 Task: Add a signature Dustin Brown containing Have a great Christmas, Dustin Brown to email address softage.4@softage.net and add a label Travel
Action: Mouse moved to (990, 101)
Screenshot: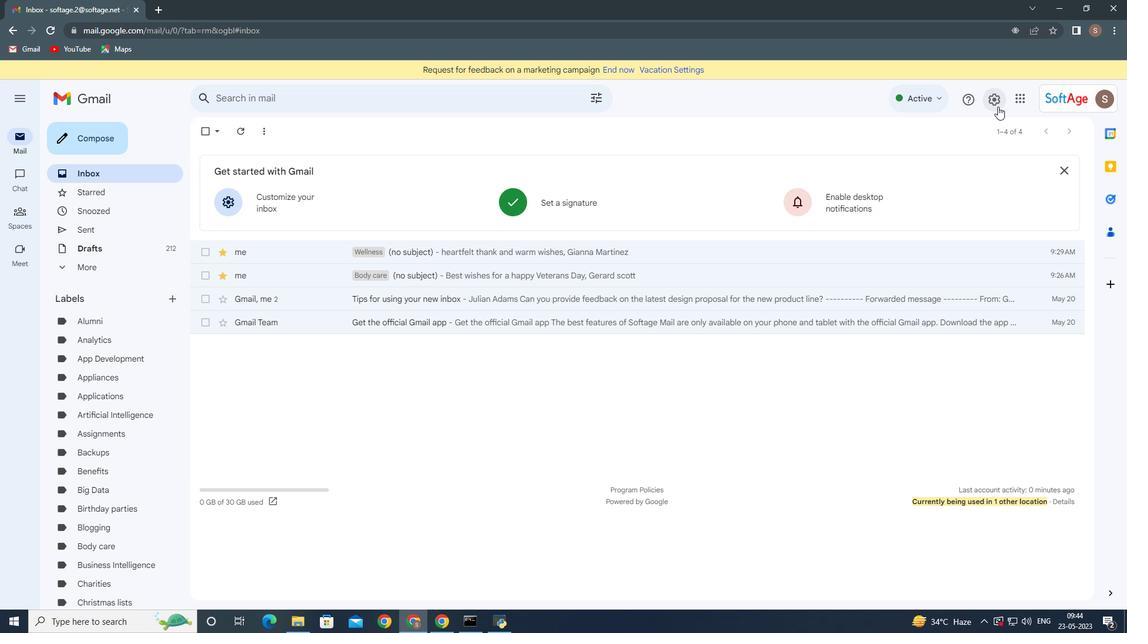 
Action: Mouse pressed left at (990, 101)
Screenshot: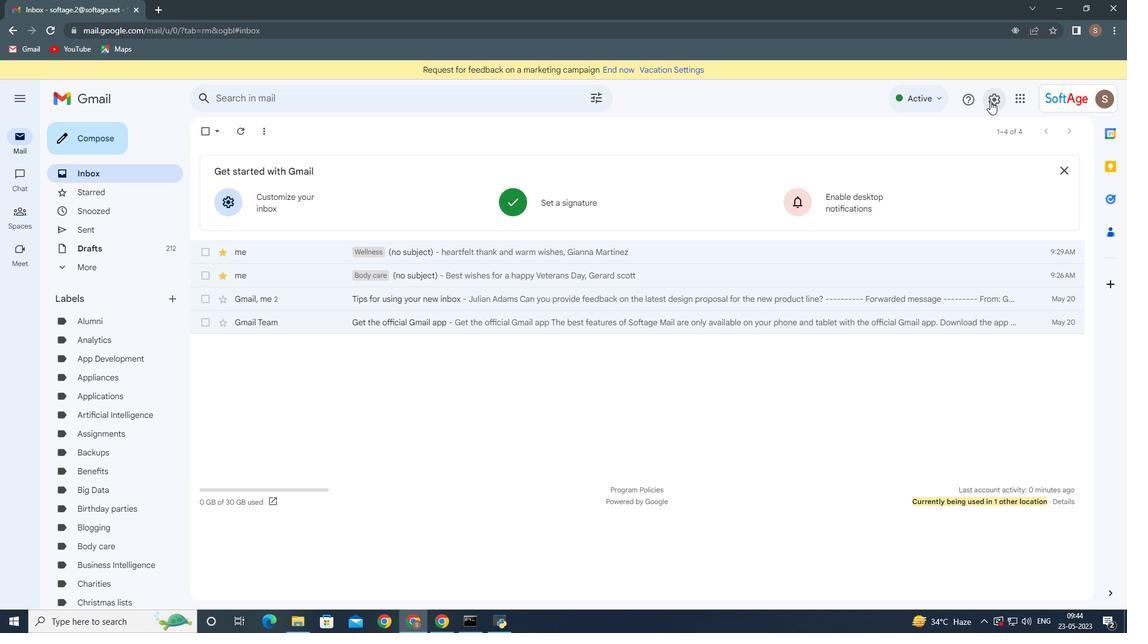 
Action: Mouse moved to (931, 167)
Screenshot: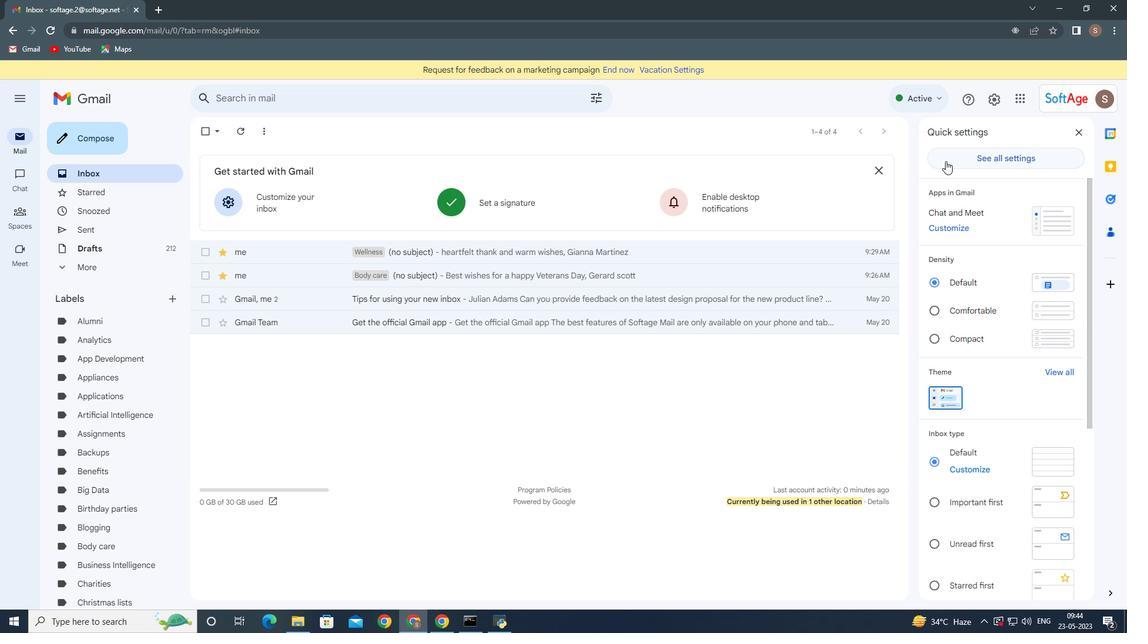 
Action: Mouse pressed left at (945, 161)
Screenshot: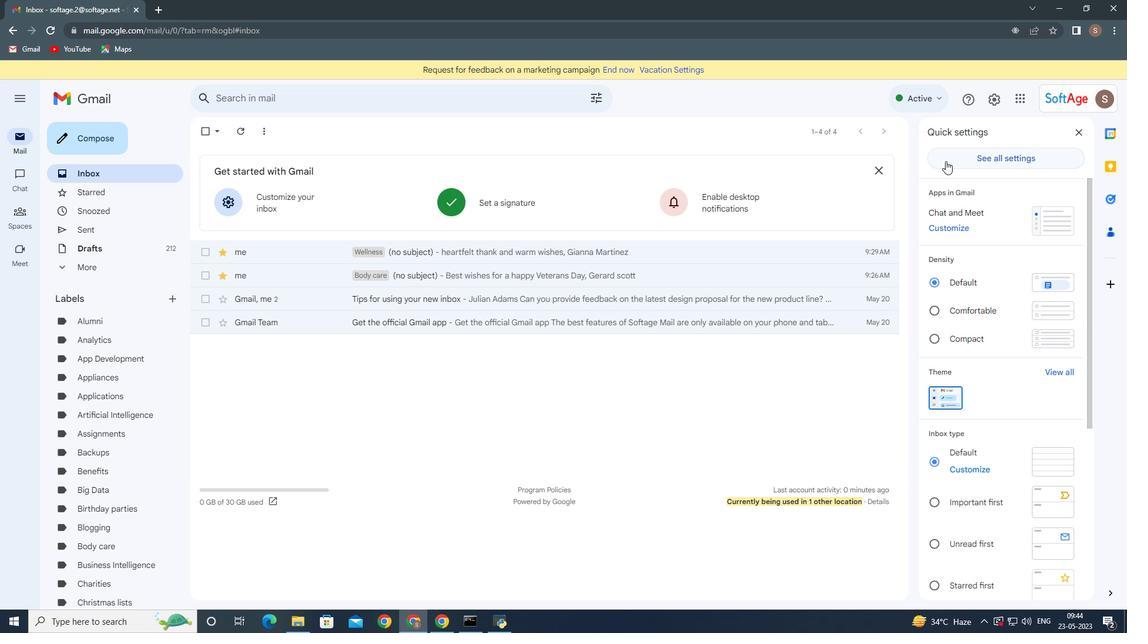 
Action: Mouse moved to (588, 254)
Screenshot: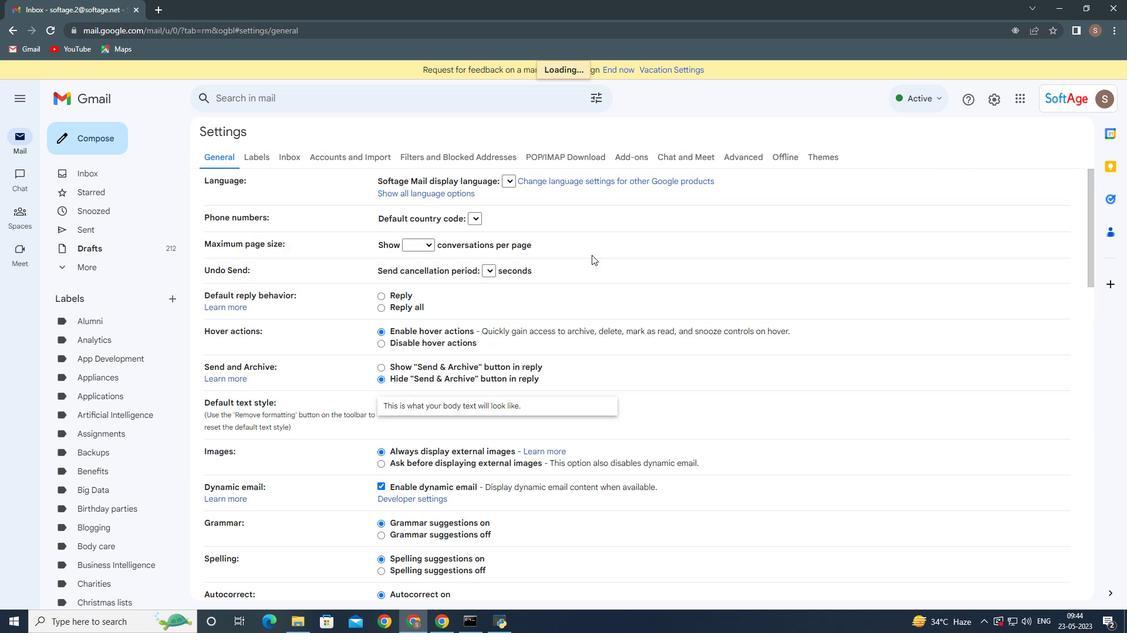 
Action: Mouse scrolled (591, 254) with delta (0, 0)
Screenshot: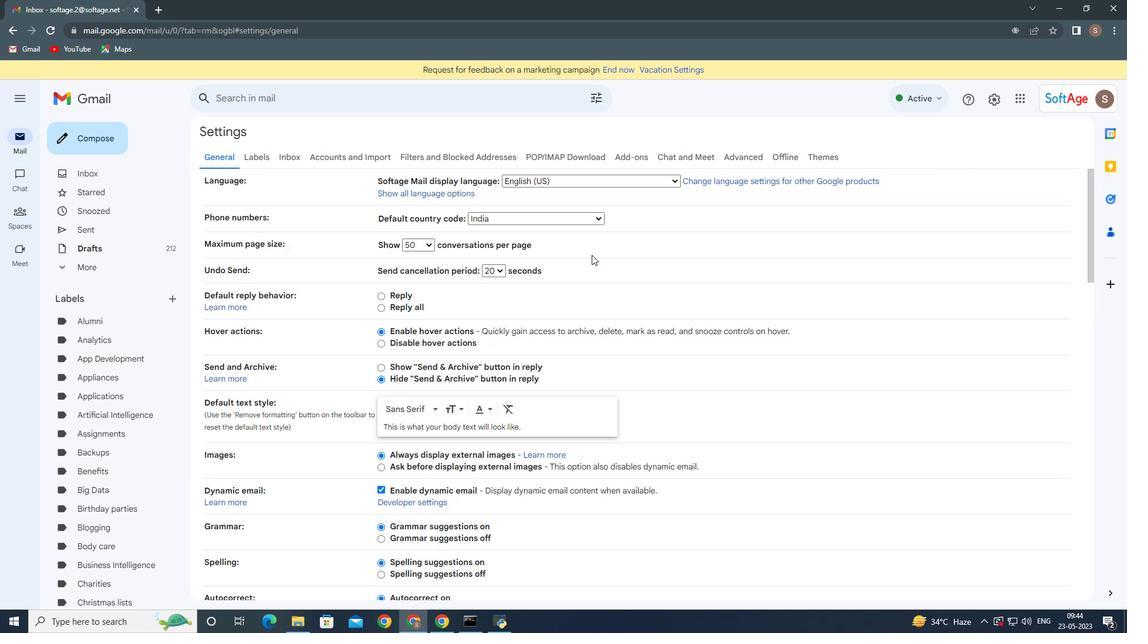 
Action: Mouse moved to (588, 254)
Screenshot: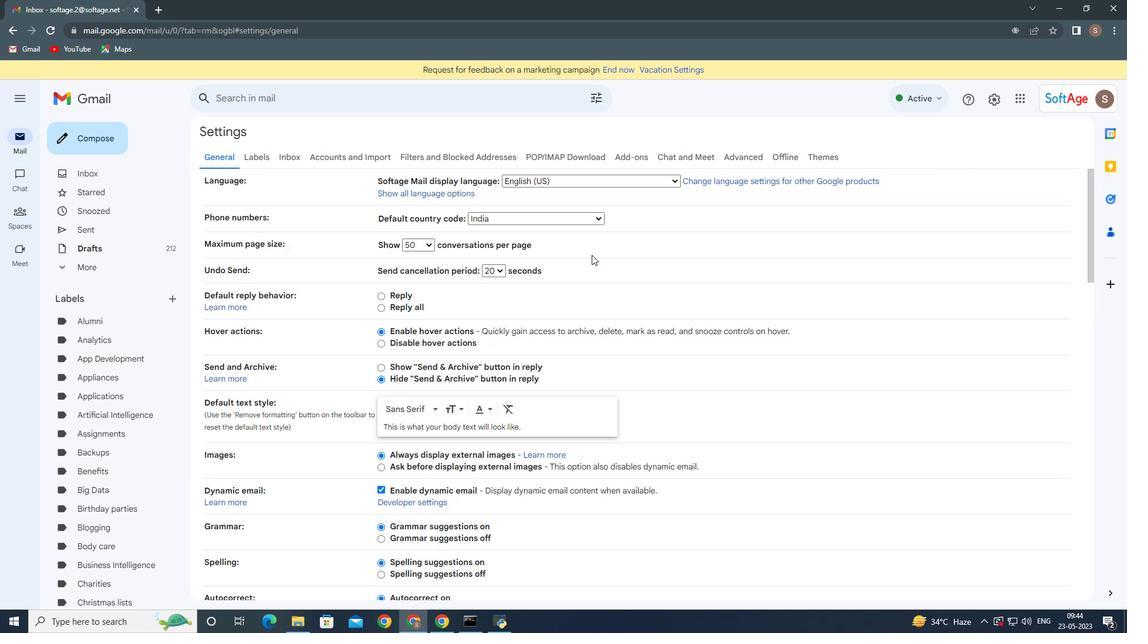 
Action: Mouse scrolled (589, 254) with delta (0, 0)
Screenshot: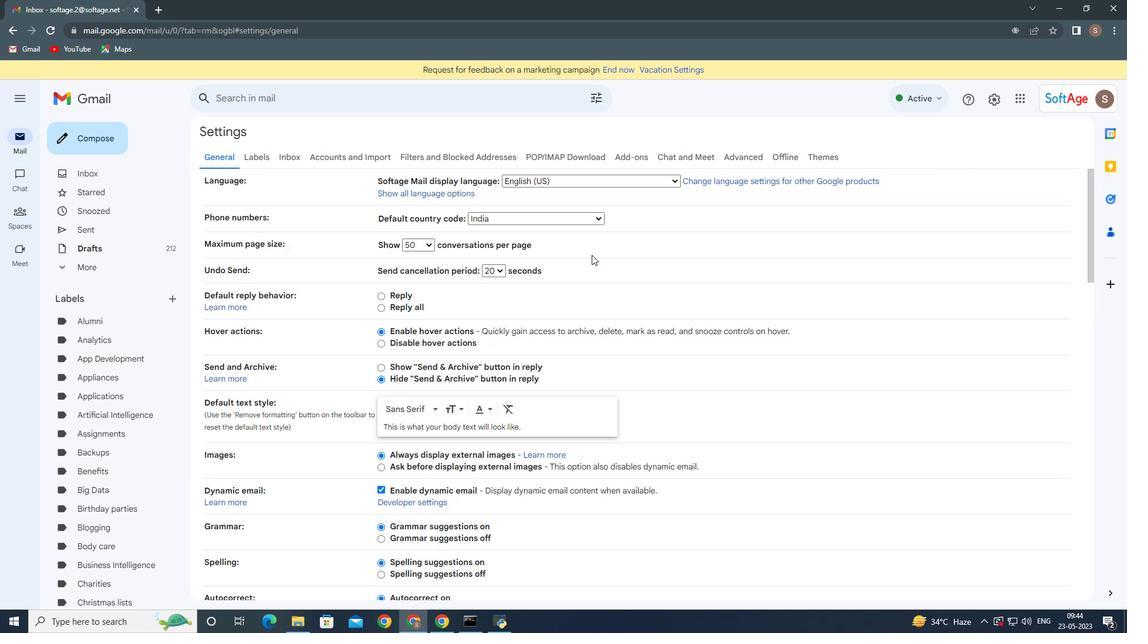 
Action: Mouse moved to (588, 254)
Screenshot: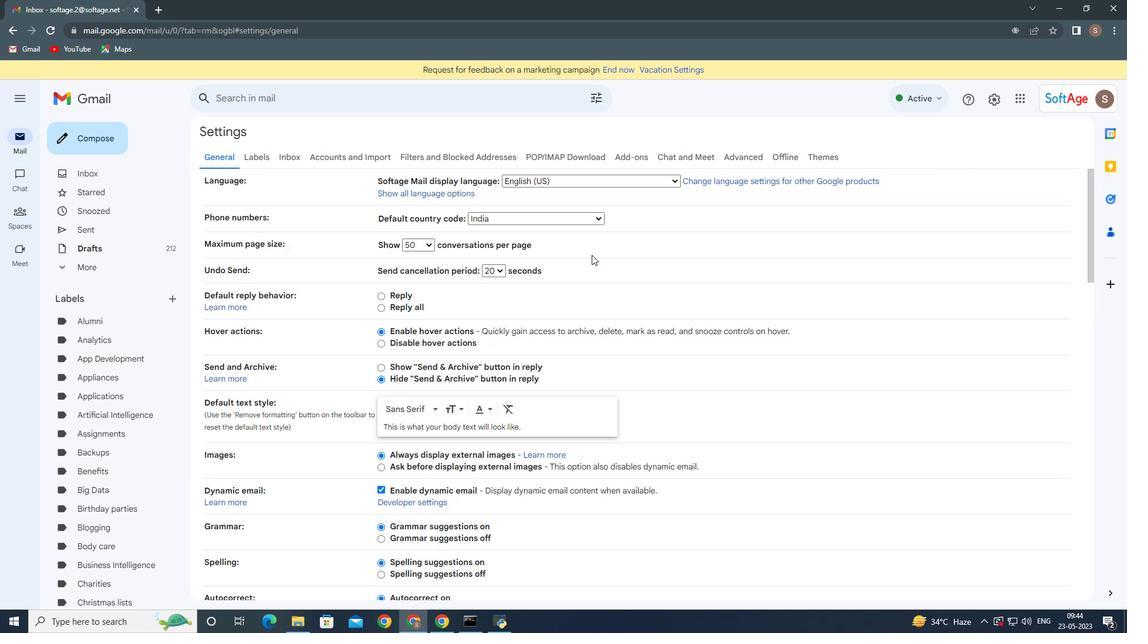 
Action: Mouse scrolled (586, 254) with delta (0, 0)
Screenshot: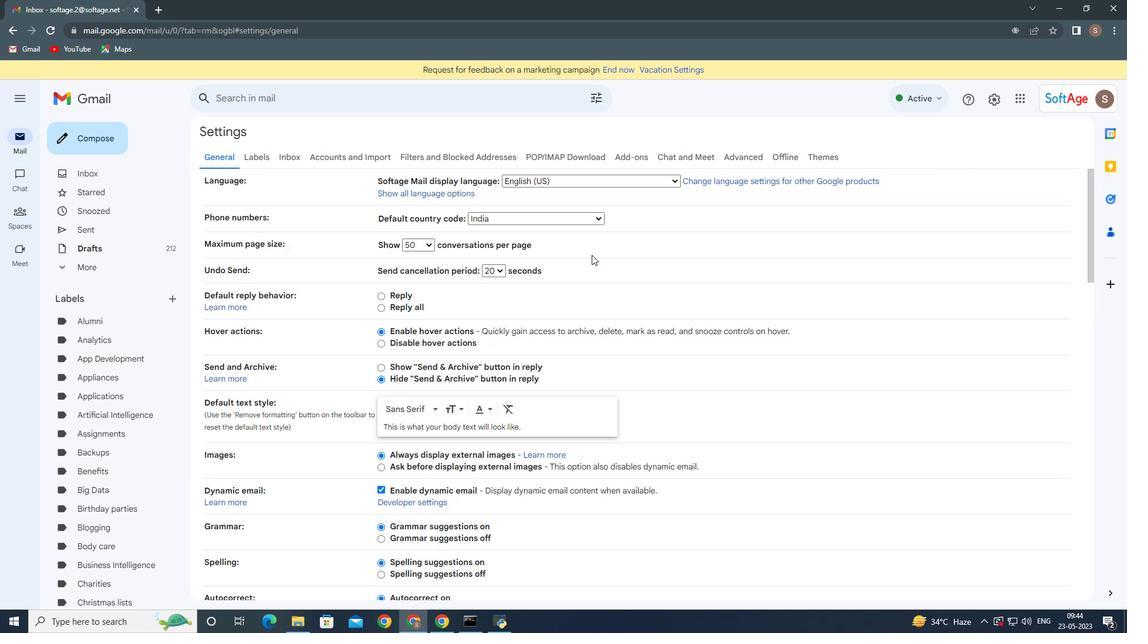 
Action: Mouse moved to (588, 254)
Screenshot: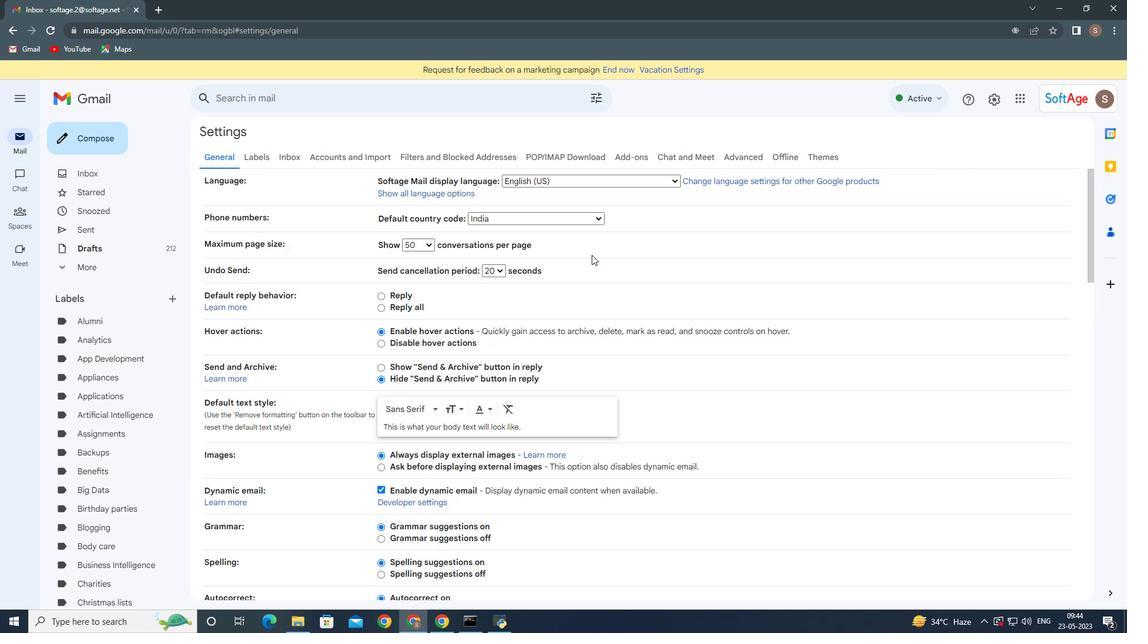 
Action: Mouse scrolled (586, 254) with delta (0, 0)
Screenshot: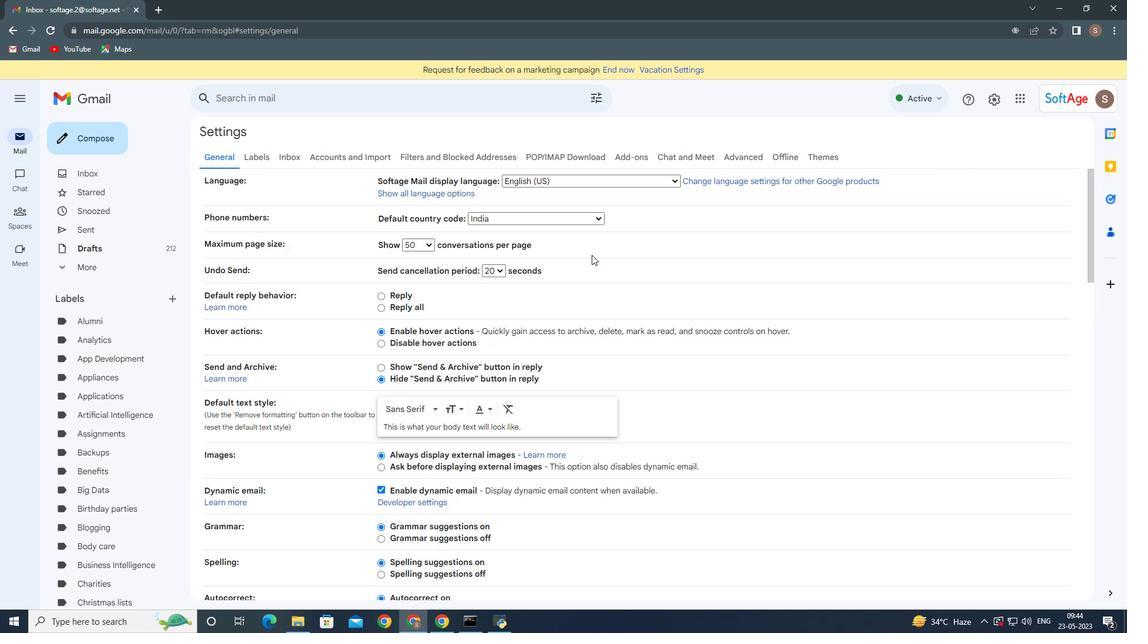 
Action: Mouse moved to (589, 254)
Screenshot: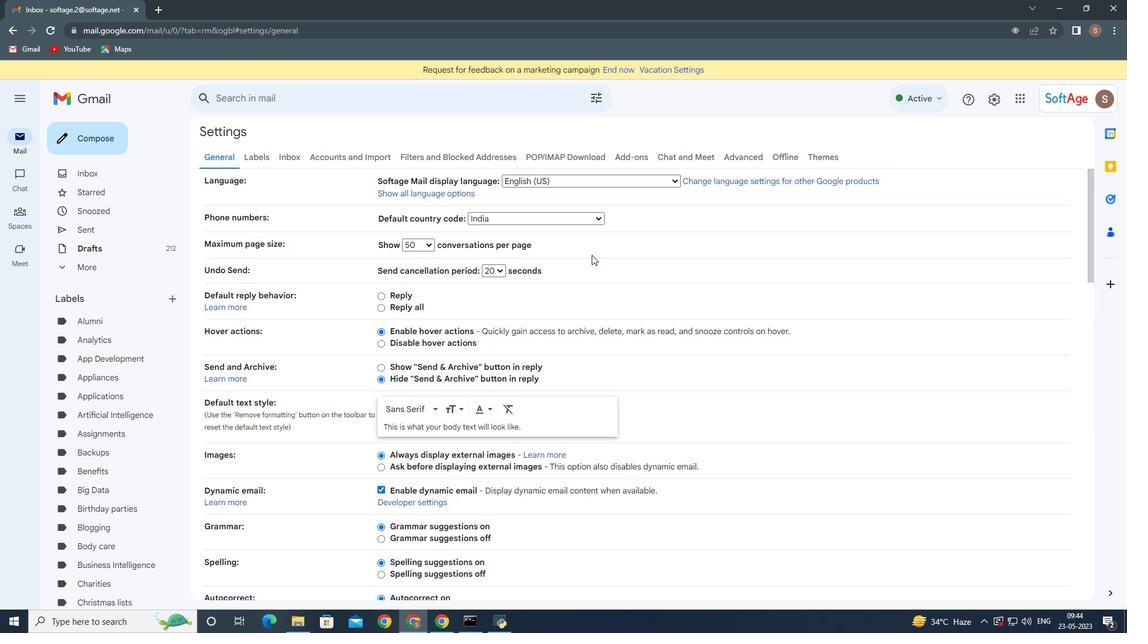 
Action: Mouse scrolled (585, 254) with delta (0, 0)
Screenshot: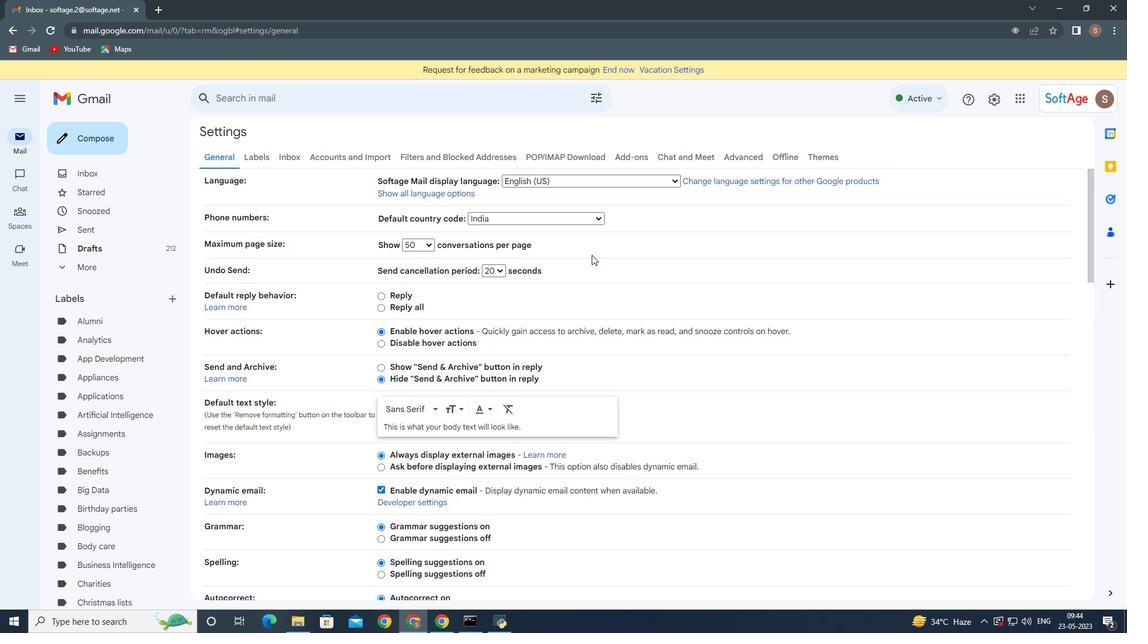 
Action: Mouse moved to (488, 248)
Screenshot: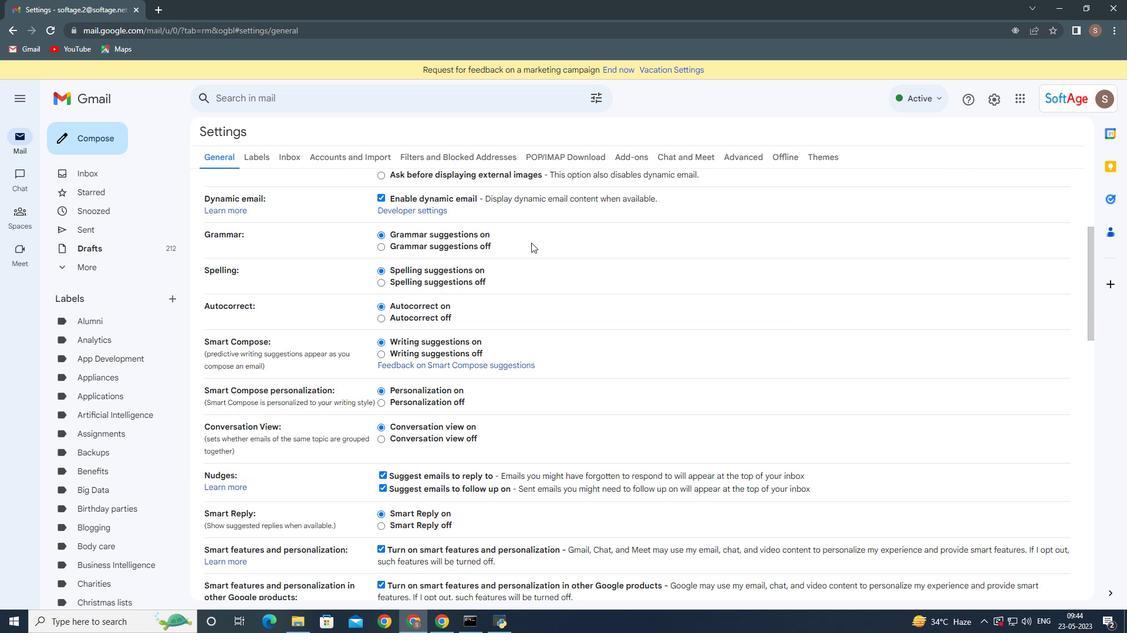 
Action: Mouse scrolled (488, 248) with delta (0, 0)
Screenshot: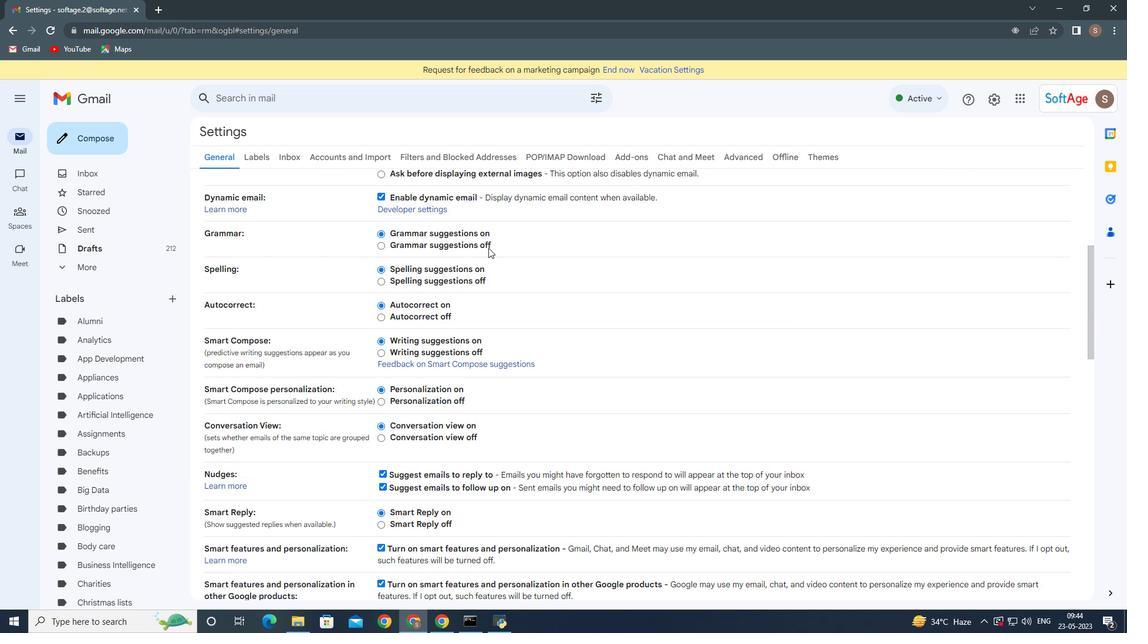 
Action: Mouse scrolled (488, 248) with delta (0, 0)
Screenshot: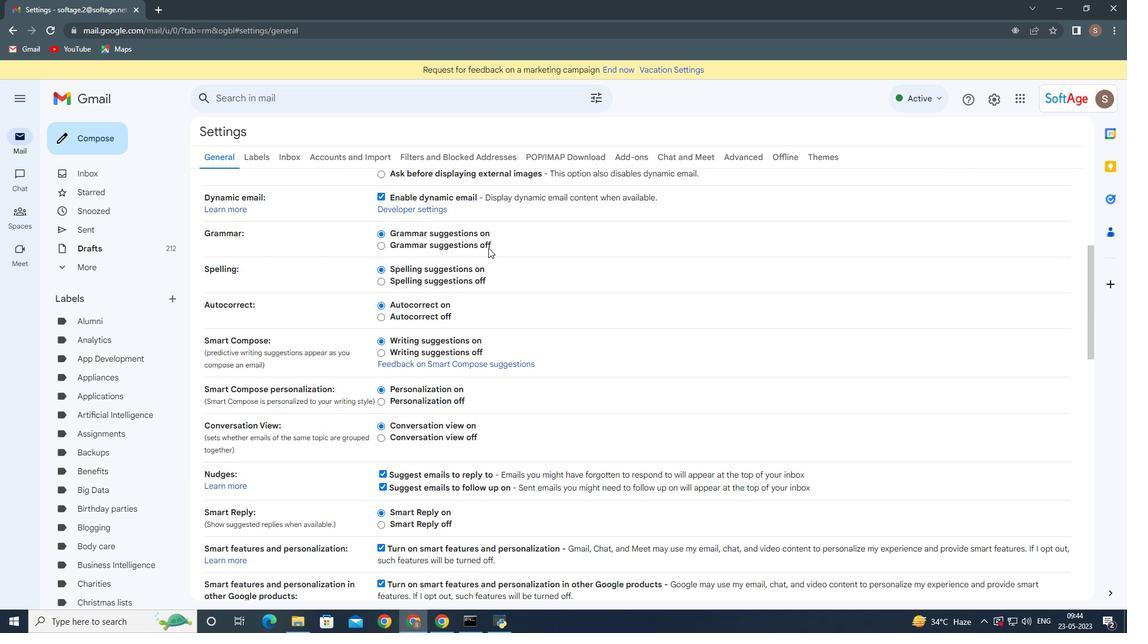 
Action: Mouse moved to (394, 260)
Screenshot: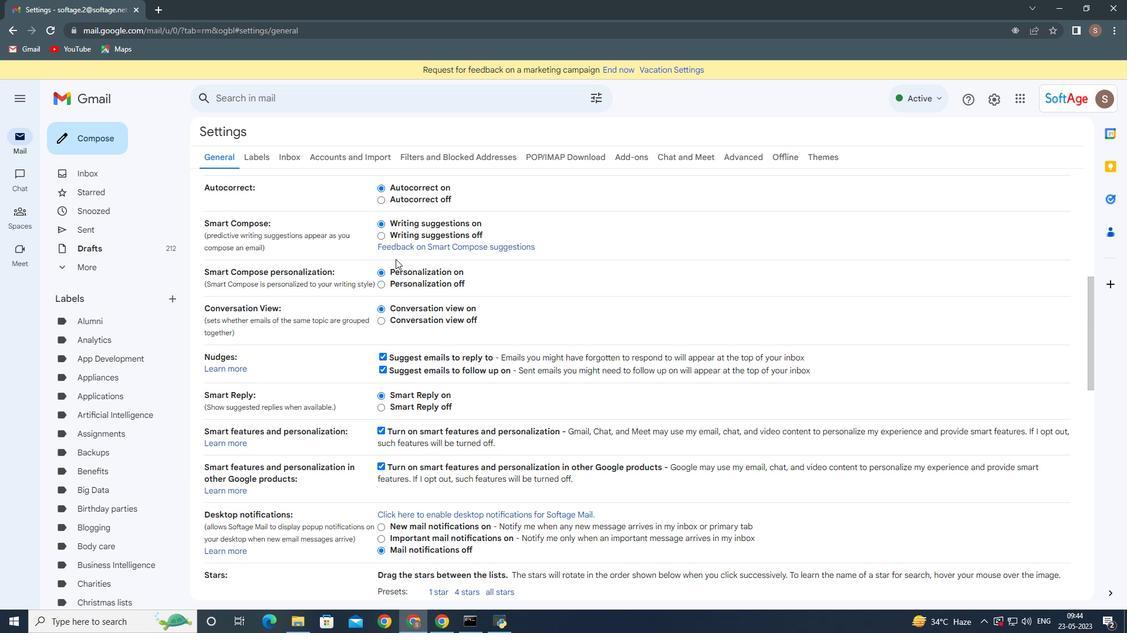
Action: Mouse scrolled (394, 260) with delta (0, 0)
Screenshot: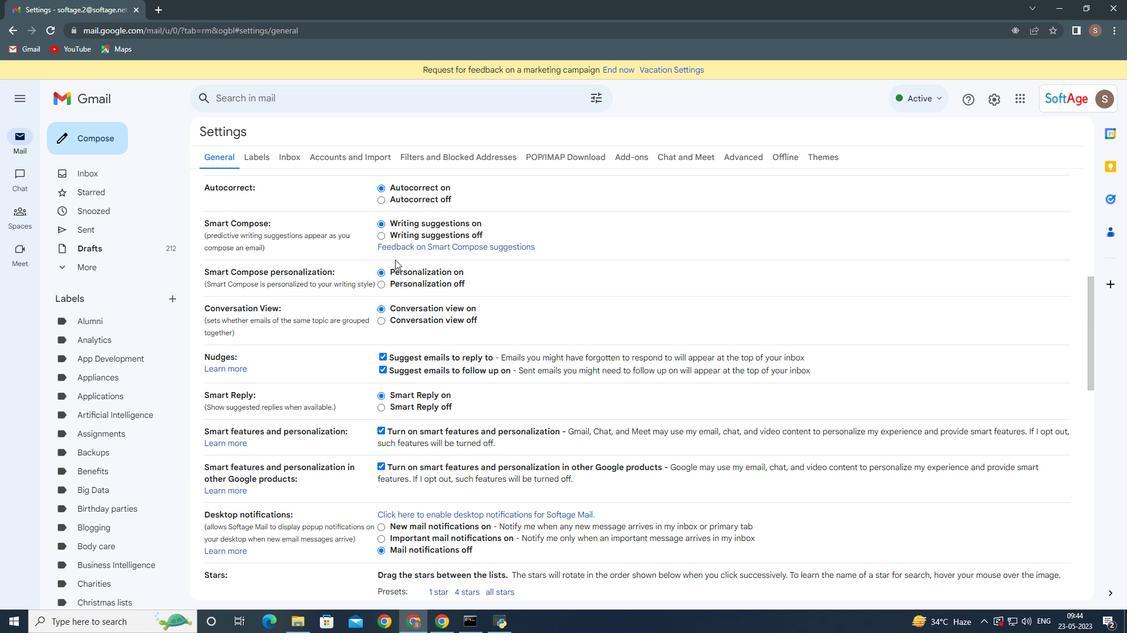 
Action: Mouse moved to (394, 260)
Screenshot: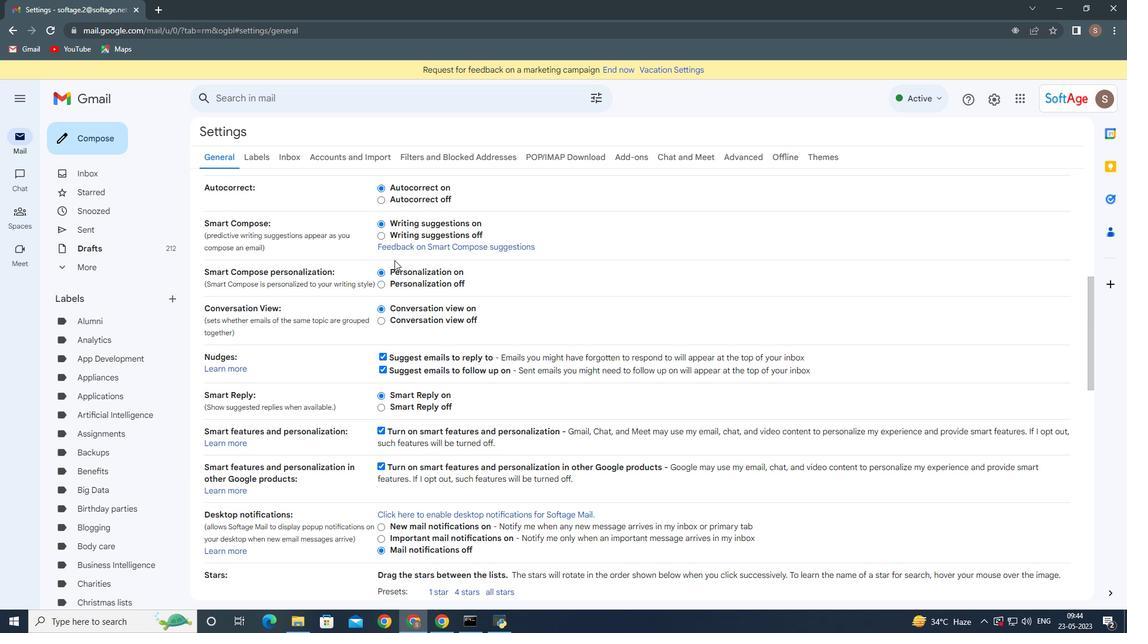 
Action: Mouse scrolled (394, 260) with delta (0, 0)
Screenshot: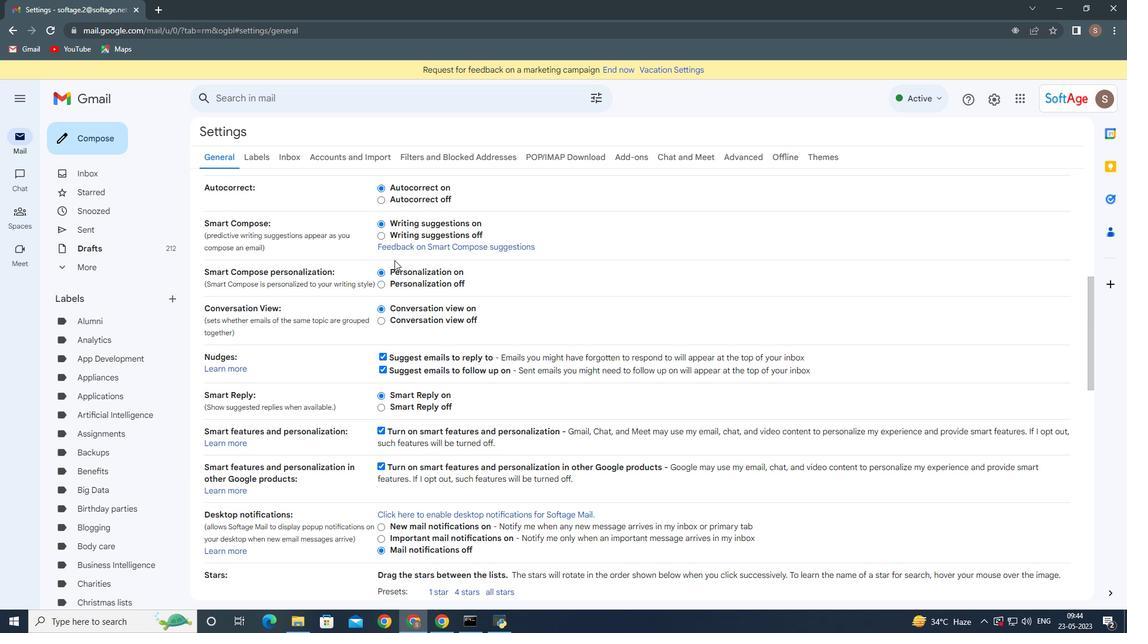 
Action: Mouse moved to (399, 248)
Screenshot: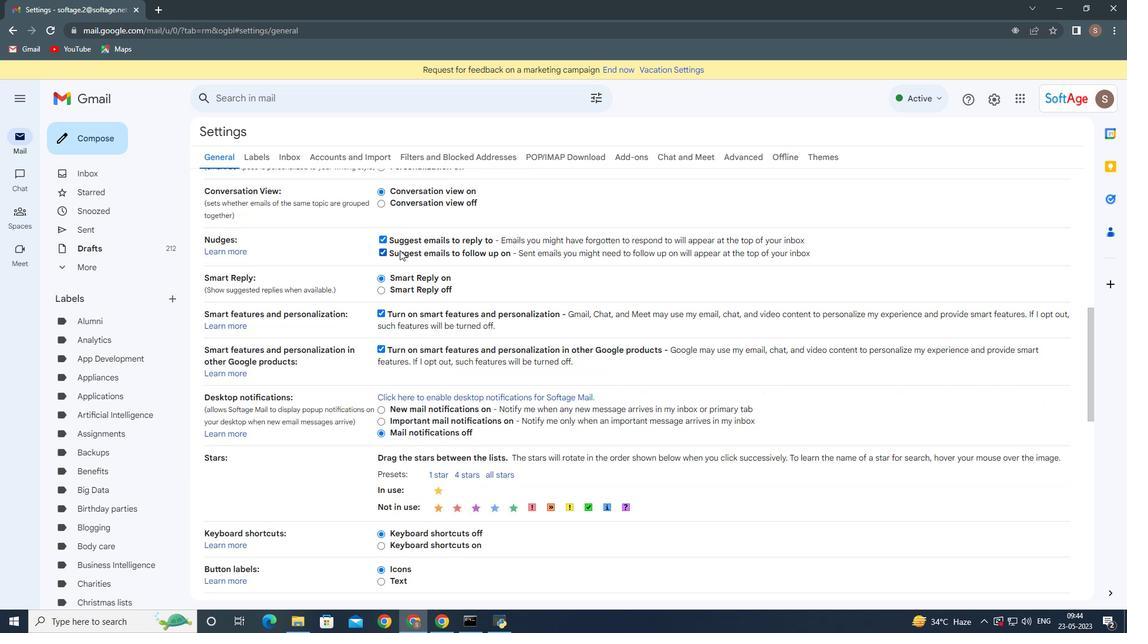 
Action: Mouse scrolled (399, 248) with delta (0, 0)
Screenshot: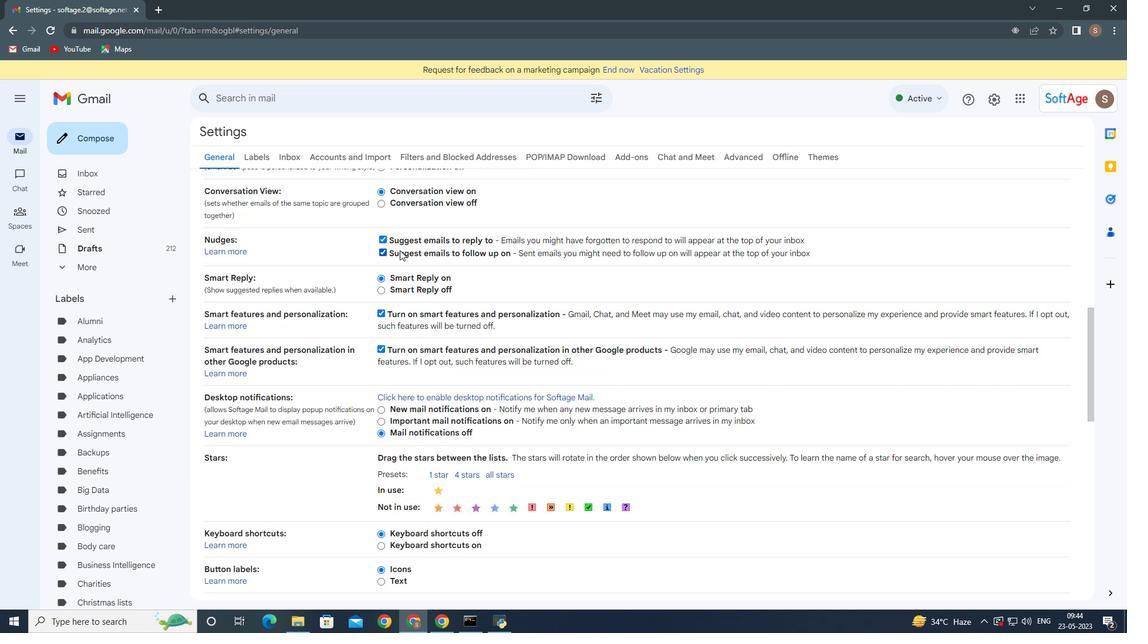 
Action: Mouse moved to (399, 259)
Screenshot: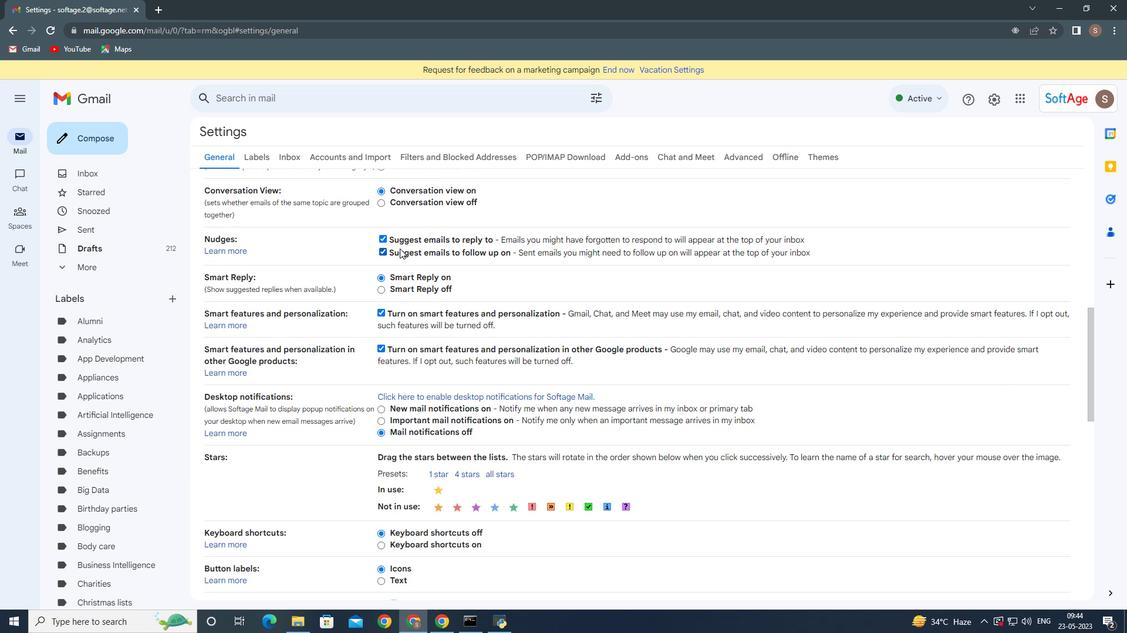 
Action: Mouse scrolled (399, 250) with delta (0, 0)
Screenshot: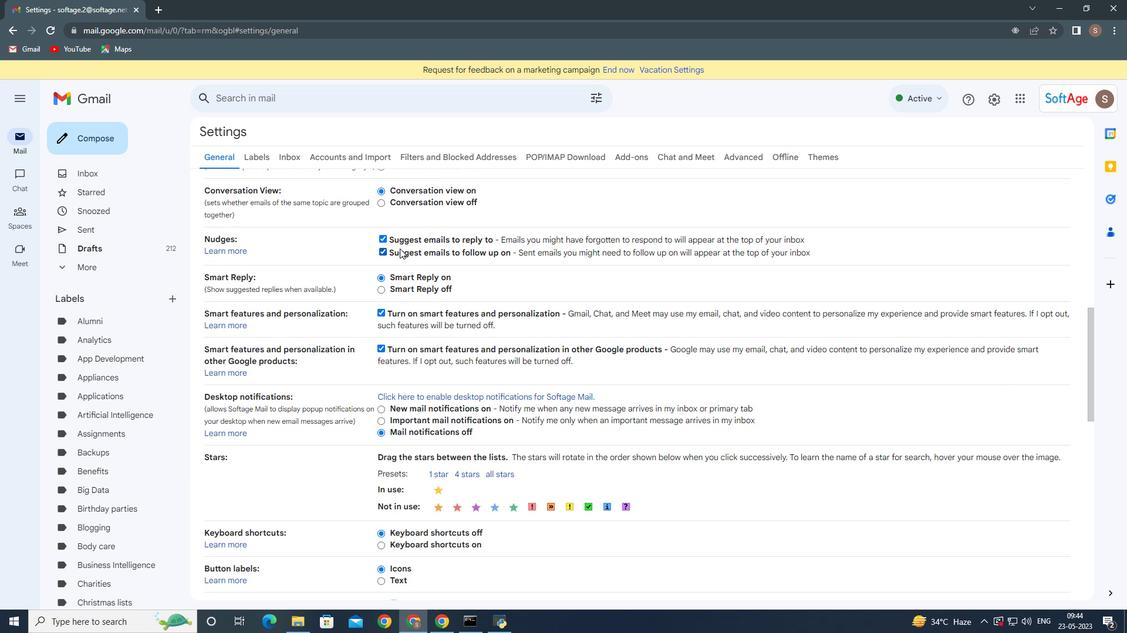 
Action: Mouse moved to (399, 259)
Screenshot: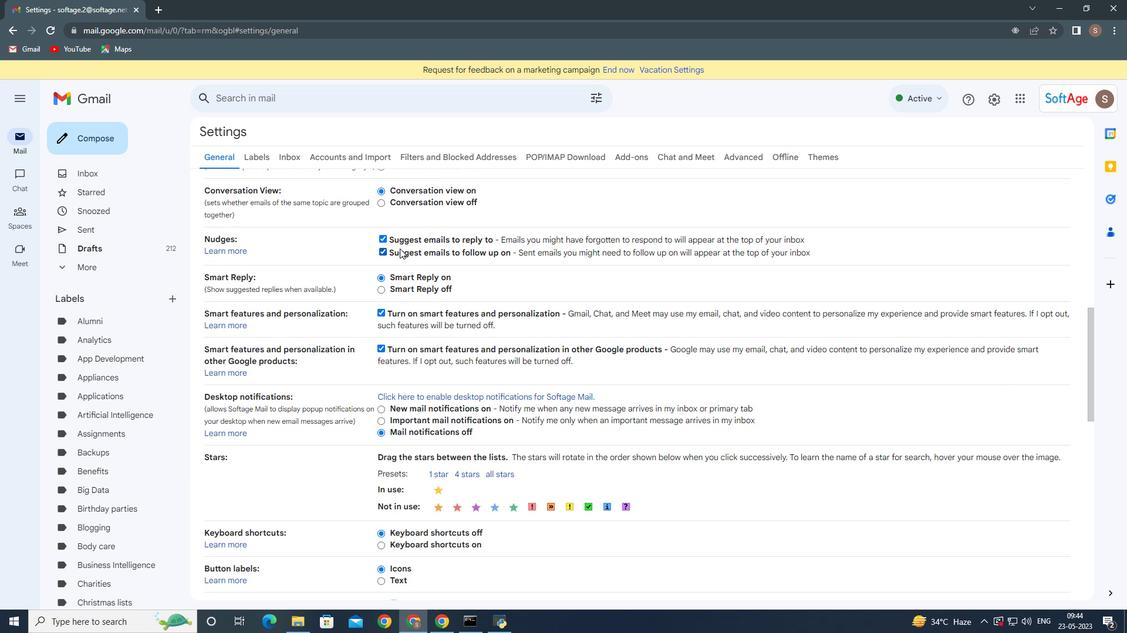 
Action: Mouse scrolled (399, 256) with delta (0, 0)
Screenshot: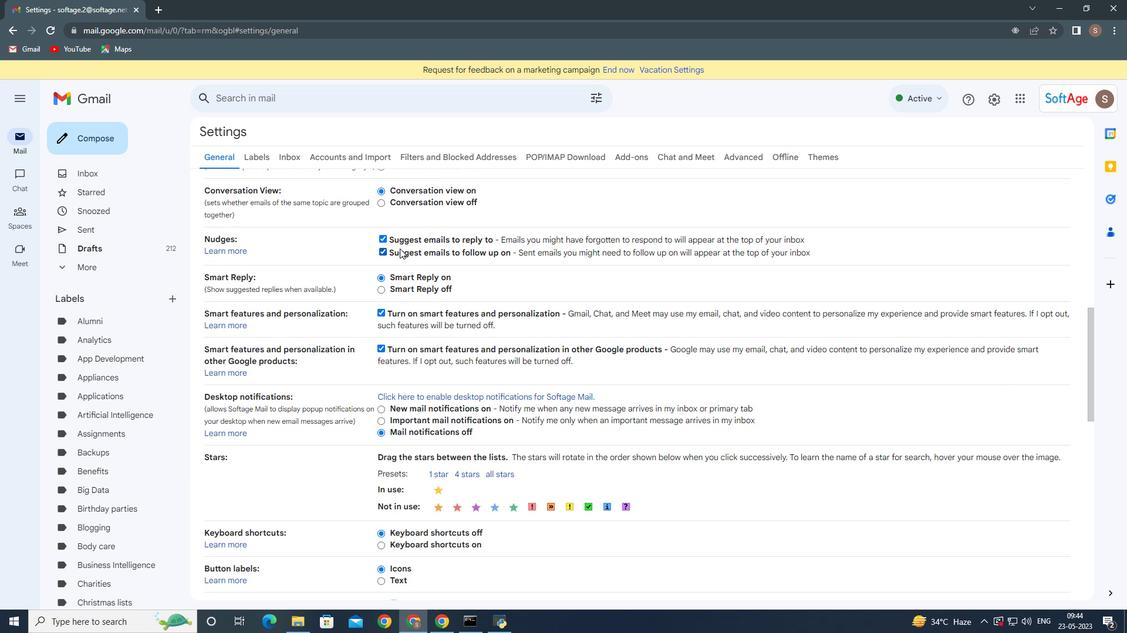 
Action: Mouse moved to (461, 368)
Screenshot: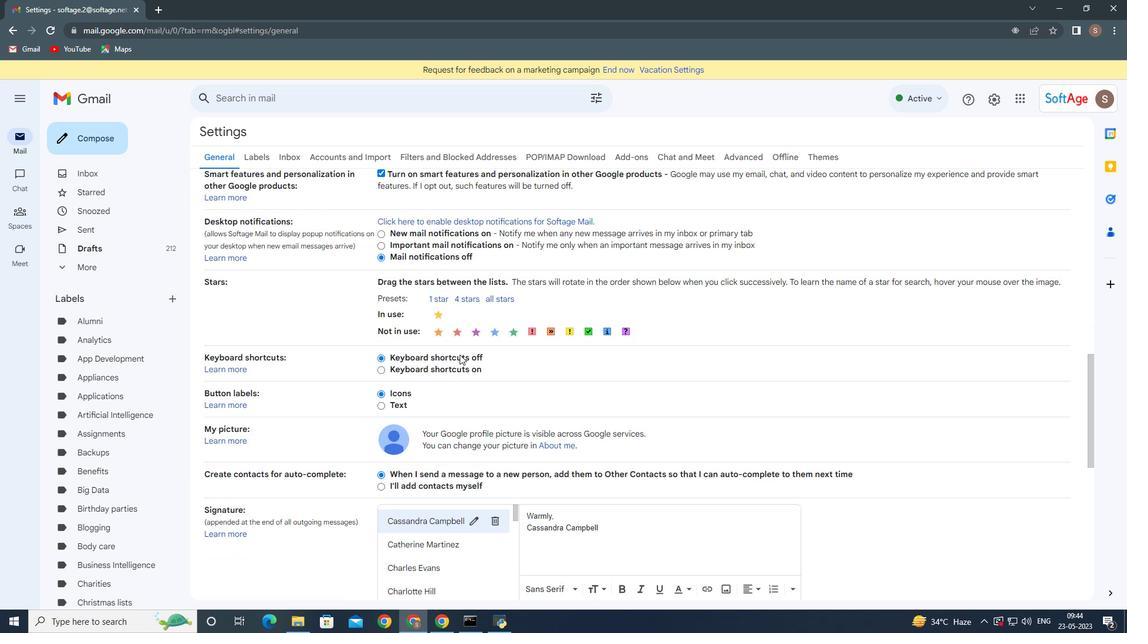 
Action: Mouse scrolled (461, 367) with delta (0, 0)
Screenshot: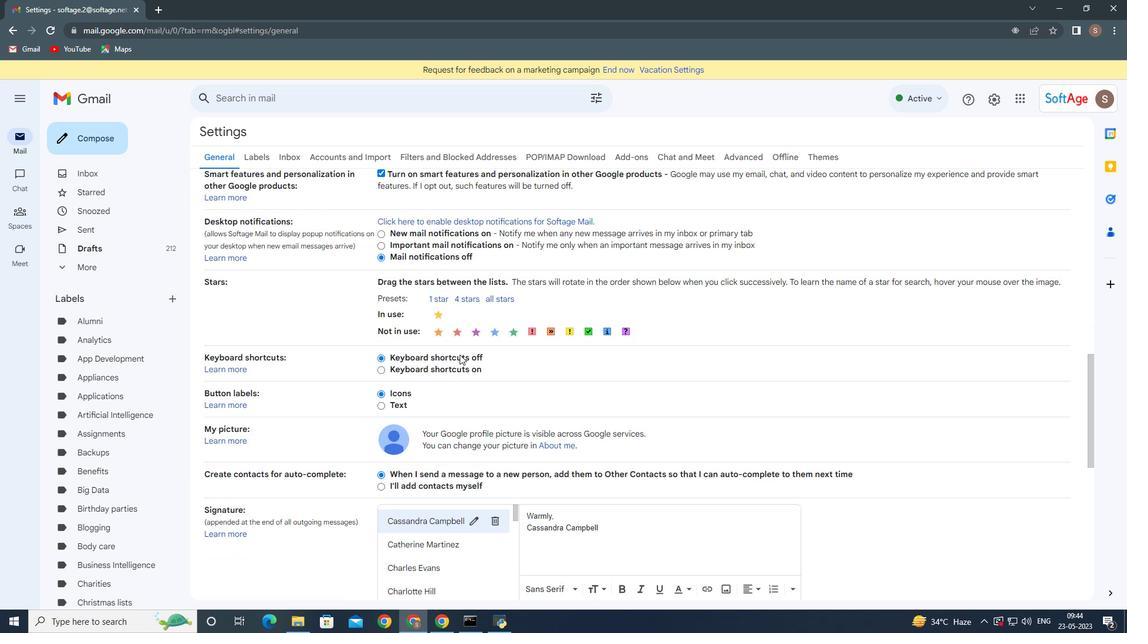 
Action: Mouse scrolled (461, 367) with delta (0, 0)
Screenshot: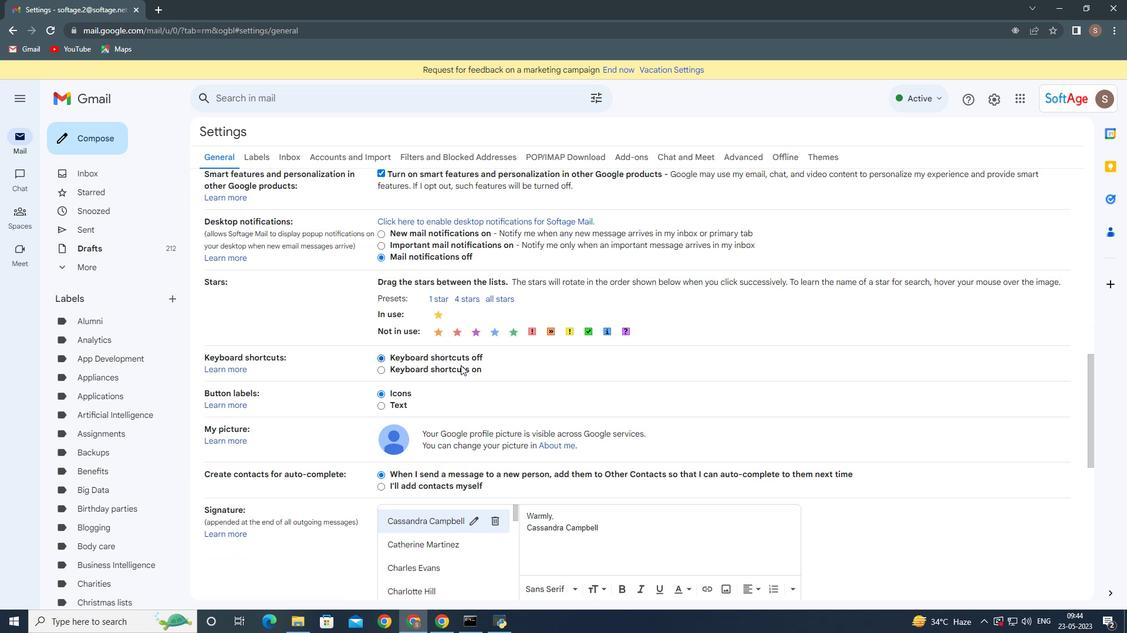 
Action: Mouse scrolled (461, 367) with delta (0, 0)
Screenshot: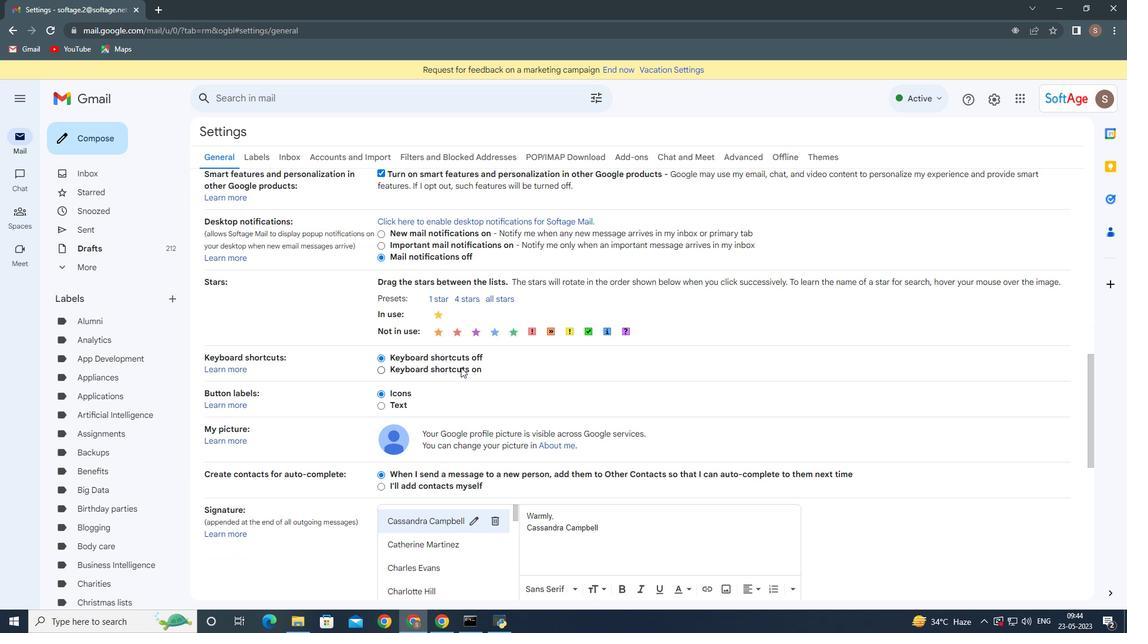 
Action: Mouse moved to (466, 439)
Screenshot: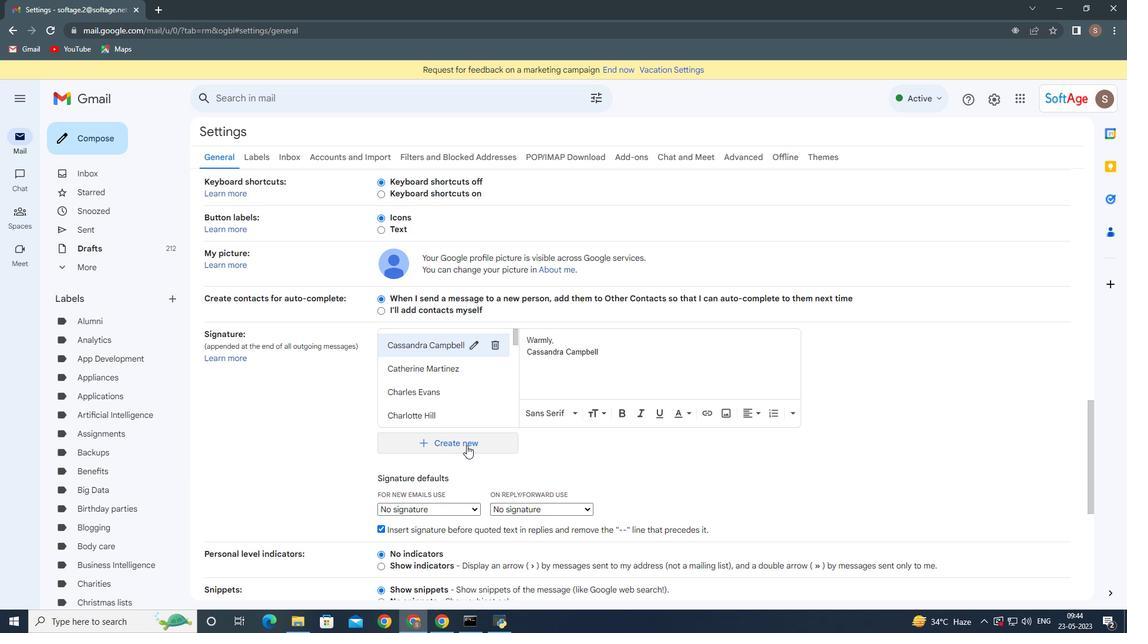 
Action: Mouse pressed left at (466, 439)
Screenshot: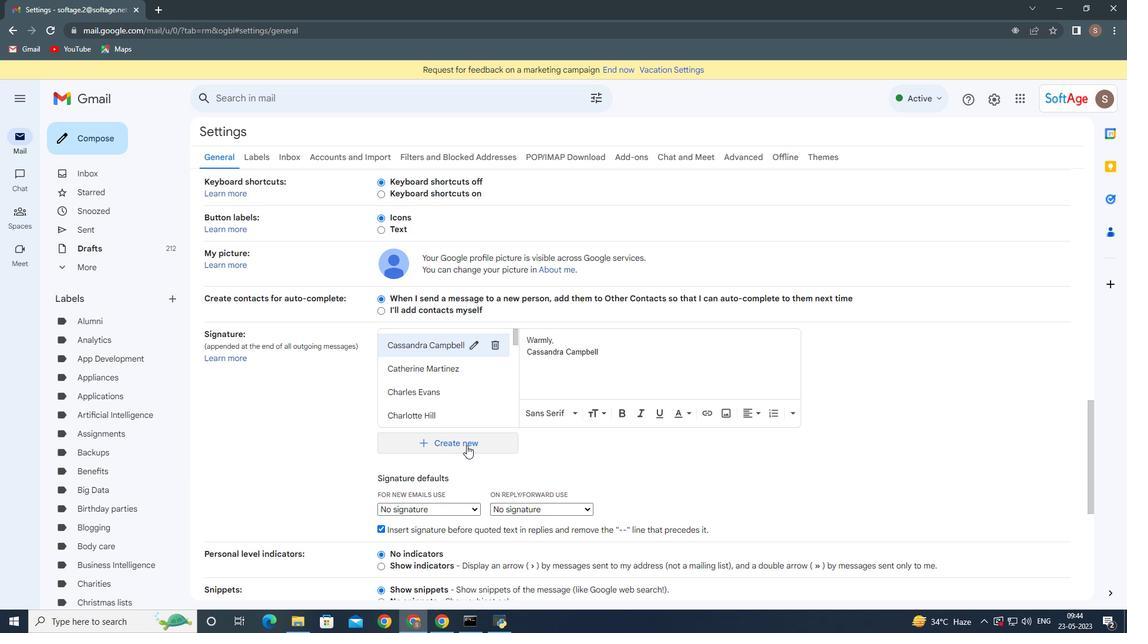 
Action: Mouse moved to (532, 333)
Screenshot: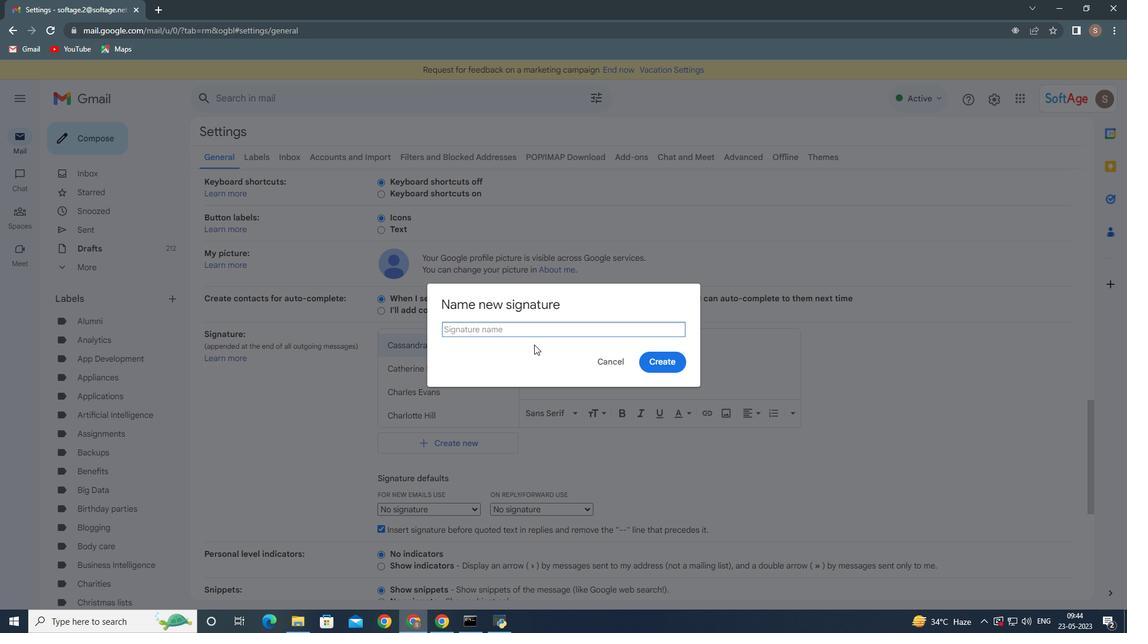 
Action: Key pressed <Key.shift>Dustin<Key.space><Key.shift>Broen<Key.backspace><Key.backspace>wn
Screenshot: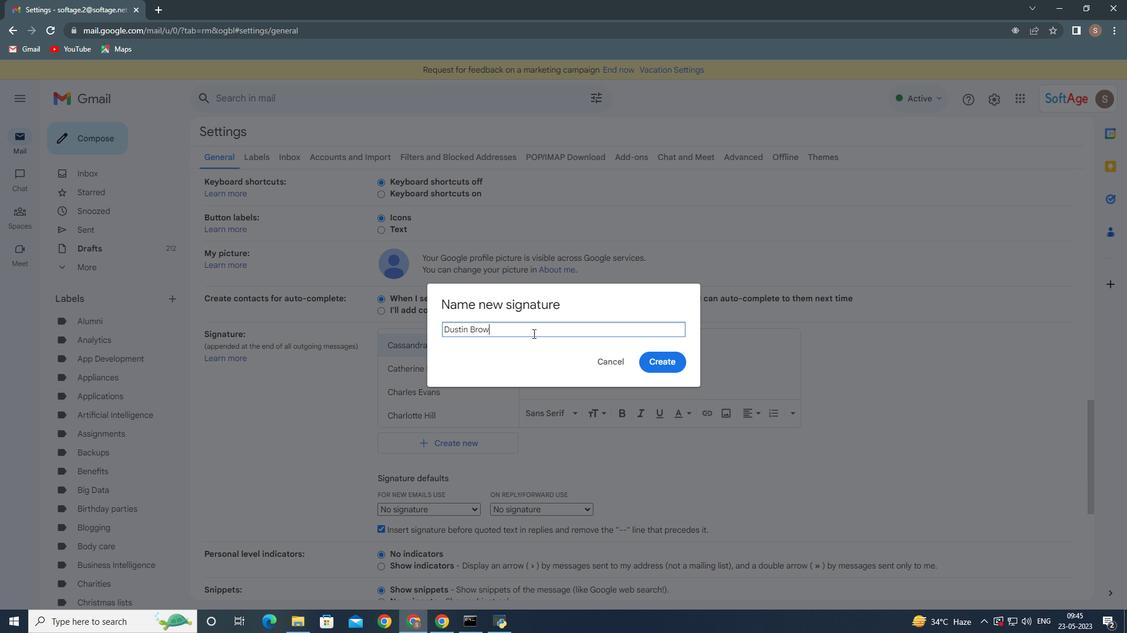 
Action: Mouse moved to (656, 364)
Screenshot: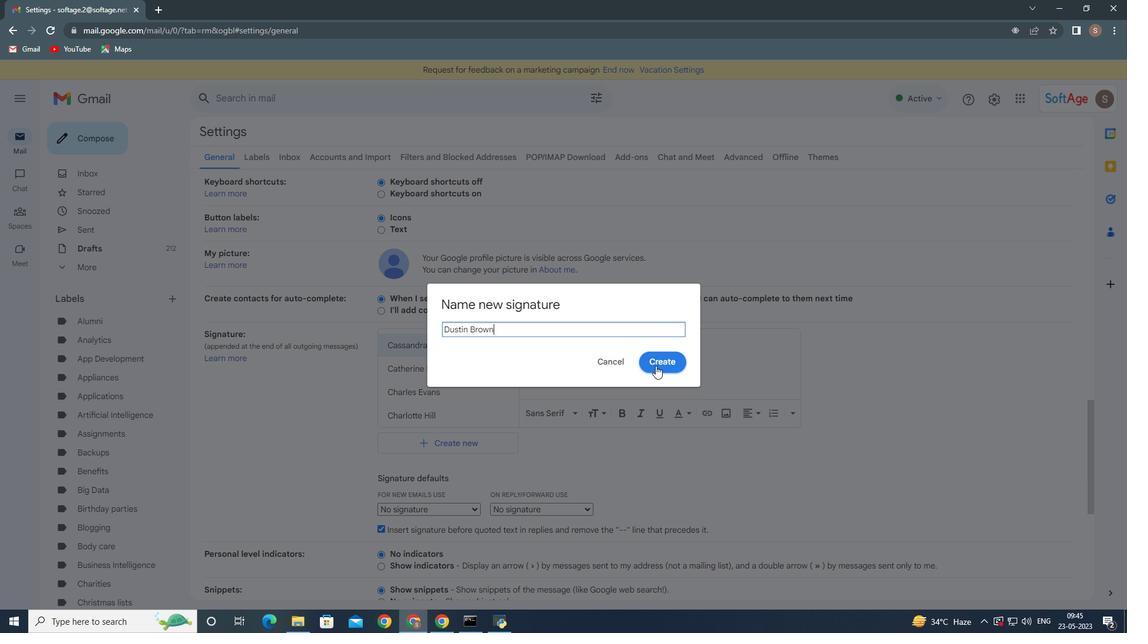 
Action: Mouse pressed left at (656, 364)
Screenshot: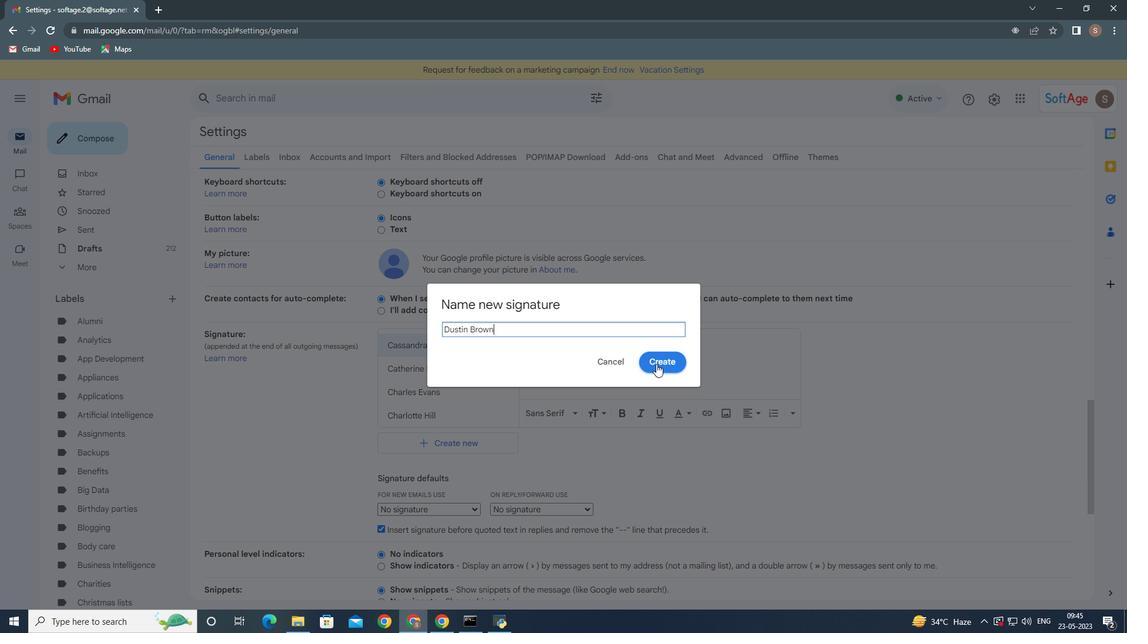 
Action: Mouse moved to (530, 365)
Screenshot: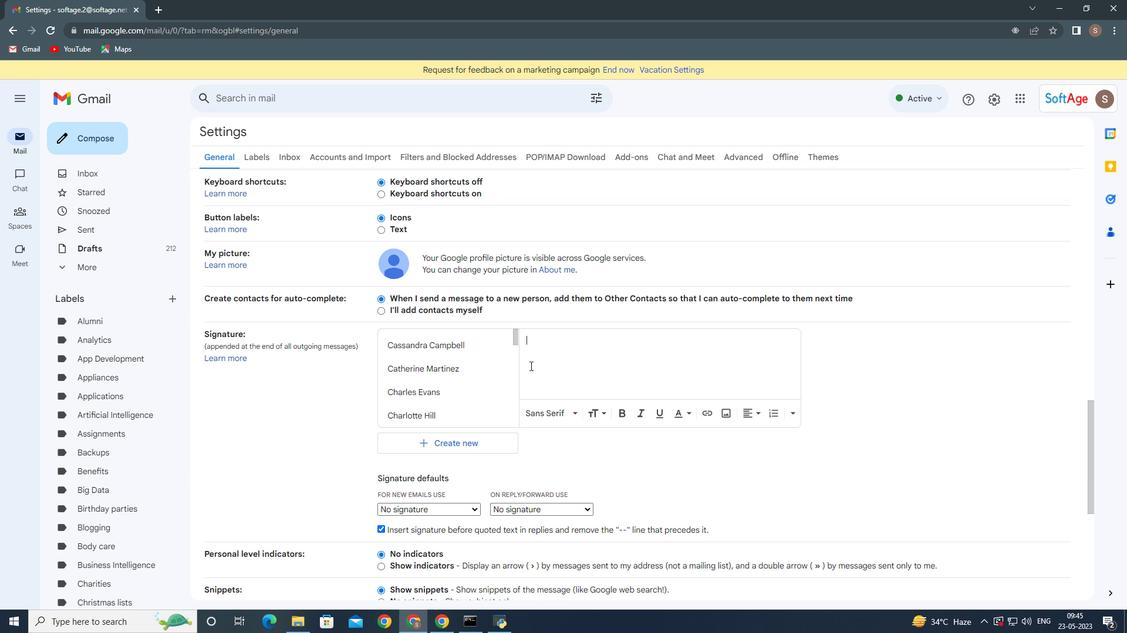 
Action: Key pressed <Key.shift>Have<Key.space>a<Key.space>grae<Key.backspace><Key.backspace>ear<Key.backspace>t<Key.space><Key.shift>C<Key.backspace>ch<Key.backspace><Key.backspace><Key.shift>Christmas,<Key.enter><Key.shift><Key.shift><Key.shift><Key.shift><Key.shift><Key.shift><Key.shift><Key.shift><Key.shift><Key.shift><Key.shift><Key.shift><Key.shift><Key.shift><Key.shift><Key.shift><Key.shift><Key.shift><Key.shift><Key.shift><Key.shift><Key.shift><Key.shift><Key.shift><Key.shift><Key.shift><Key.shift><Key.shift><Key.shift><Key.shift><Key.shift><Key.shift><Key.shift><Key.shift><Key.shift><Key.shift><Key.shift><Key.shift><Key.shift><Key.shift><Key.shift><Key.shift><Key.shift><Key.shift><Key.shift><Key.shift><Key.shift>Dustin<Key.space><Key.shift>Brown
Screenshot: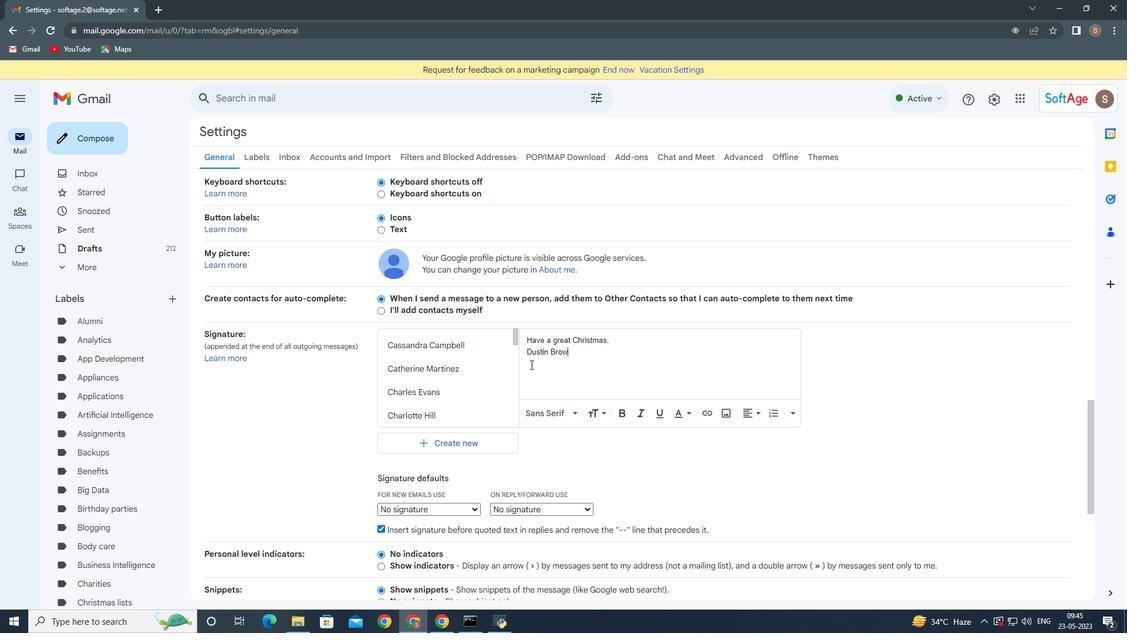 
Action: Mouse moved to (529, 369)
Screenshot: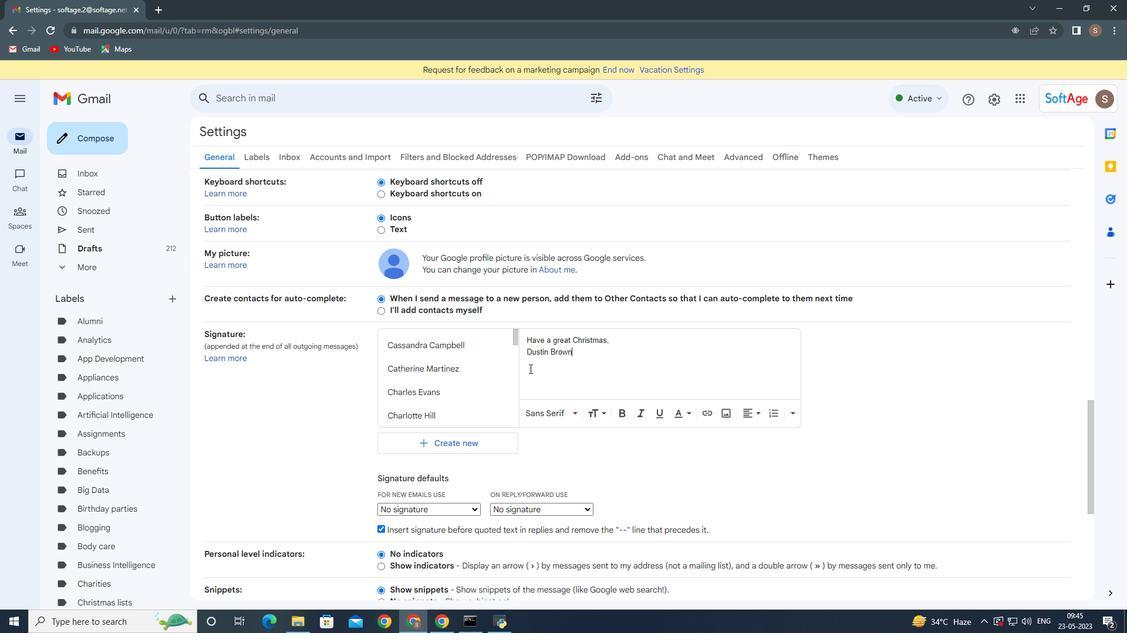 
Action: Mouse scrolled (529, 369) with delta (0, 0)
Screenshot: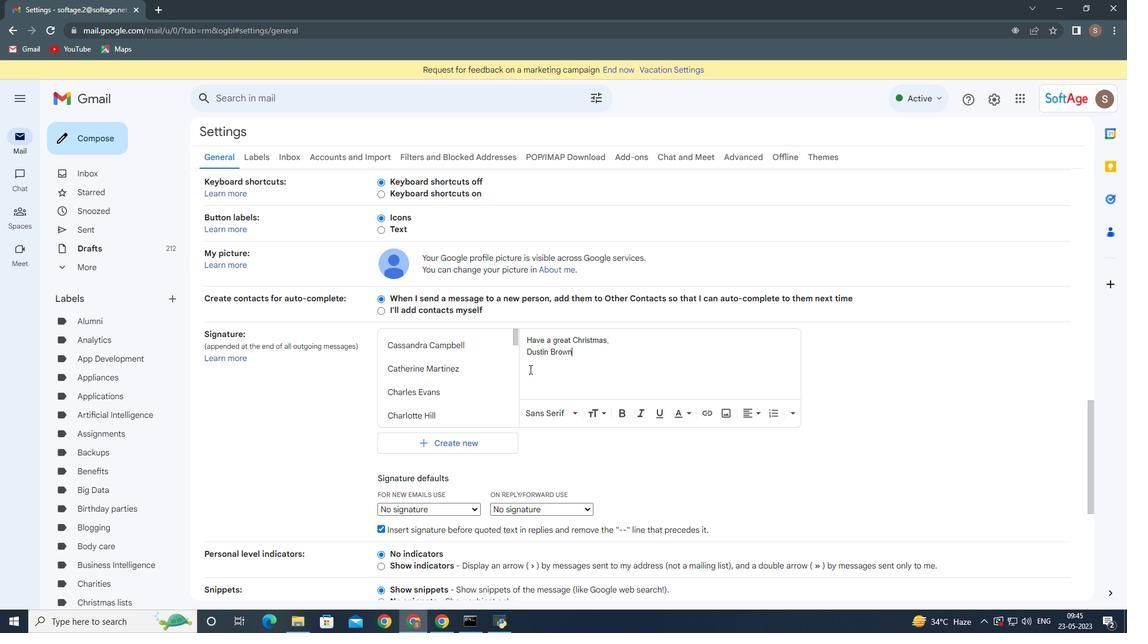 
Action: Mouse scrolled (529, 369) with delta (0, 0)
Screenshot: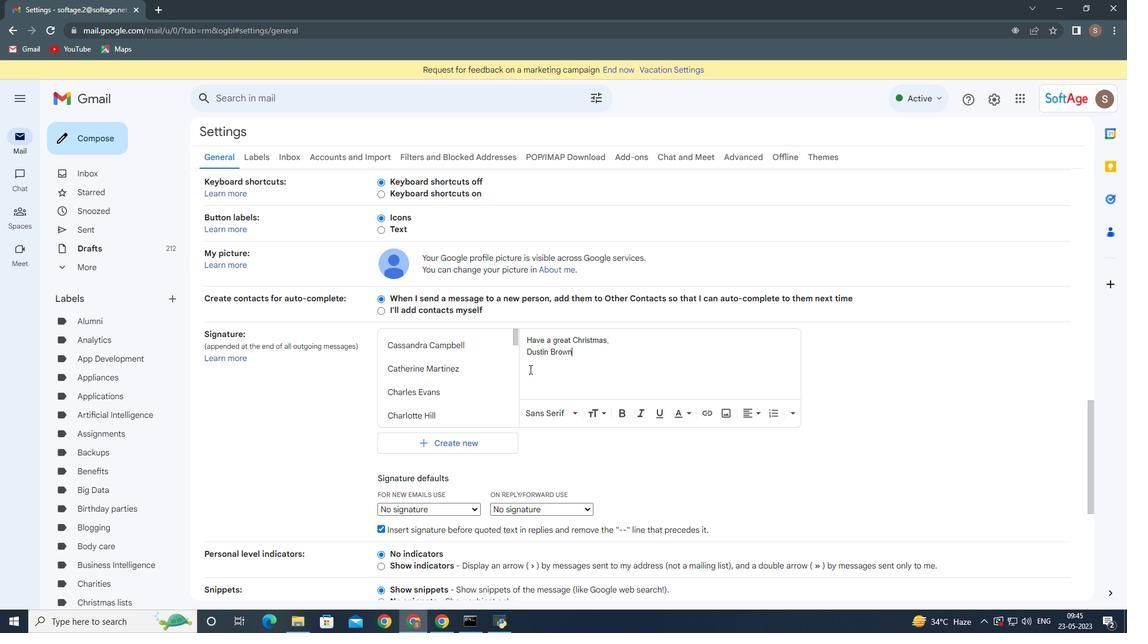 
Action: Mouse moved to (529, 369)
Screenshot: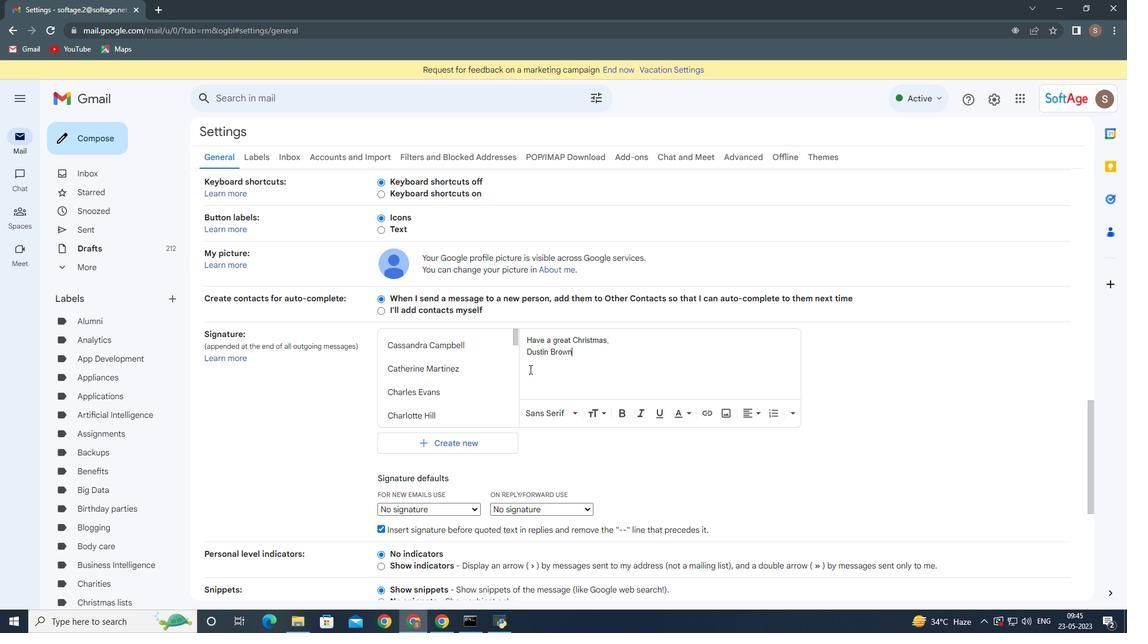 
Action: Mouse scrolled (529, 369) with delta (0, 0)
Screenshot: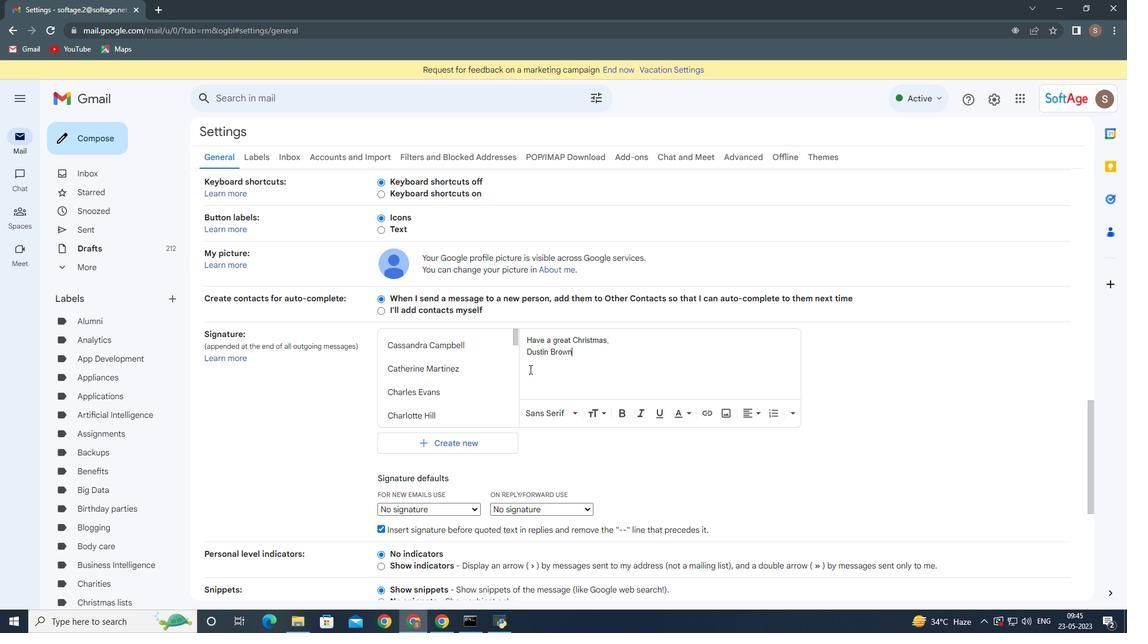 
Action: Mouse moved to (529, 370)
Screenshot: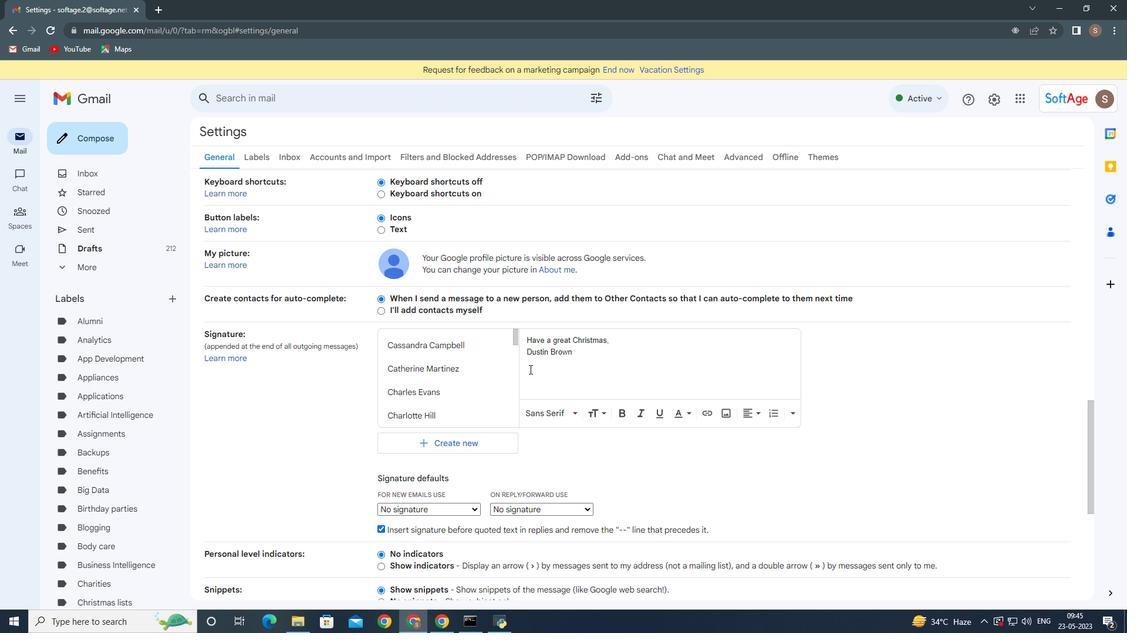 
Action: Mouse scrolled (529, 369) with delta (0, 0)
Screenshot: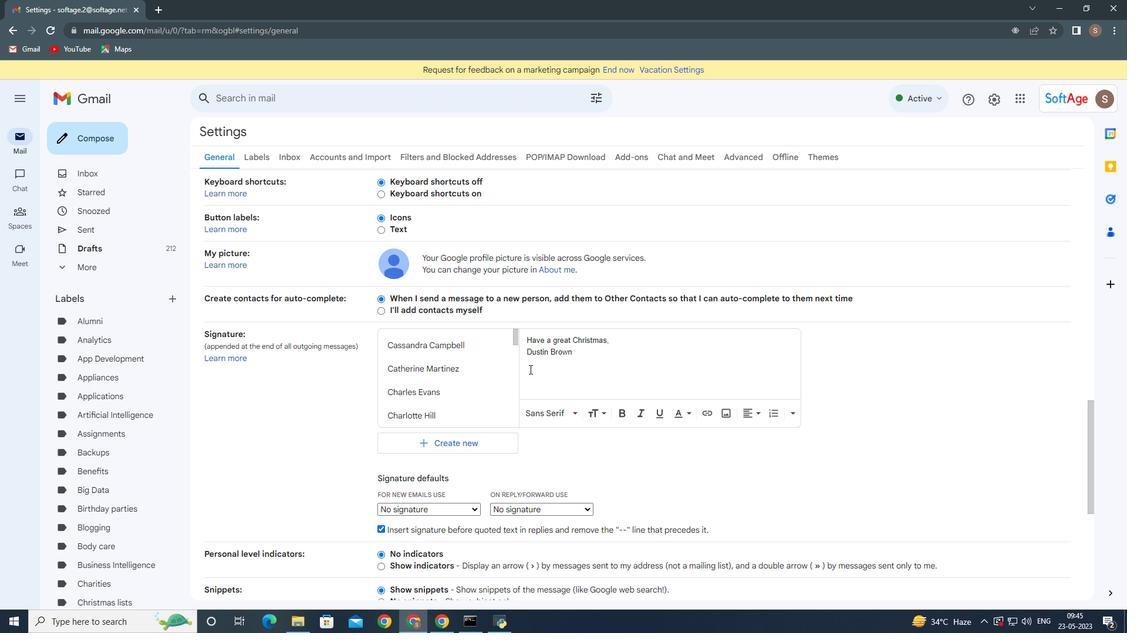 
Action: Mouse moved to (530, 371)
Screenshot: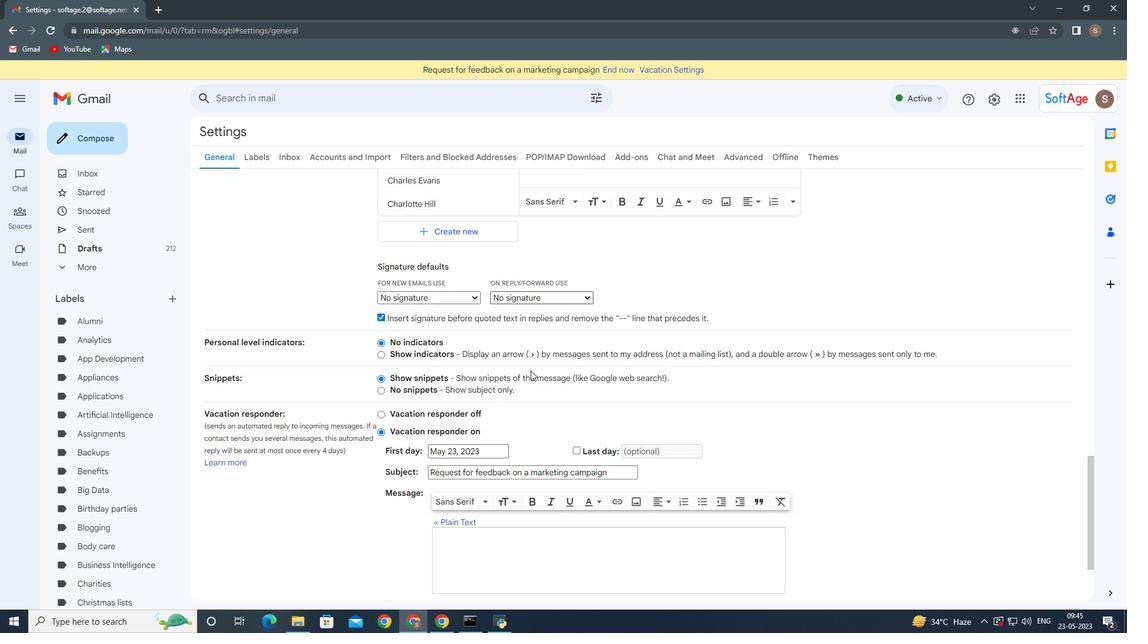 
Action: Mouse scrolled (530, 370) with delta (0, 0)
Screenshot: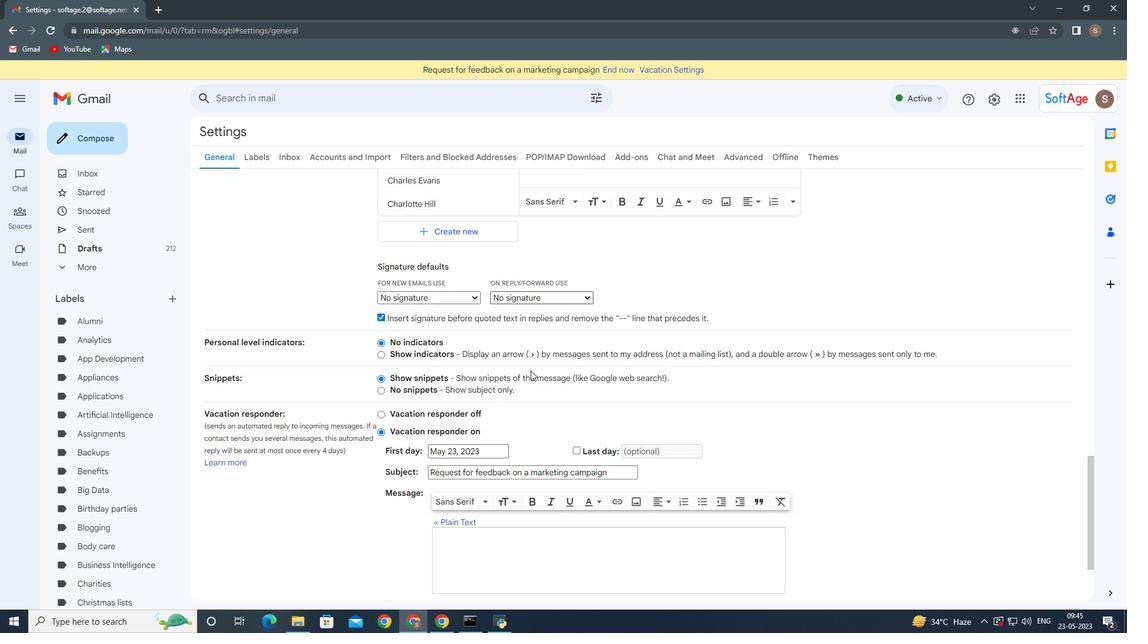
Action: Mouse moved to (531, 376)
Screenshot: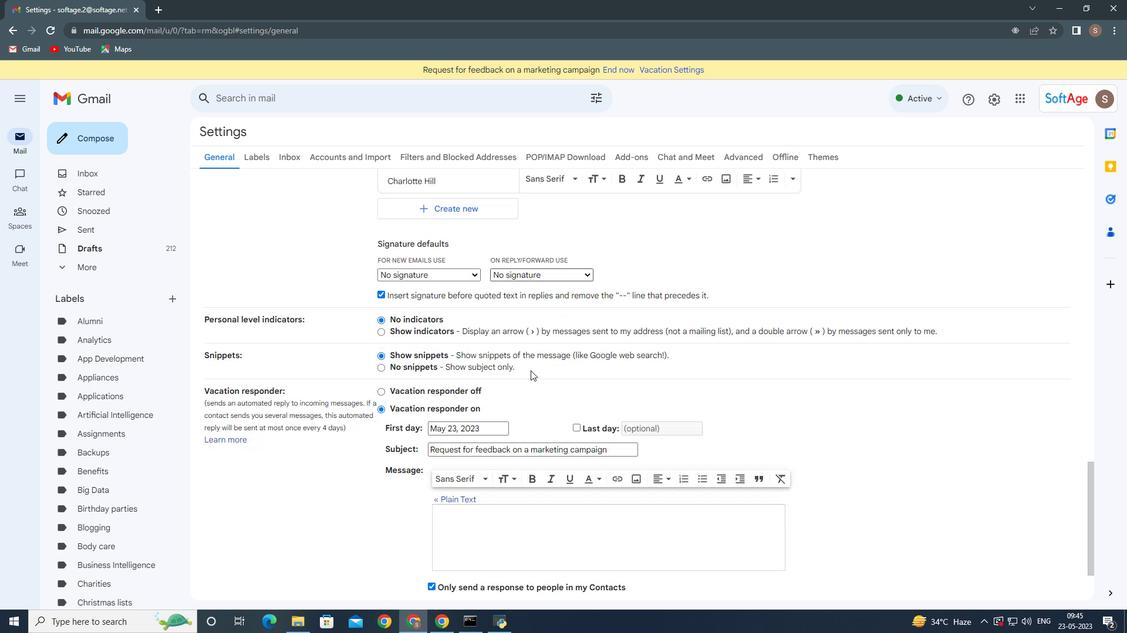 
Action: Mouse scrolled (531, 376) with delta (0, 0)
Screenshot: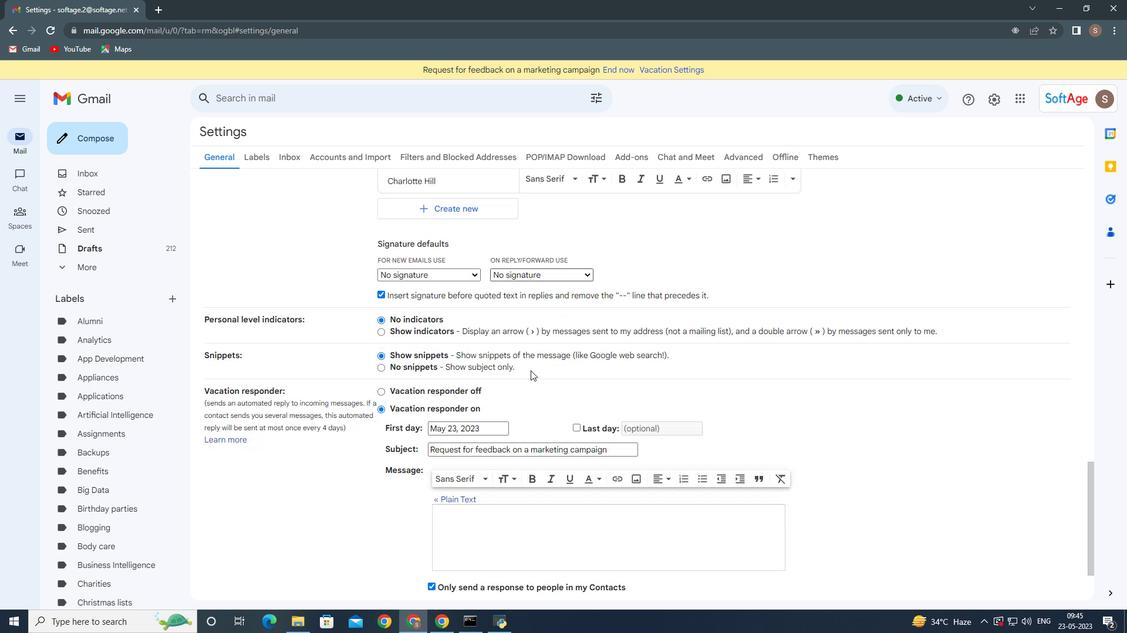 
Action: Mouse moved to (531, 376)
Screenshot: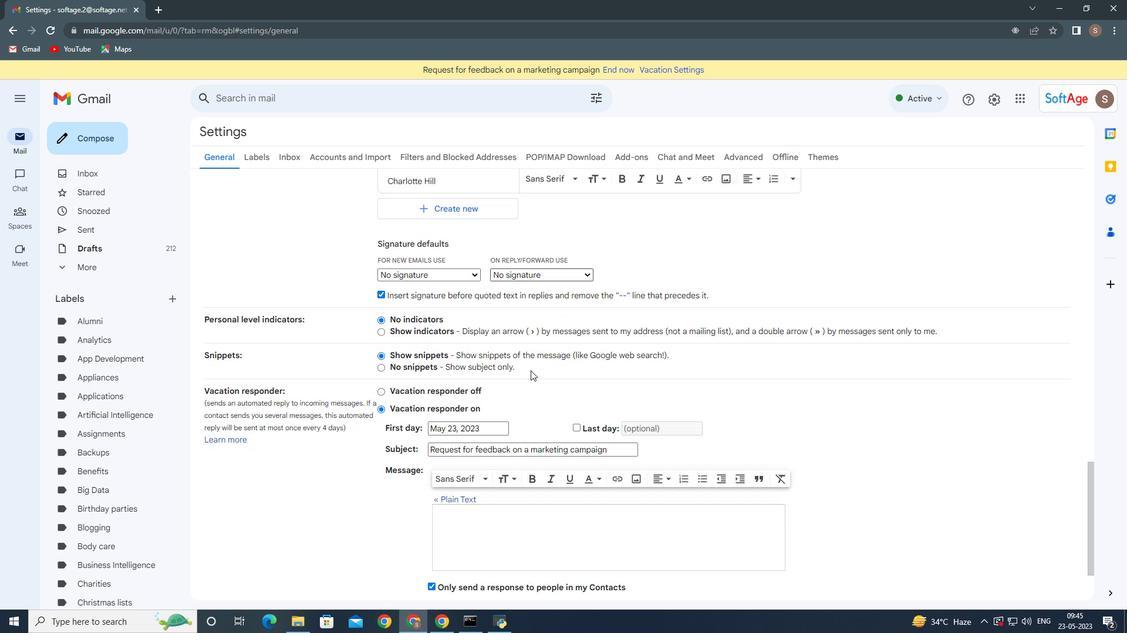 
Action: Mouse scrolled (531, 376) with delta (0, 0)
Screenshot: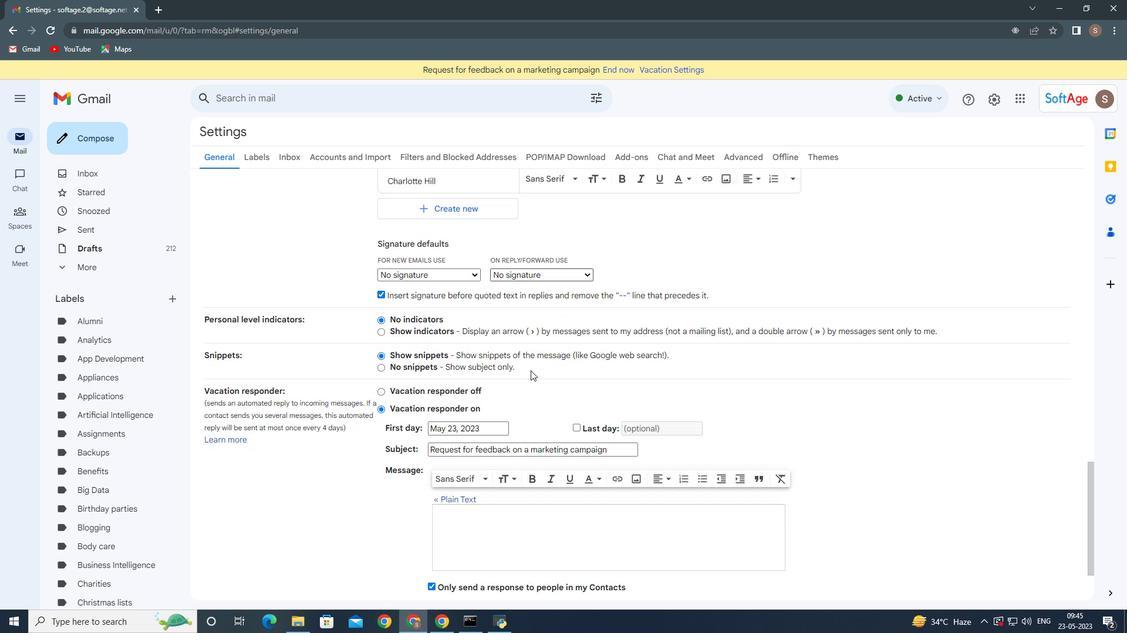 
Action: Mouse moved to (531, 377)
Screenshot: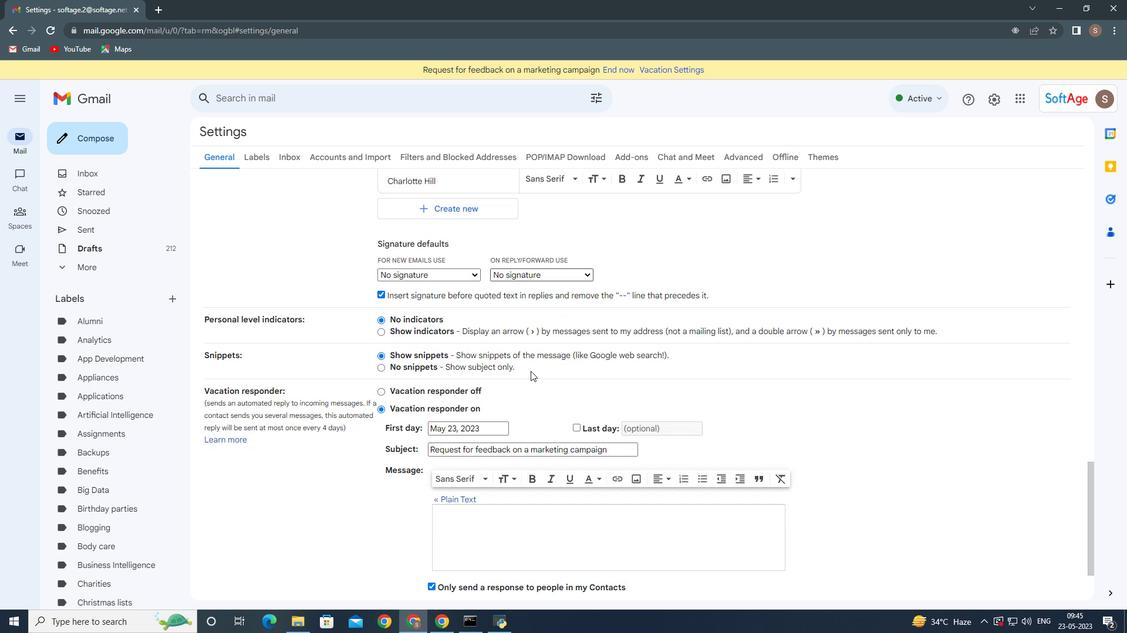 
Action: Mouse scrolled (531, 376) with delta (0, 0)
Screenshot: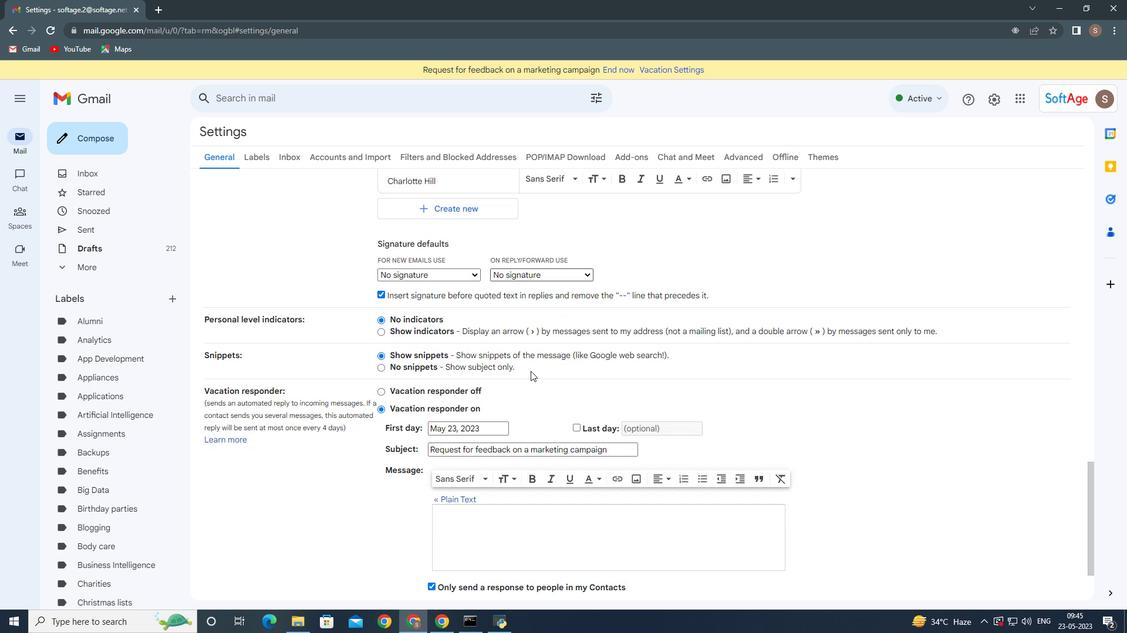 
Action: Mouse moved to (531, 377)
Screenshot: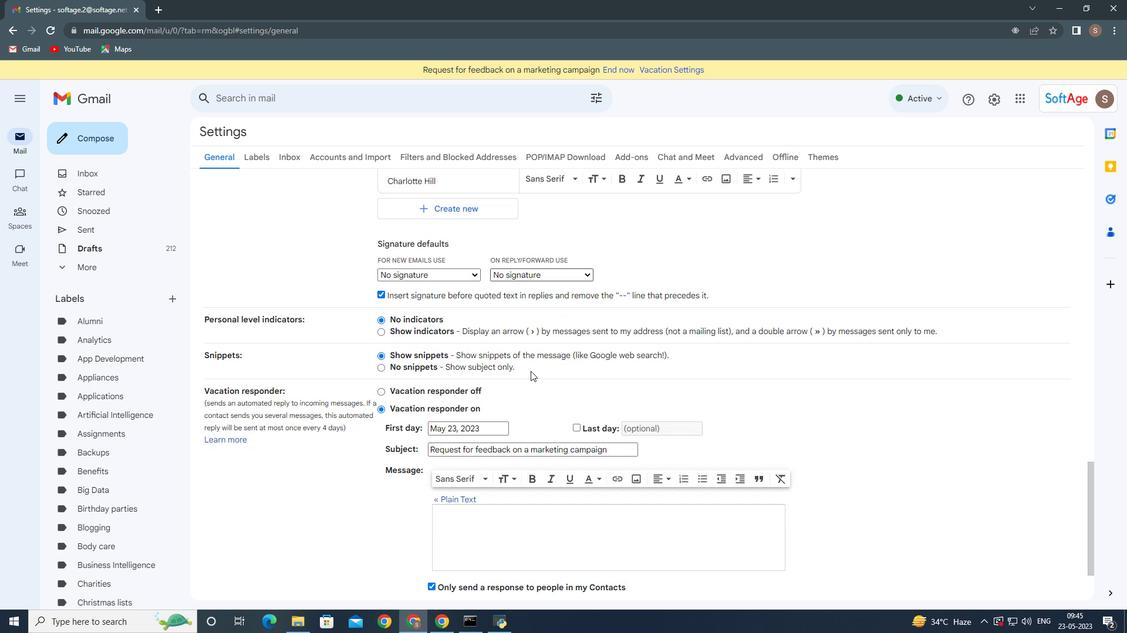 
Action: Mouse scrolled (531, 376) with delta (0, 0)
Screenshot: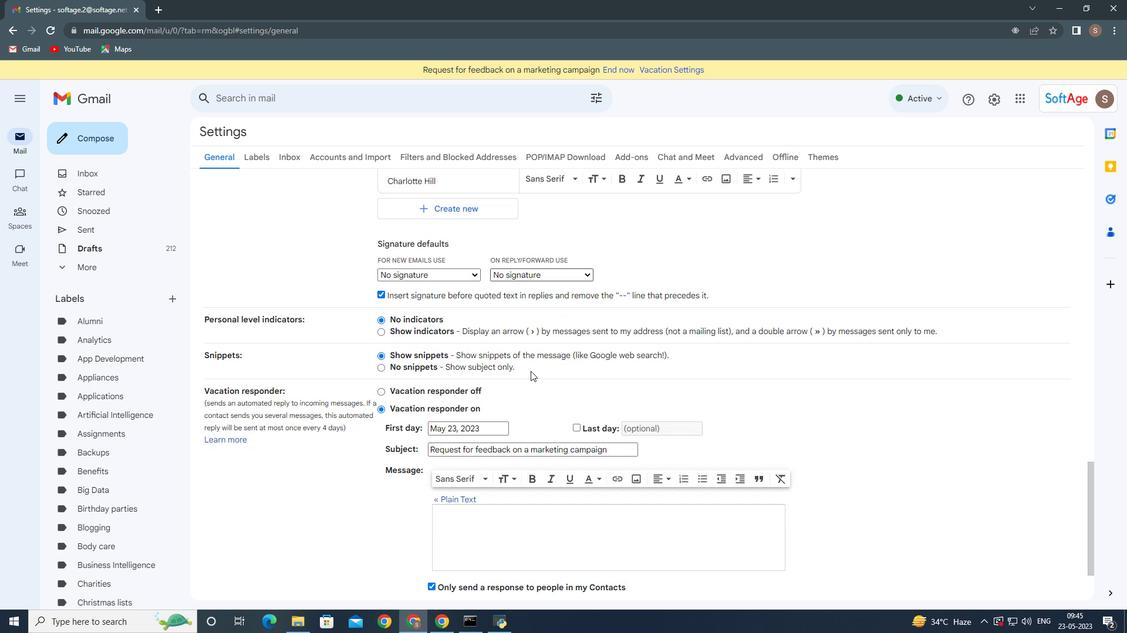 
Action: Mouse moved to (525, 458)
Screenshot: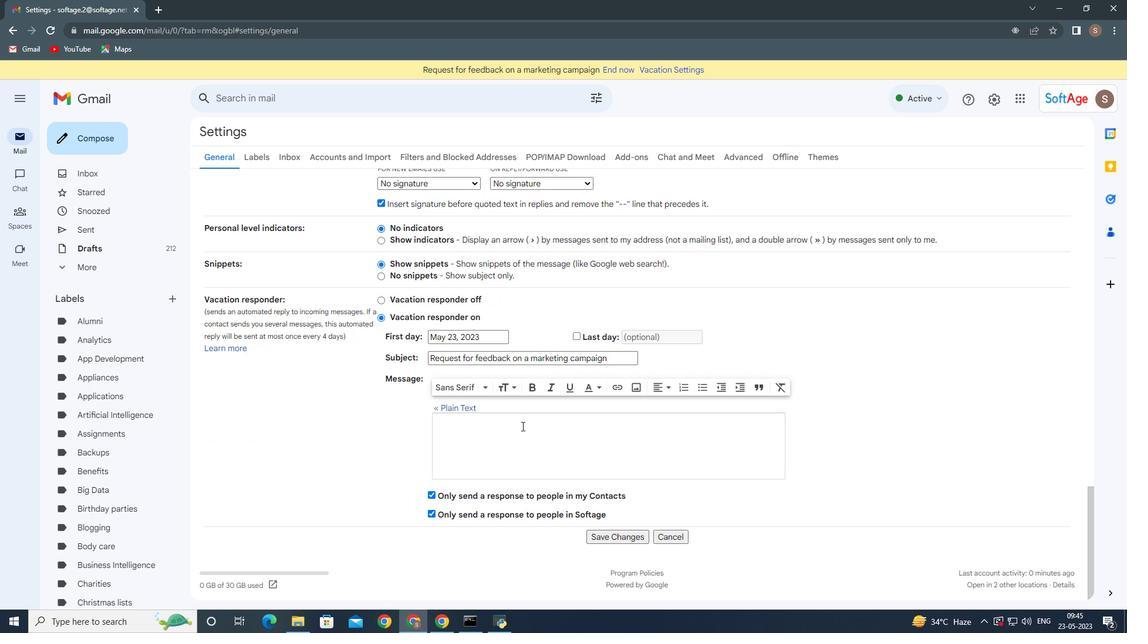 
Action: Mouse scrolled (525, 457) with delta (0, 0)
Screenshot: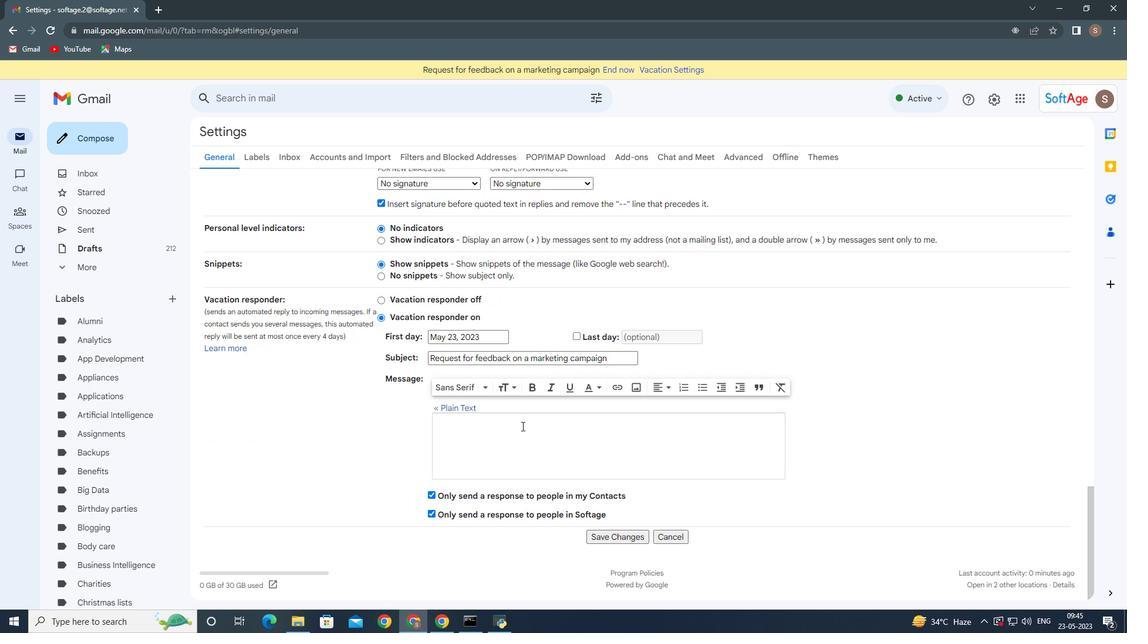 
Action: Mouse moved to (534, 471)
Screenshot: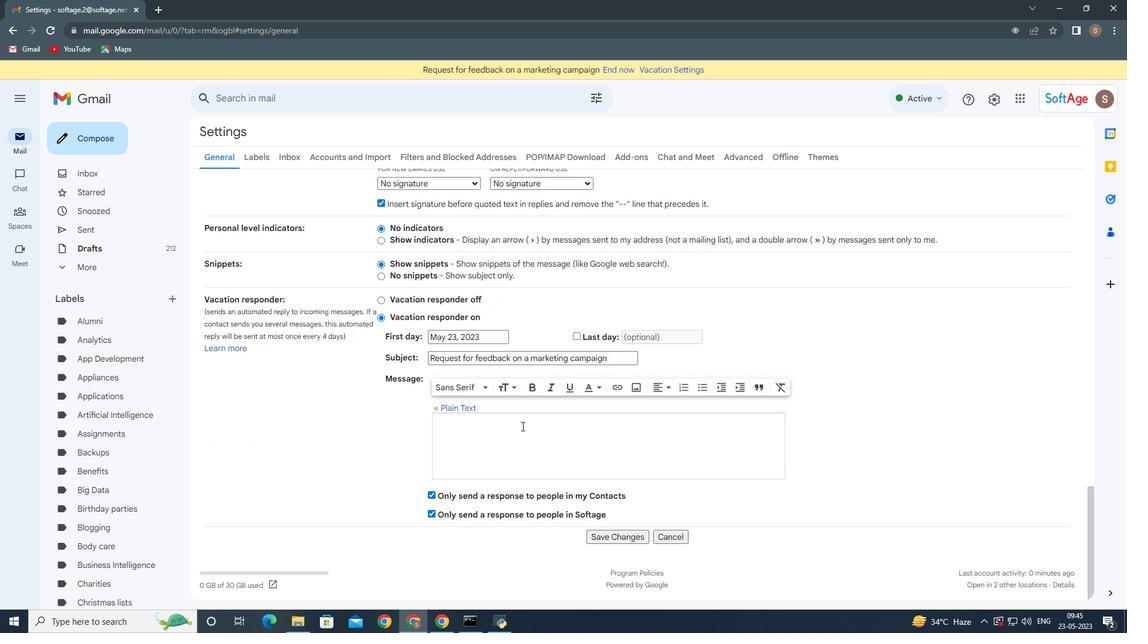 
Action: Mouse scrolled (534, 470) with delta (0, 0)
Screenshot: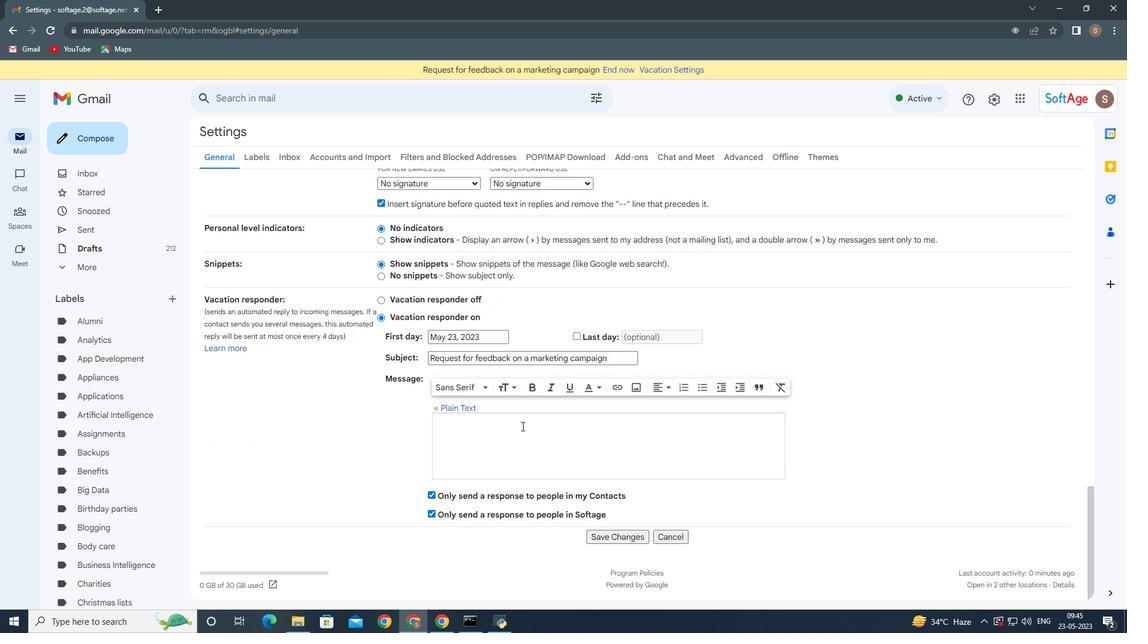 
Action: Mouse moved to (616, 546)
Screenshot: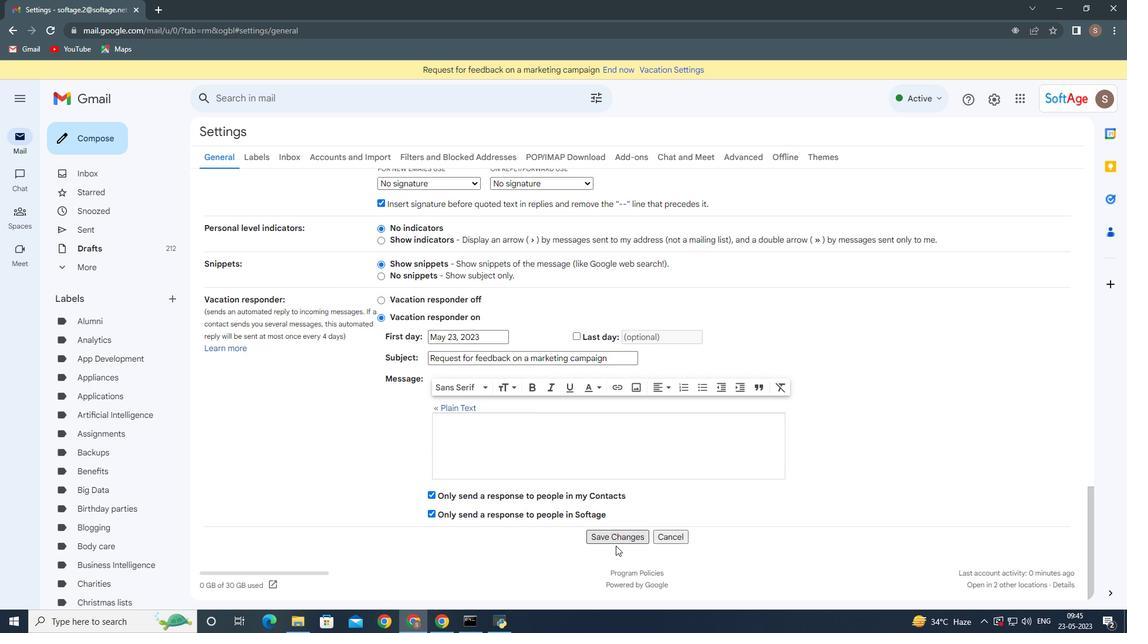 
Action: Mouse pressed left at (616, 546)
Screenshot: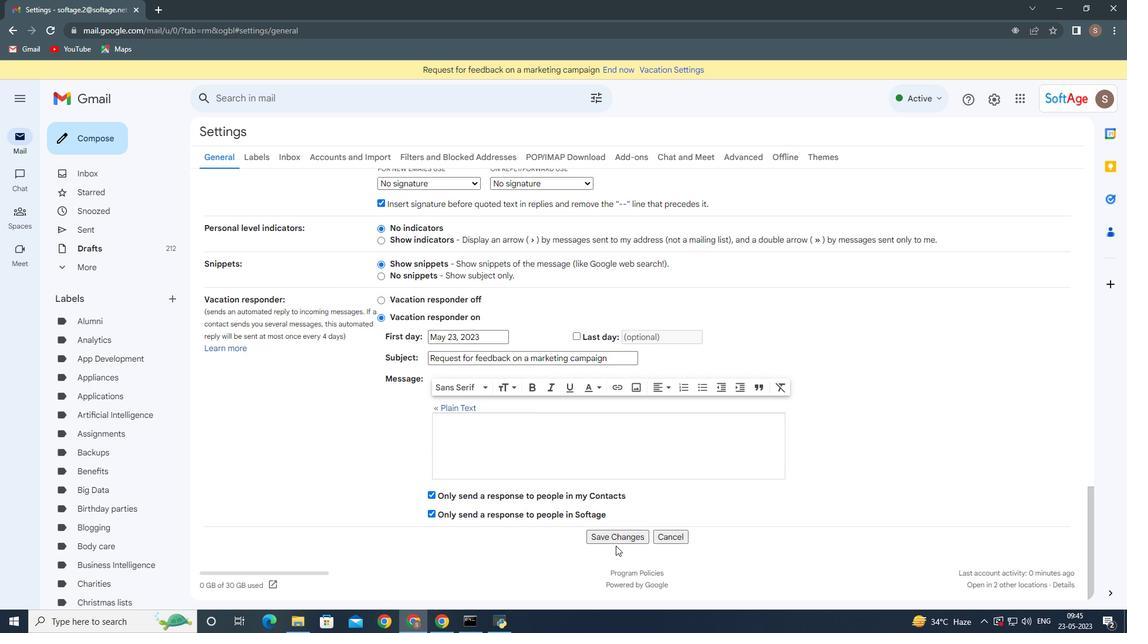 
Action: Mouse moved to (616, 542)
Screenshot: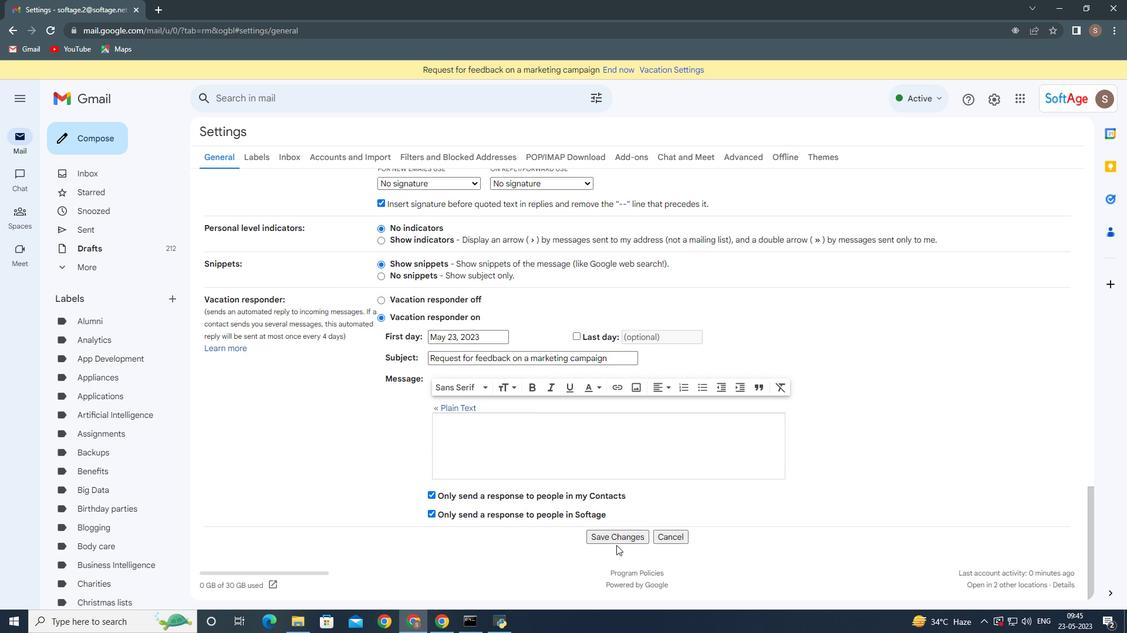 
Action: Mouse pressed left at (616, 542)
Screenshot: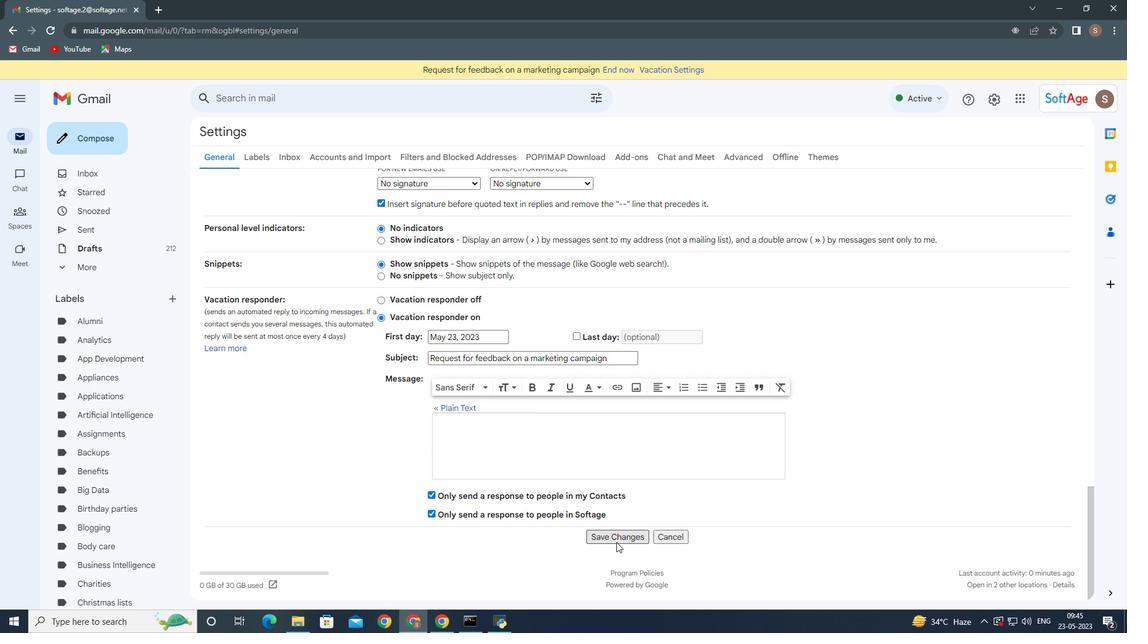 
Action: Mouse moved to (70, 132)
Screenshot: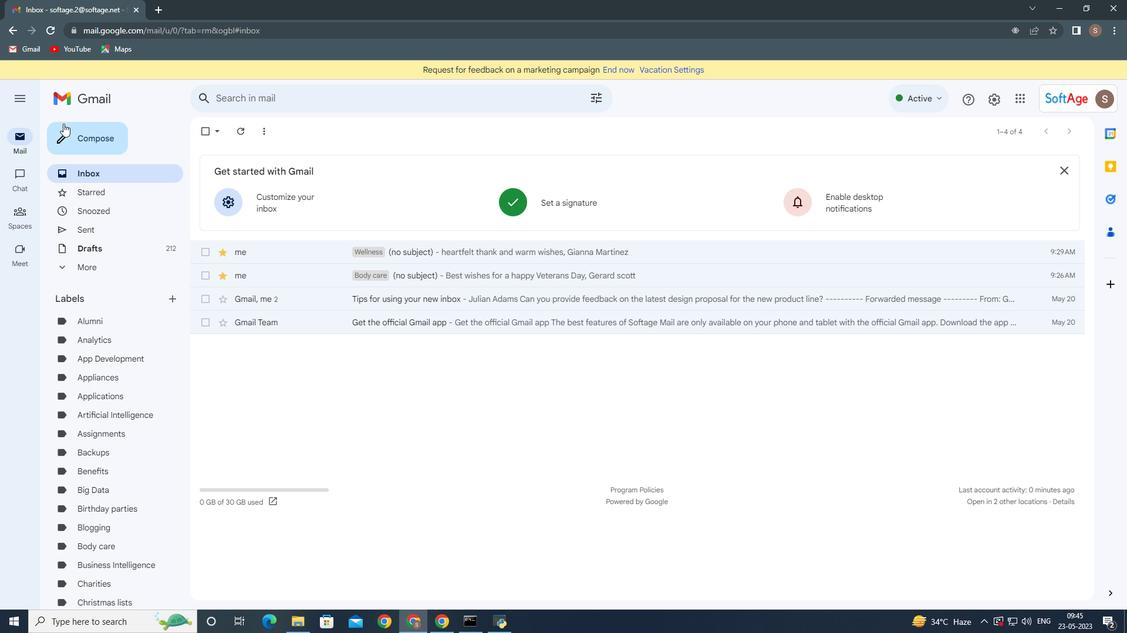 
Action: Mouse pressed left at (70, 132)
Screenshot: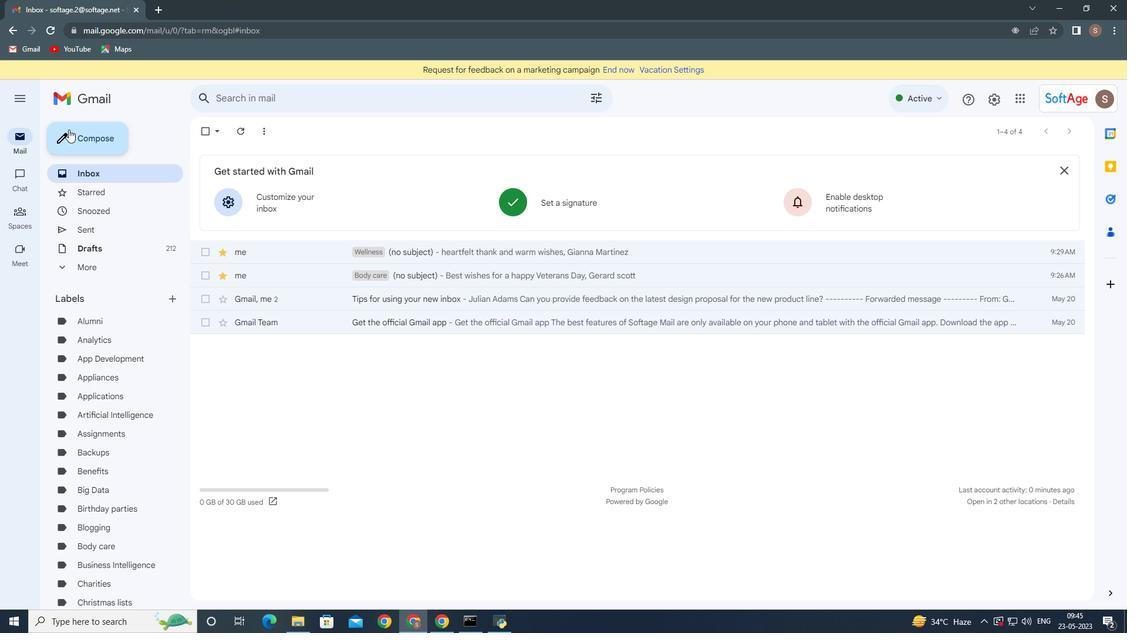 
Action: Mouse moved to (781, 288)
Screenshot: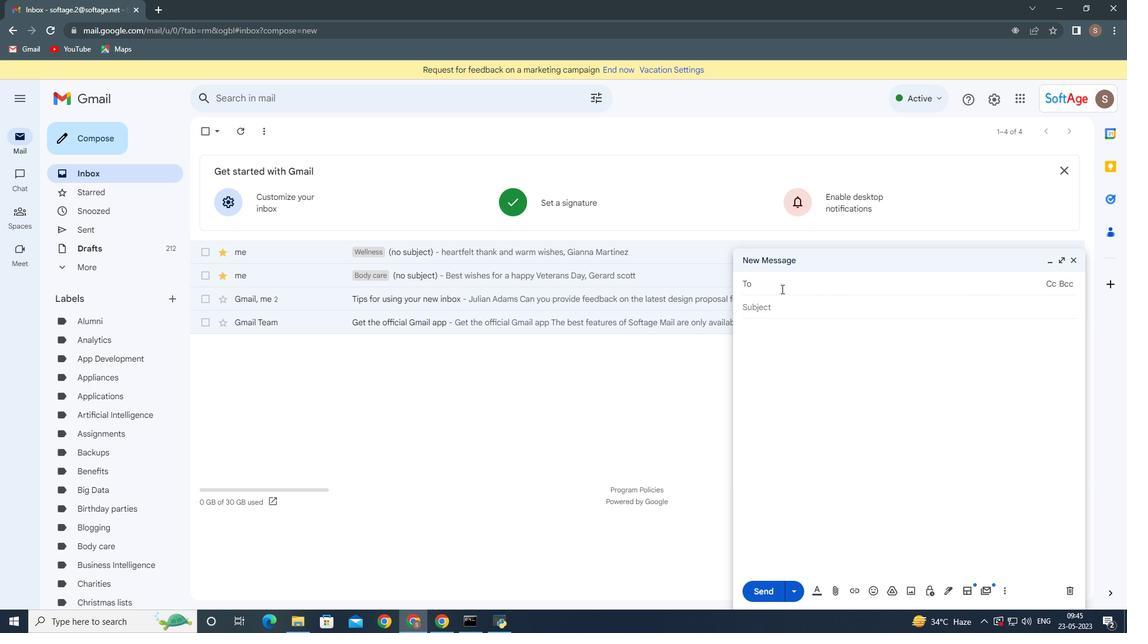 
Action: Key pressed softage.4<Key.enter>
Screenshot: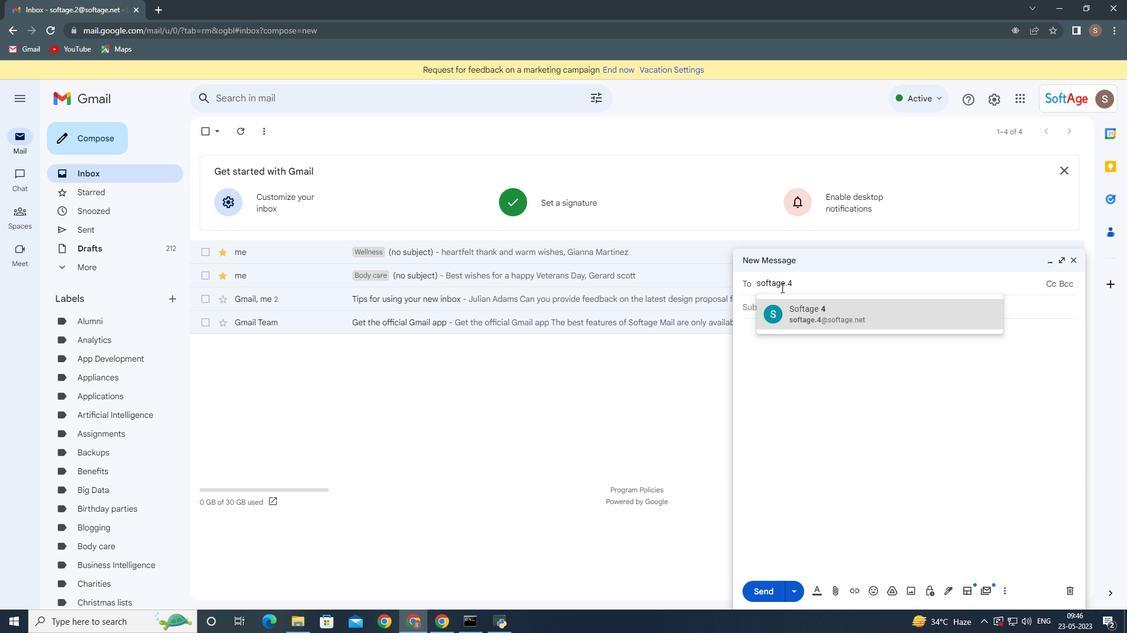 
Action: Mouse moved to (955, 592)
Screenshot: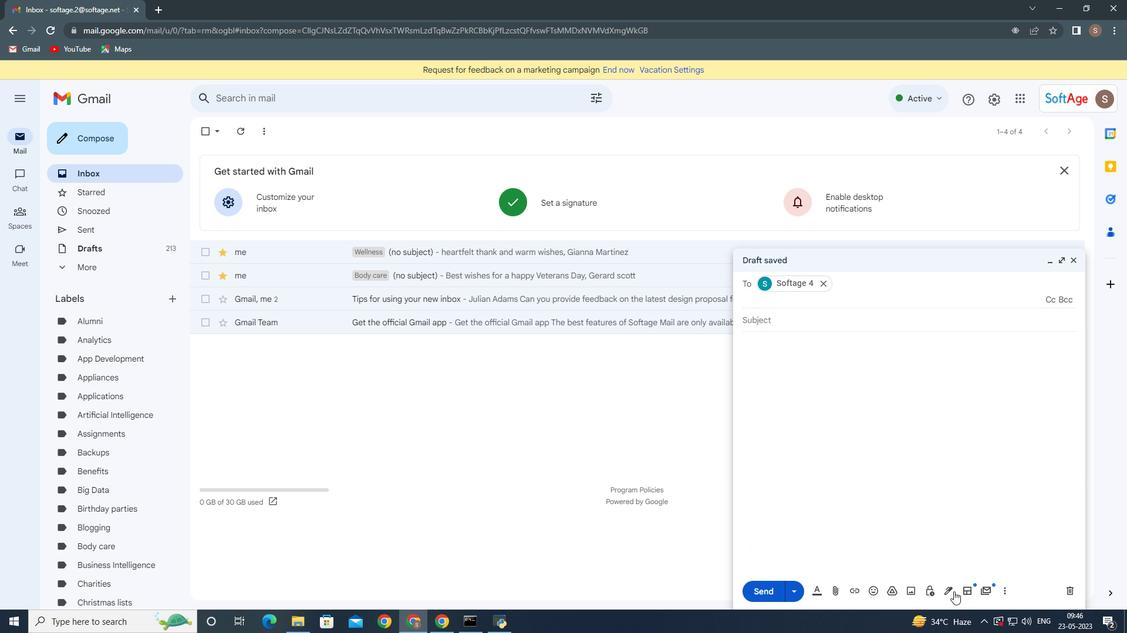 
Action: Mouse pressed left at (955, 592)
Screenshot: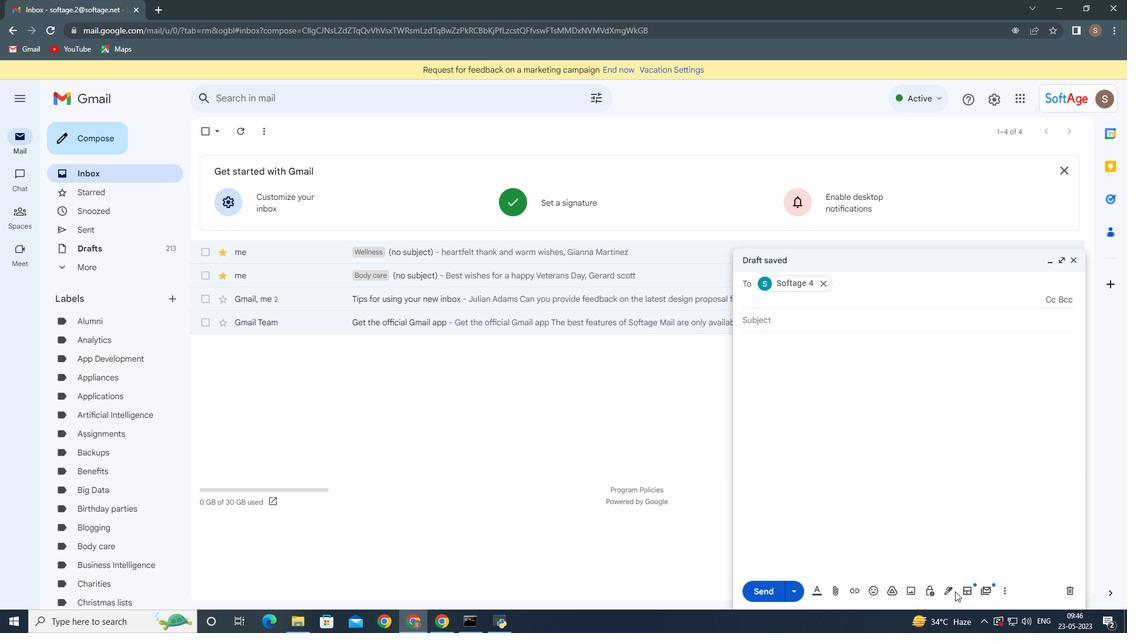 
Action: Mouse moved to (947, 592)
Screenshot: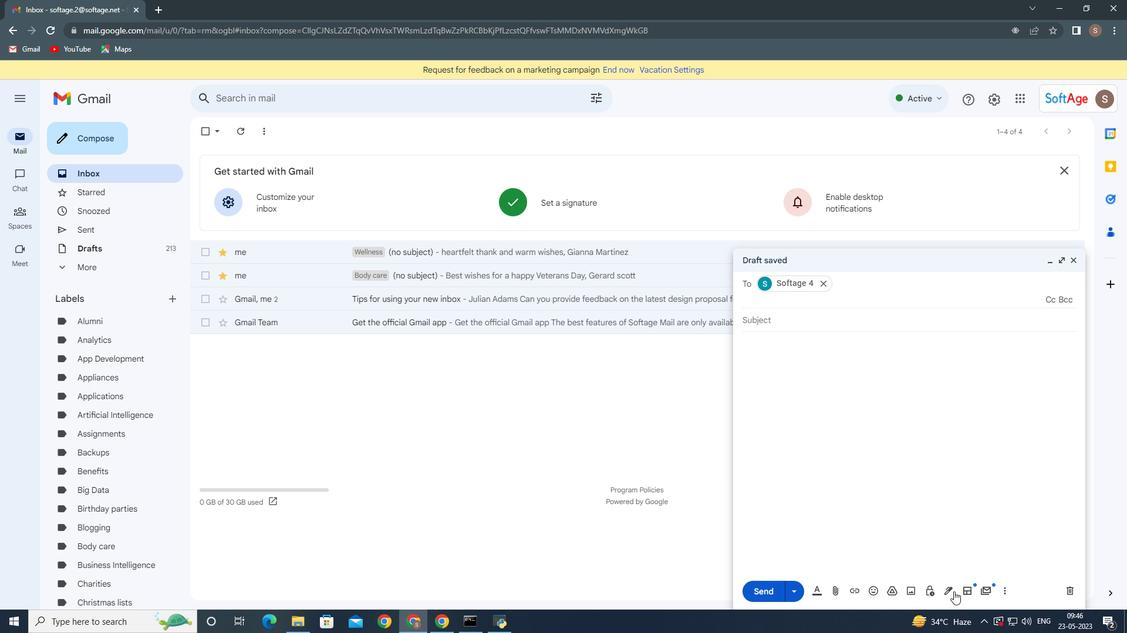 
Action: Mouse pressed left at (947, 592)
Screenshot: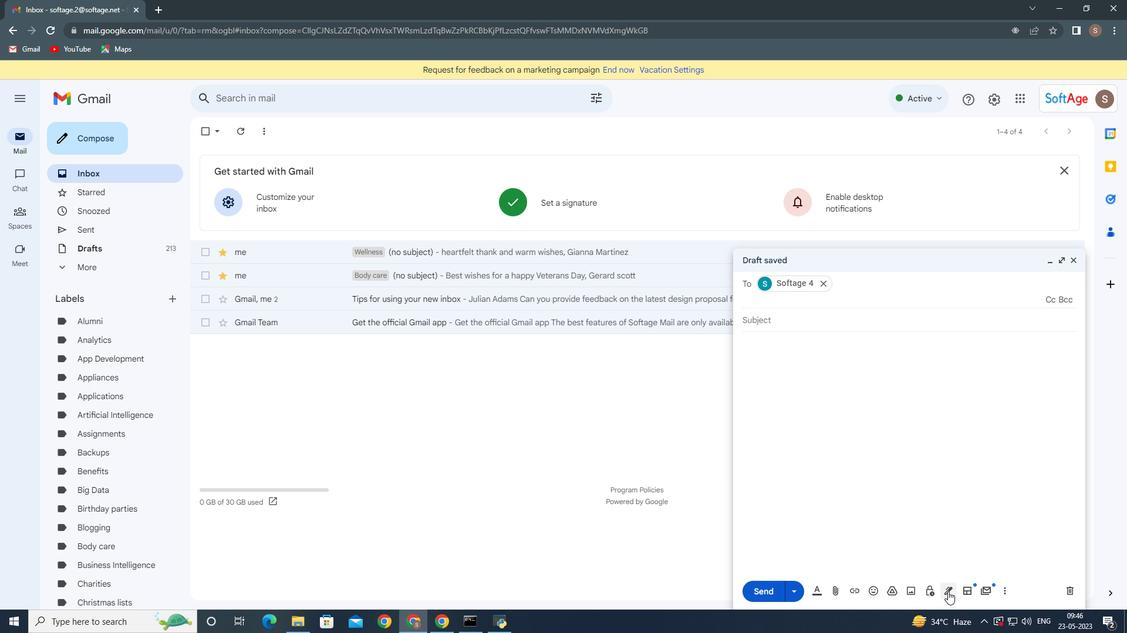 
Action: Mouse moved to (992, 374)
Screenshot: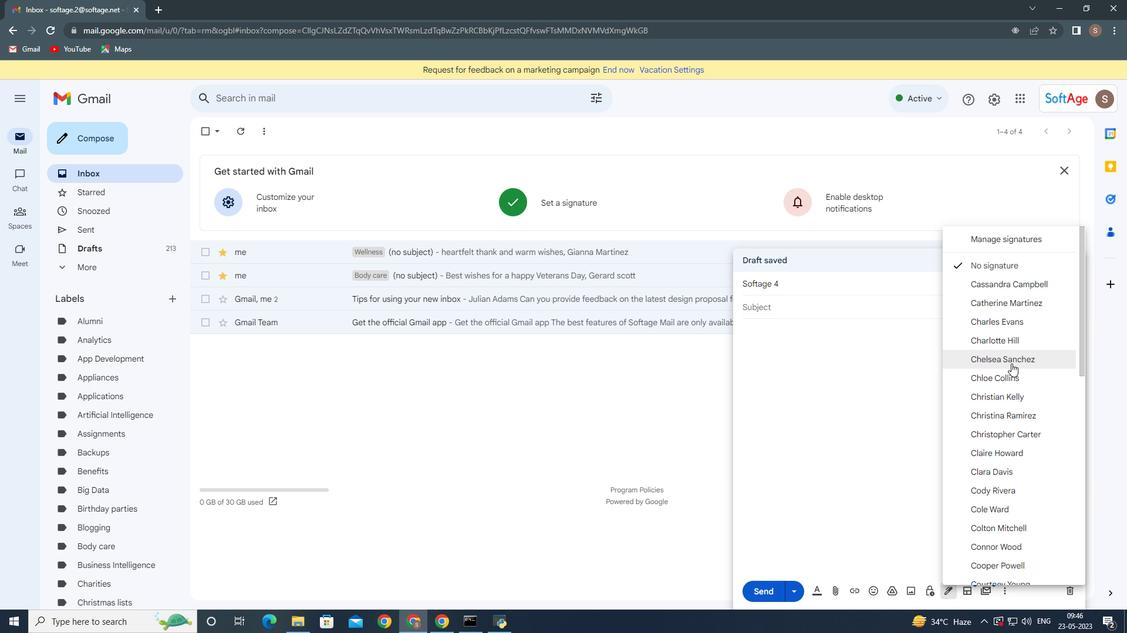 
Action: Mouse scrolled (992, 373) with delta (0, 0)
Screenshot: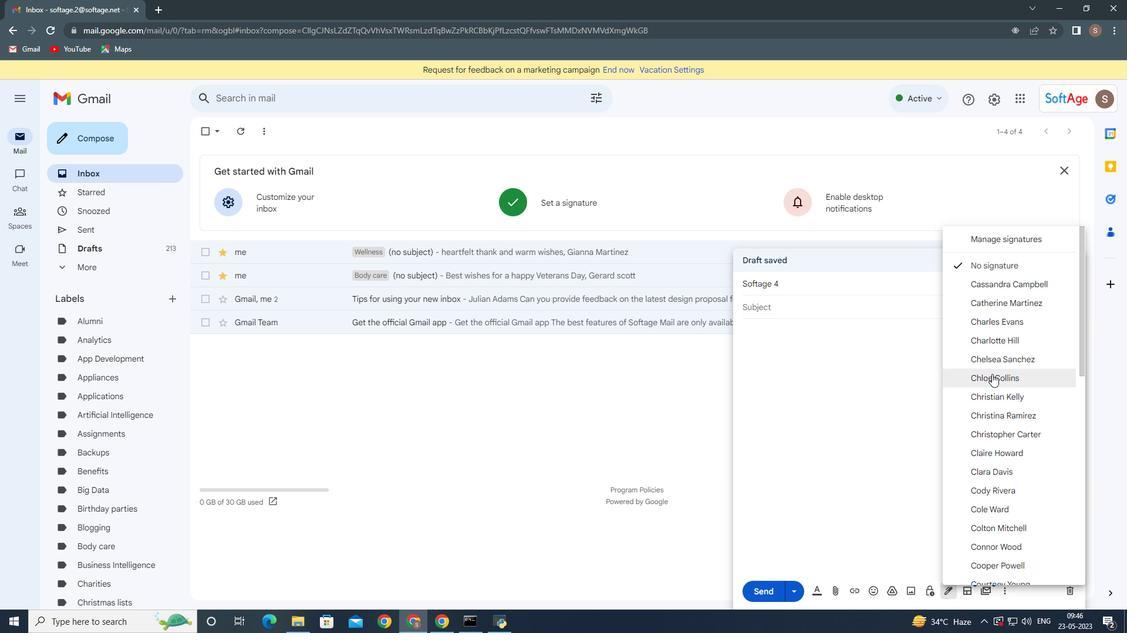 
Action: Mouse scrolled (992, 373) with delta (0, 0)
Screenshot: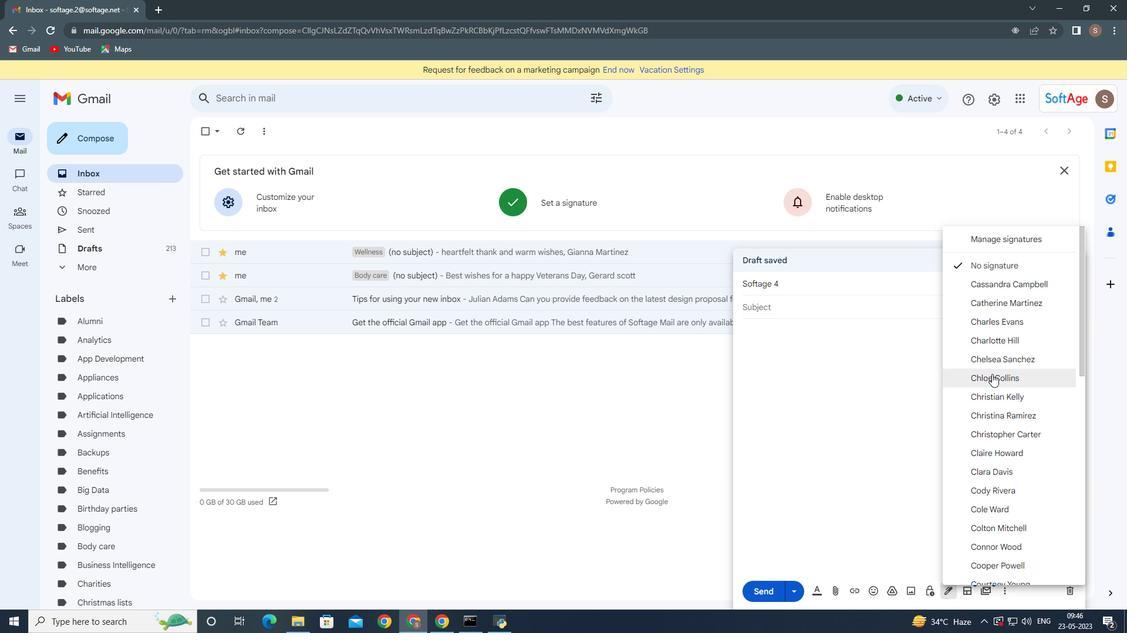 
Action: Mouse moved to (994, 386)
Screenshot: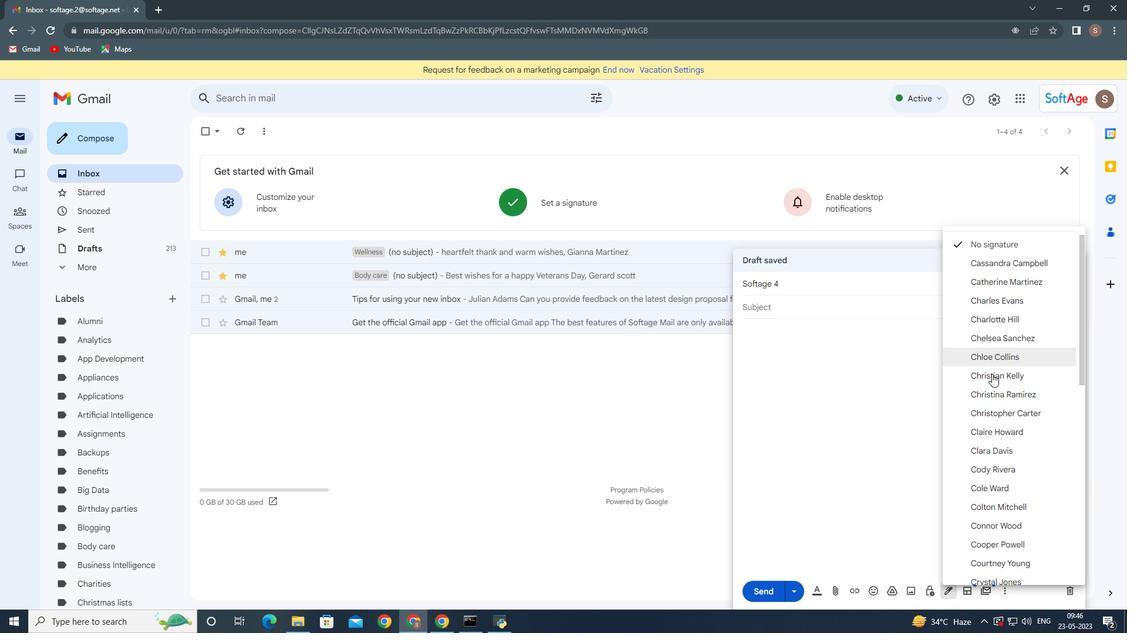 
Action: Mouse scrolled (994, 386) with delta (0, 0)
Screenshot: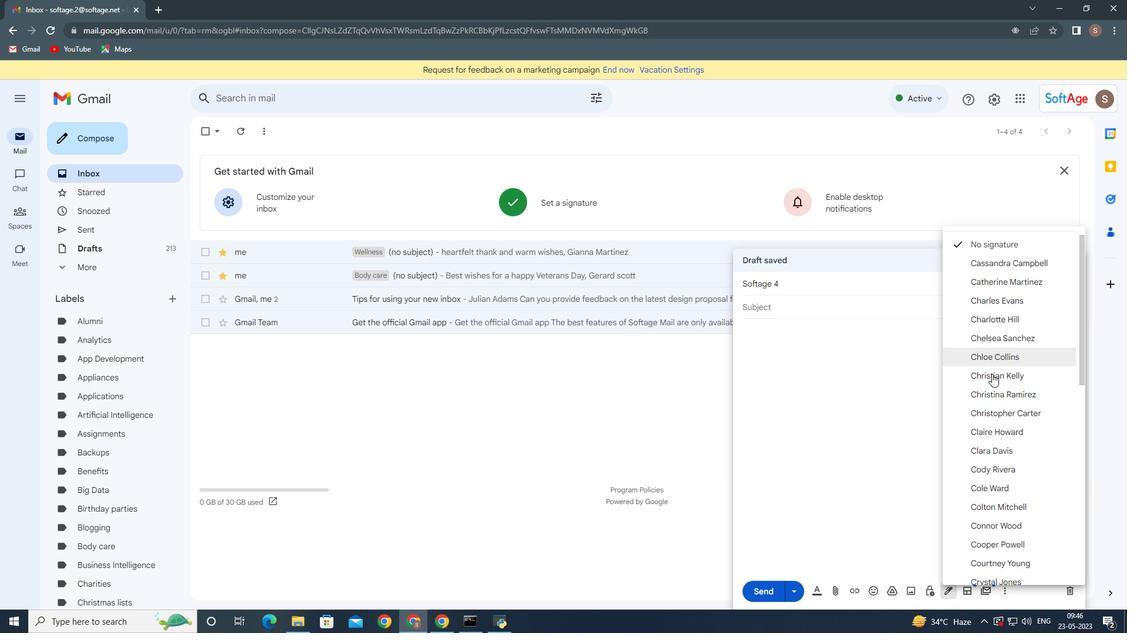 
Action: Mouse moved to (996, 395)
Screenshot: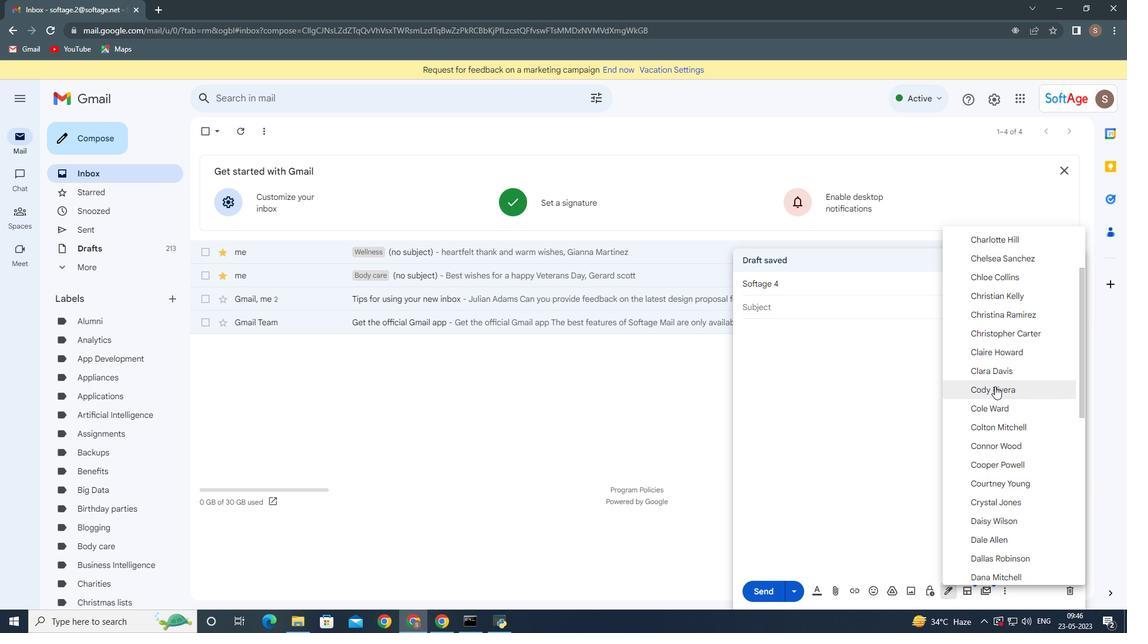 
Action: Mouse scrolled (996, 394) with delta (0, 0)
Screenshot: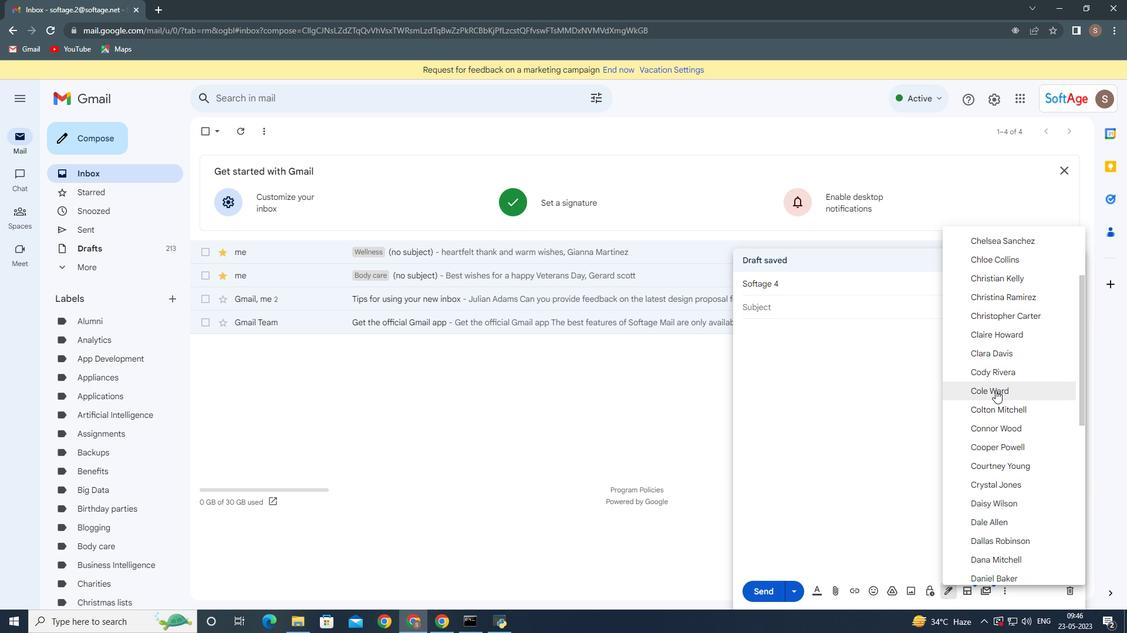 
Action: Mouse moved to (1000, 461)
Screenshot: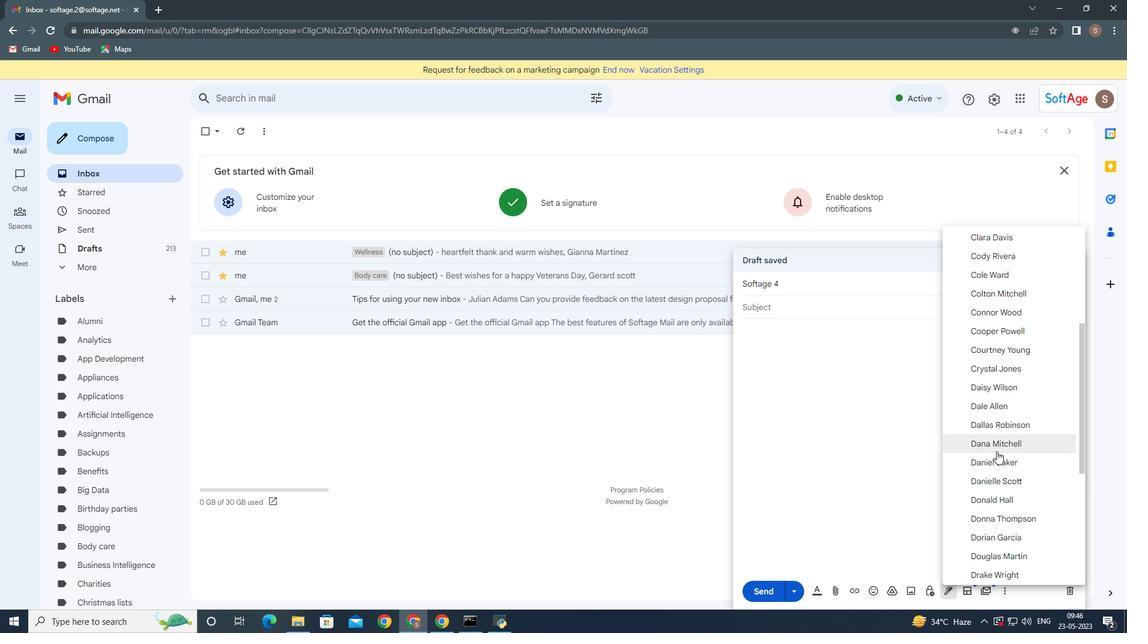 
Action: Mouse scrolled (1000, 460) with delta (0, 0)
Screenshot: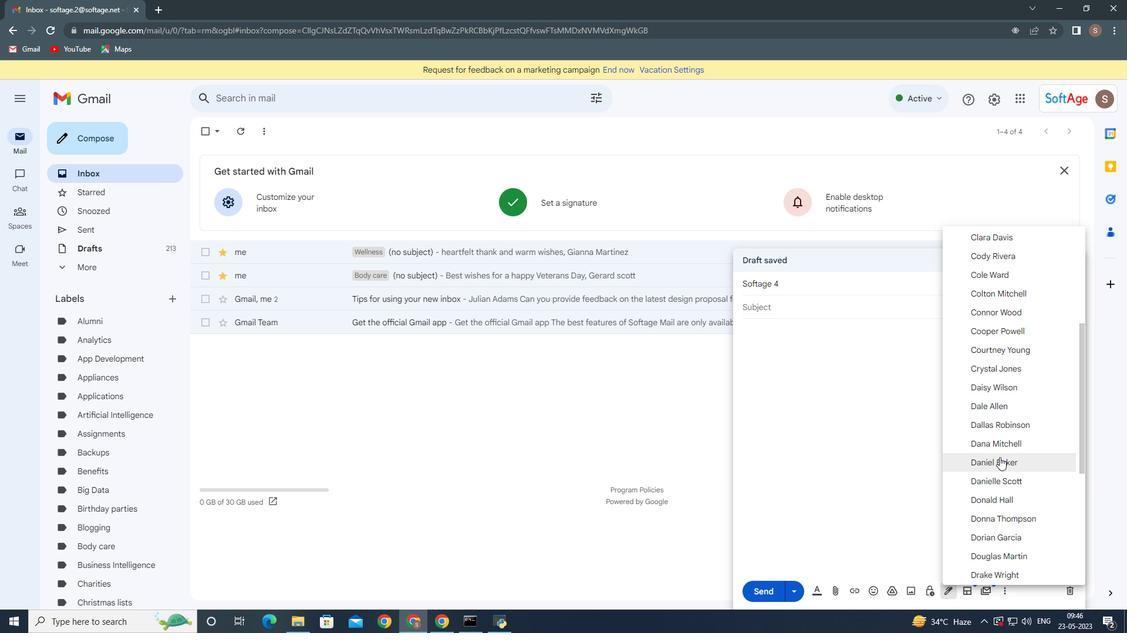 
Action: Mouse moved to (1000, 461)
Screenshot: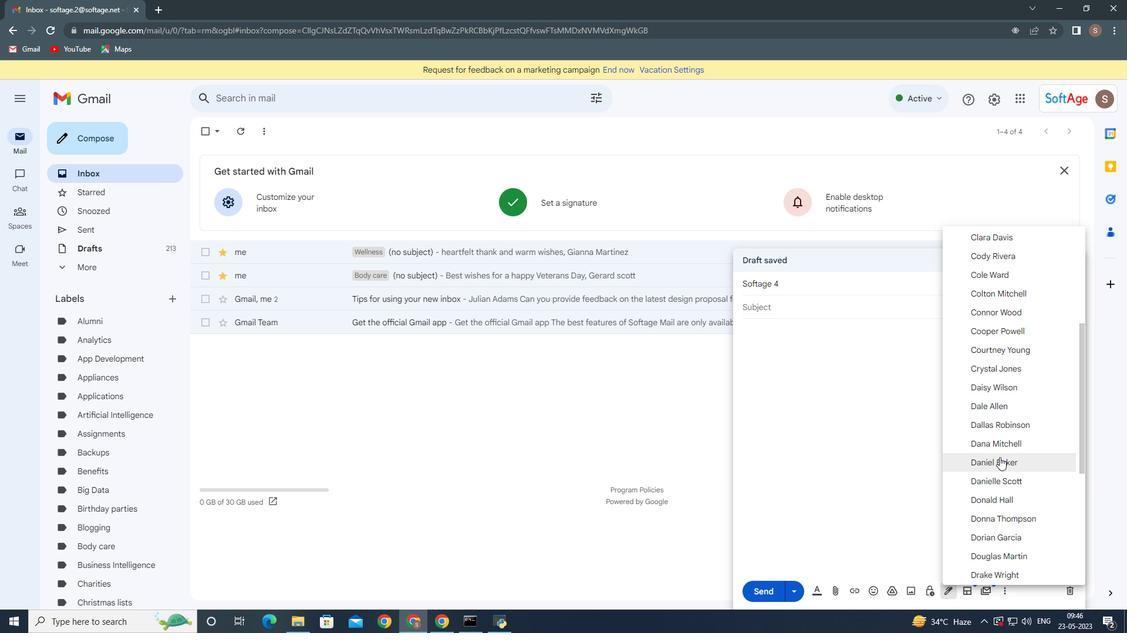 
Action: Mouse scrolled (1000, 461) with delta (0, 0)
Screenshot: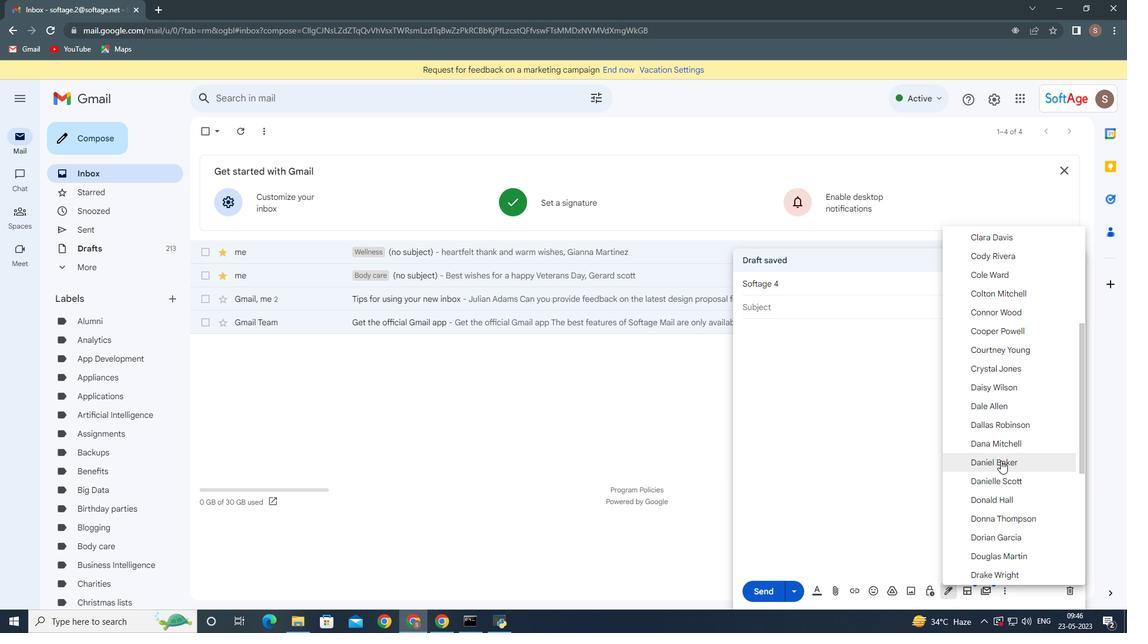 
Action: Mouse moved to (989, 481)
Screenshot: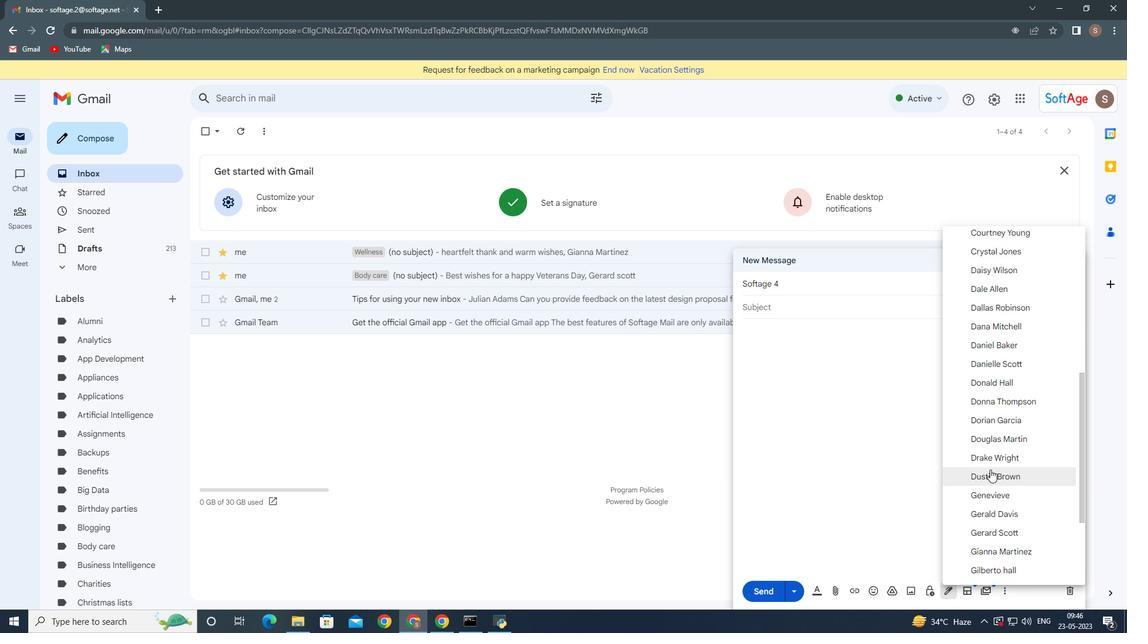 
Action: Mouse pressed left at (989, 481)
Screenshot: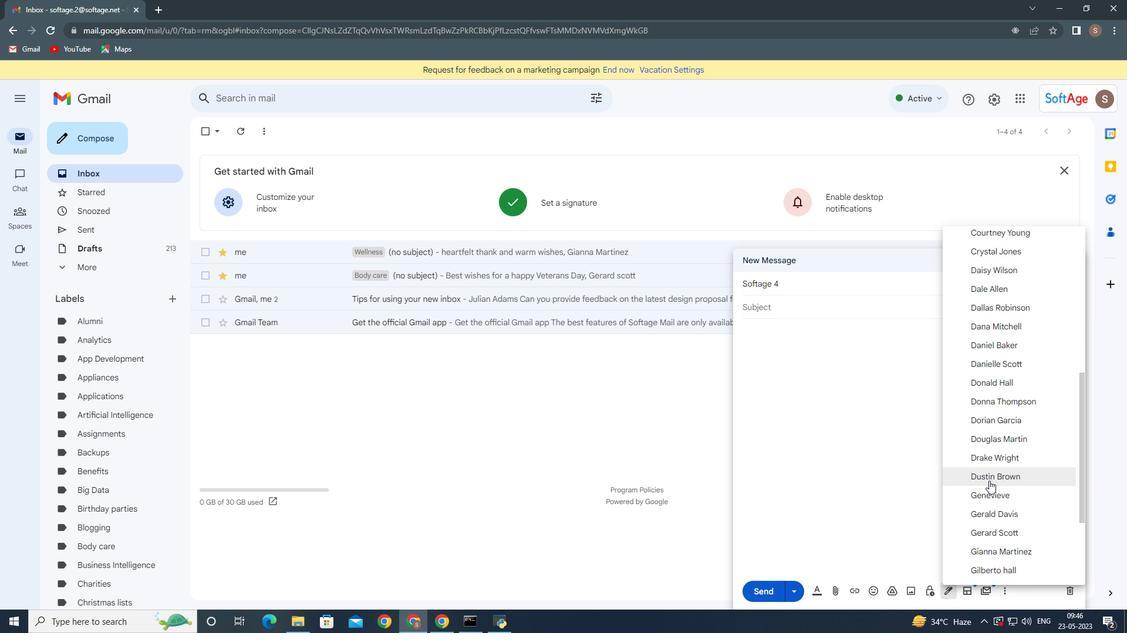 
Action: Mouse moved to (1004, 595)
Screenshot: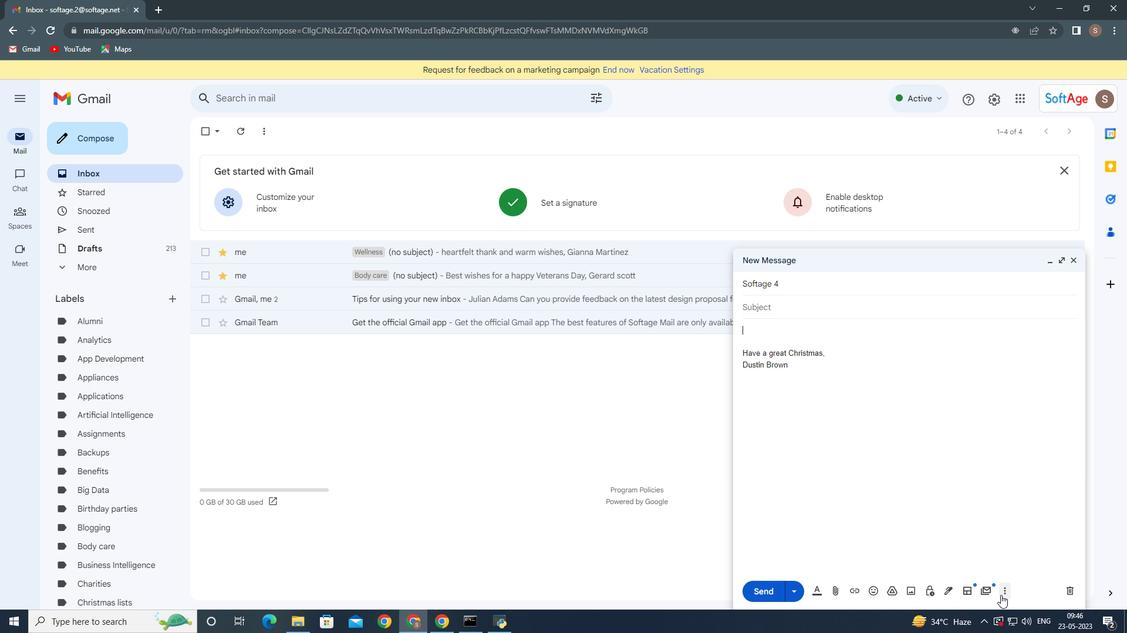 
Action: Mouse pressed left at (1004, 595)
Screenshot: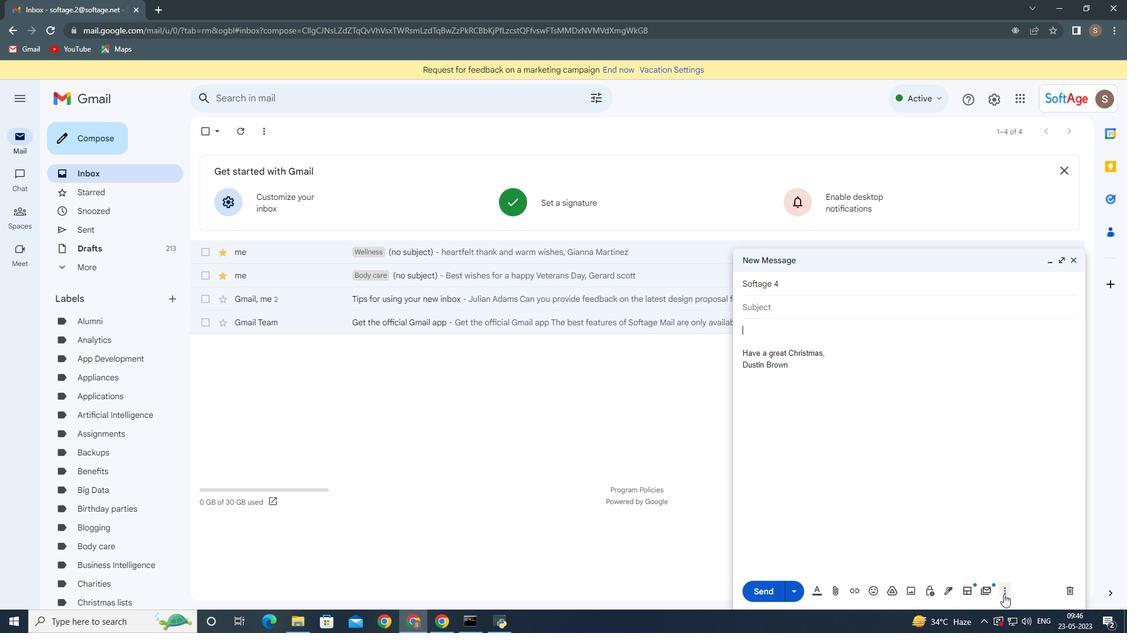 
Action: Mouse moved to (954, 478)
Screenshot: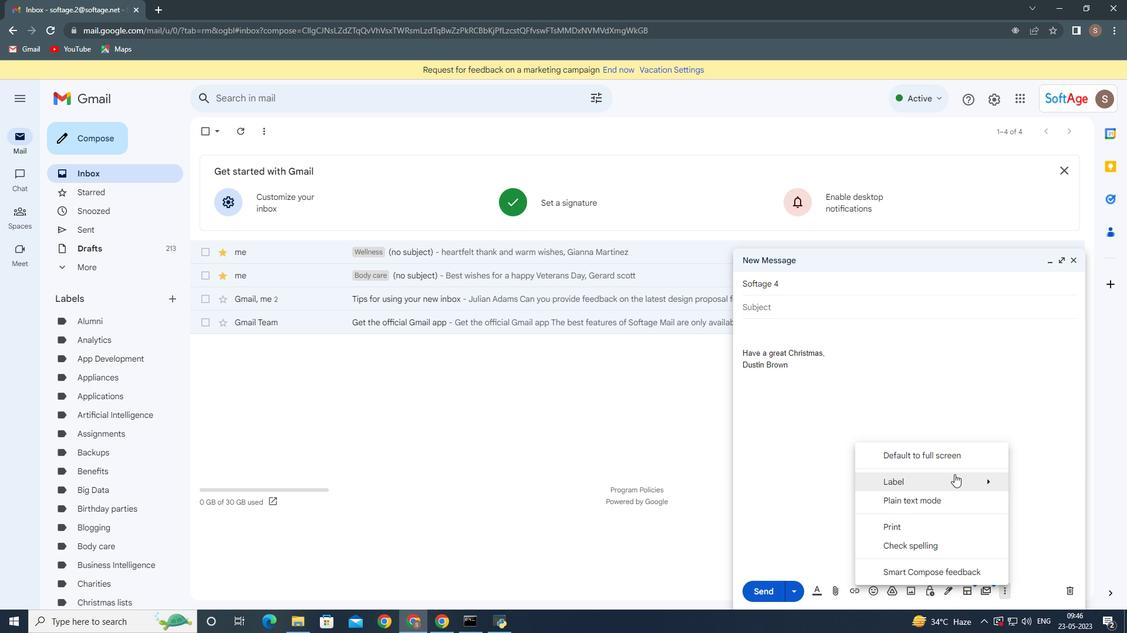 
Action: Mouse pressed left at (954, 478)
Screenshot: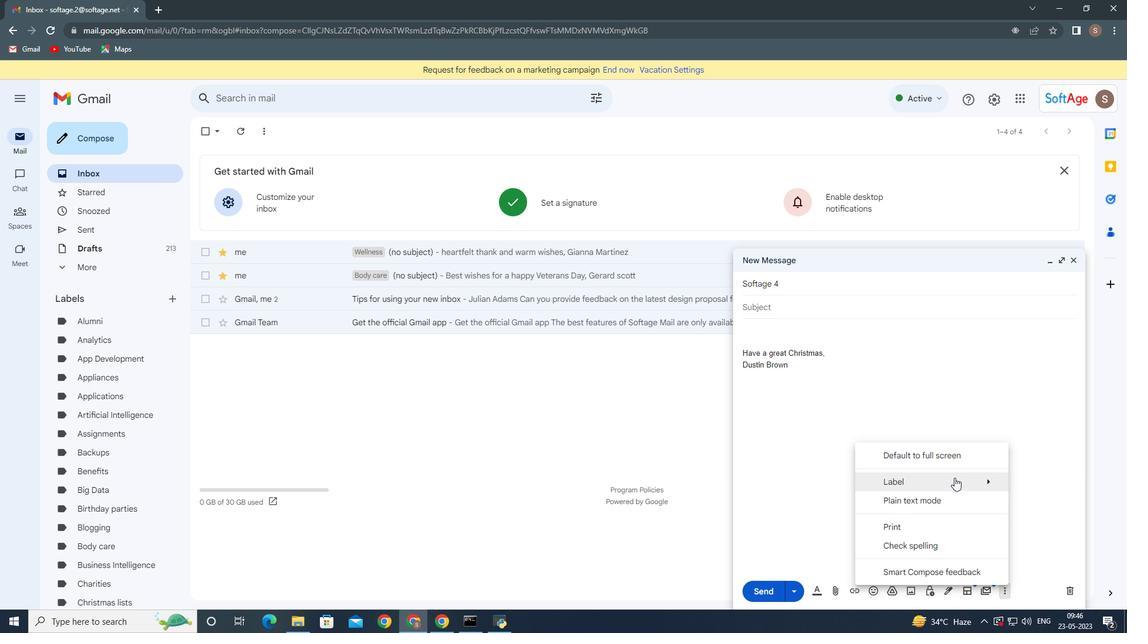 
Action: Mouse moved to (693, 262)
Screenshot: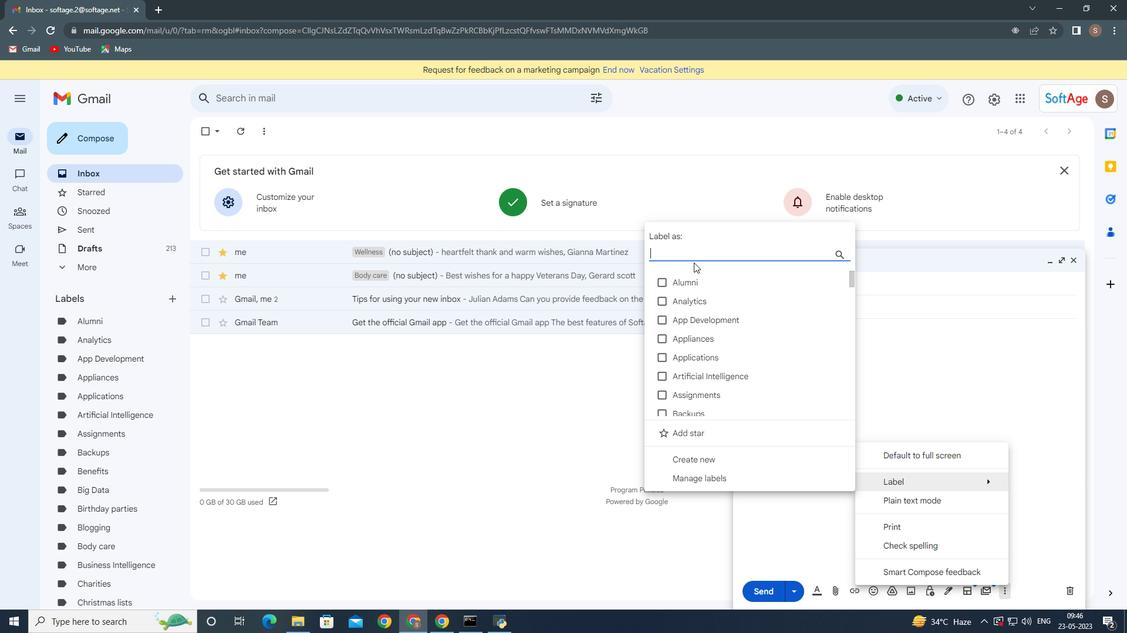 
Action: Key pressed <Key.shift>T<Key.shift>ra
Screenshot: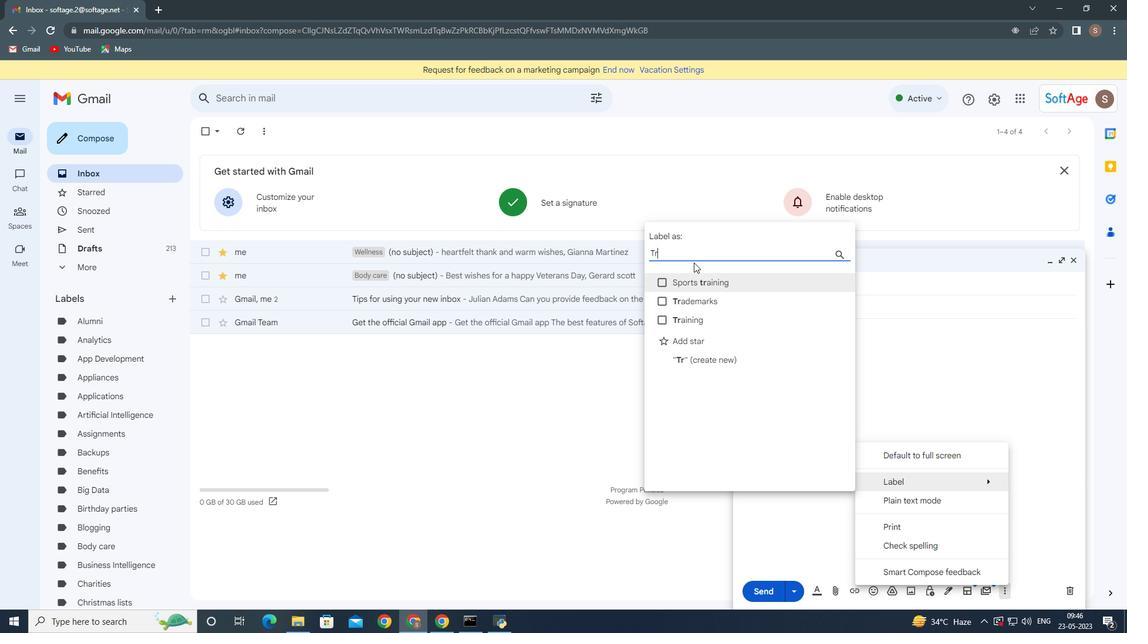 
Action: Mouse moved to (733, 357)
Screenshot: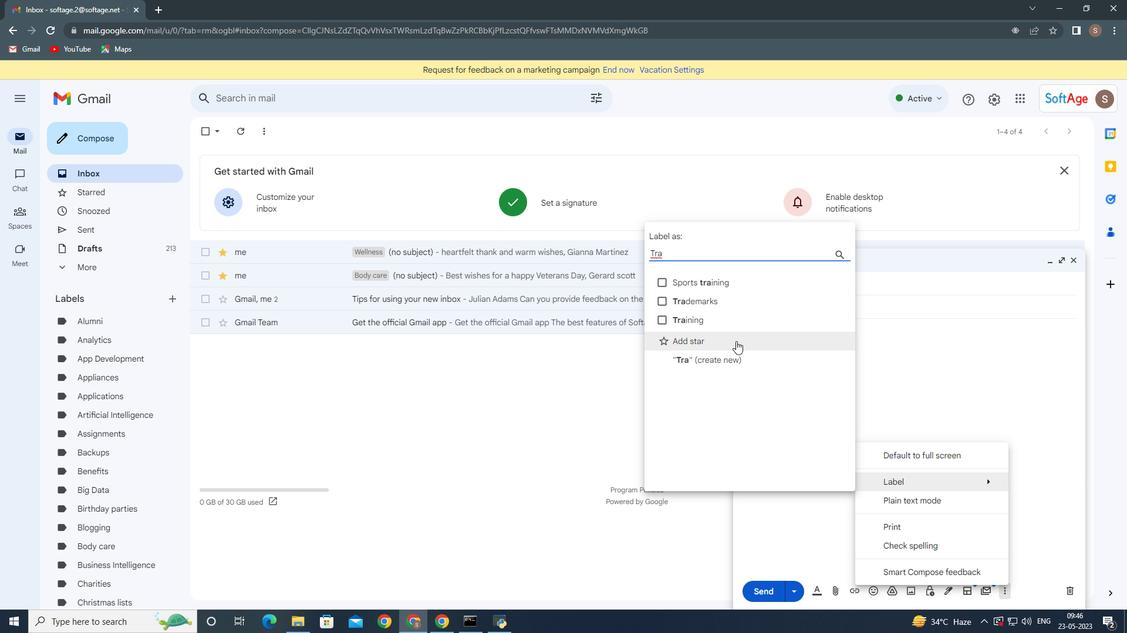 
Action: Mouse pressed left at (733, 357)
Screenshot: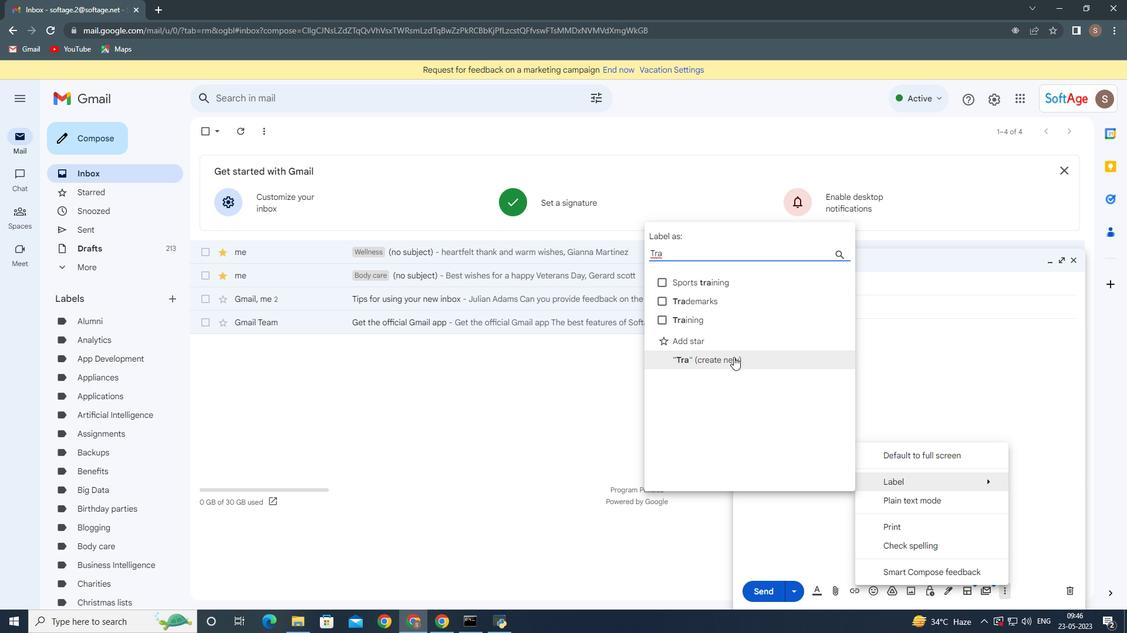 
Action: Mouse moved to (733, 357)
Screenshot: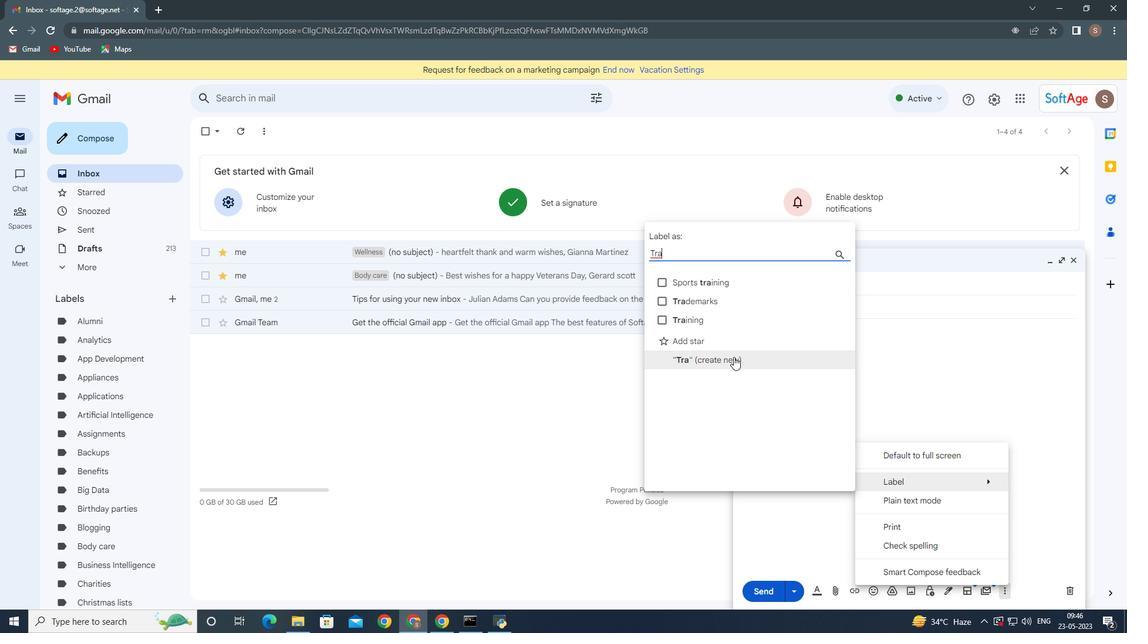 
Action: Key pressed <Key.left><Key.right><Key.right><Key.right><Key.right>vel
Screenshot: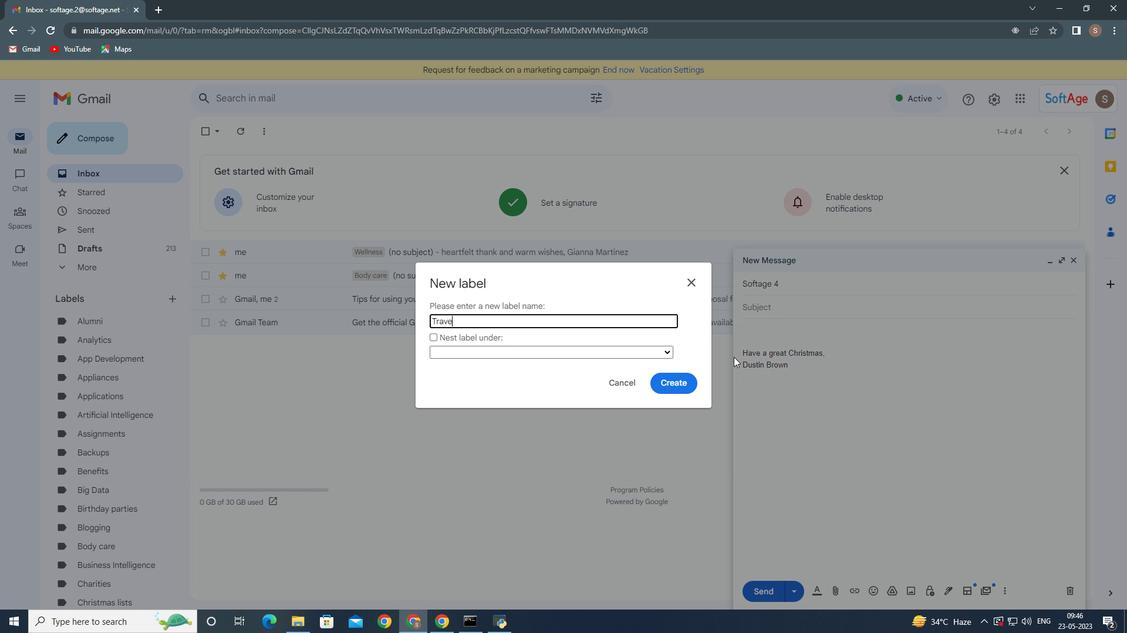 
Action: Mouse moved to (665, 372)
Screenshot: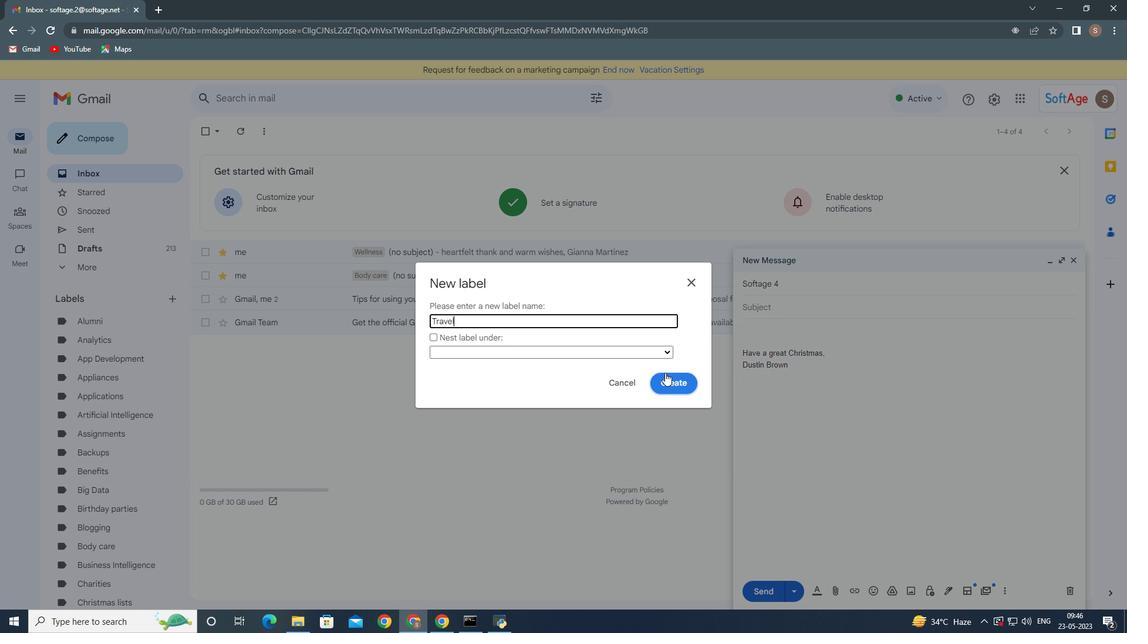 
Action: Mouse pressed left at (665, 372)
Screenshot: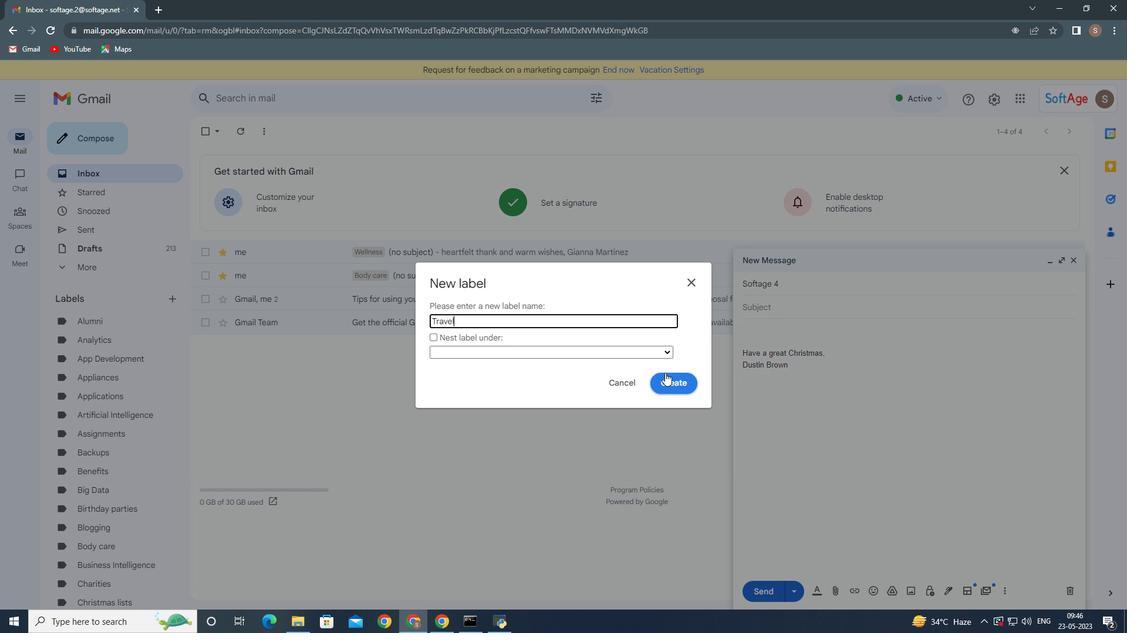 
Action: Mouse moved to (663, 378)
Screenshot: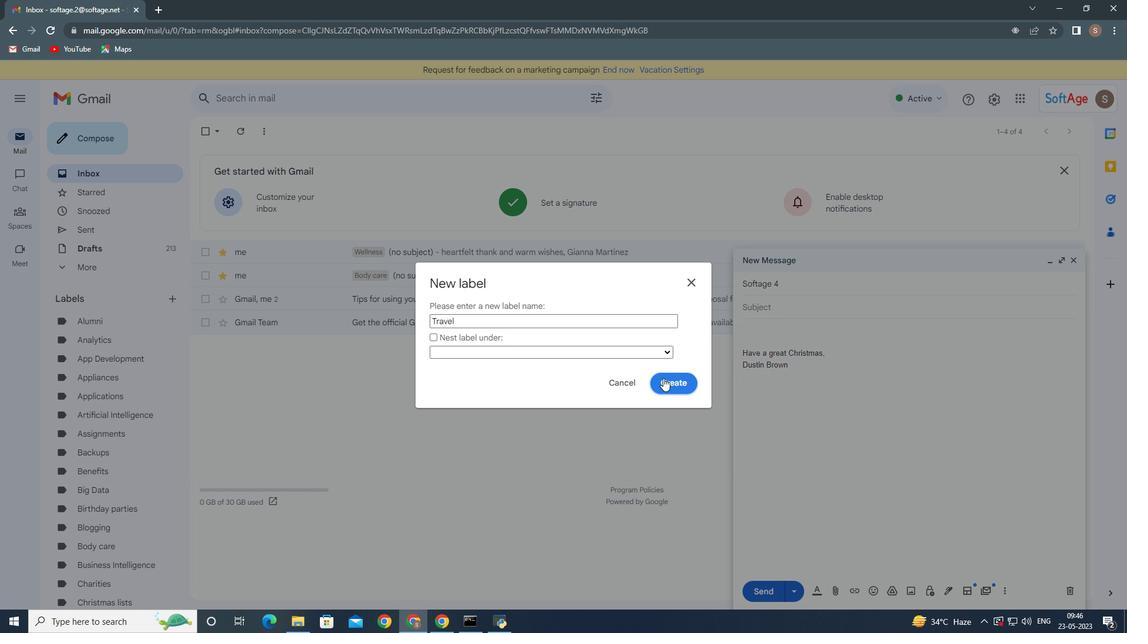 
Action: Mouse pressed left at (663, 378)
Screenshot: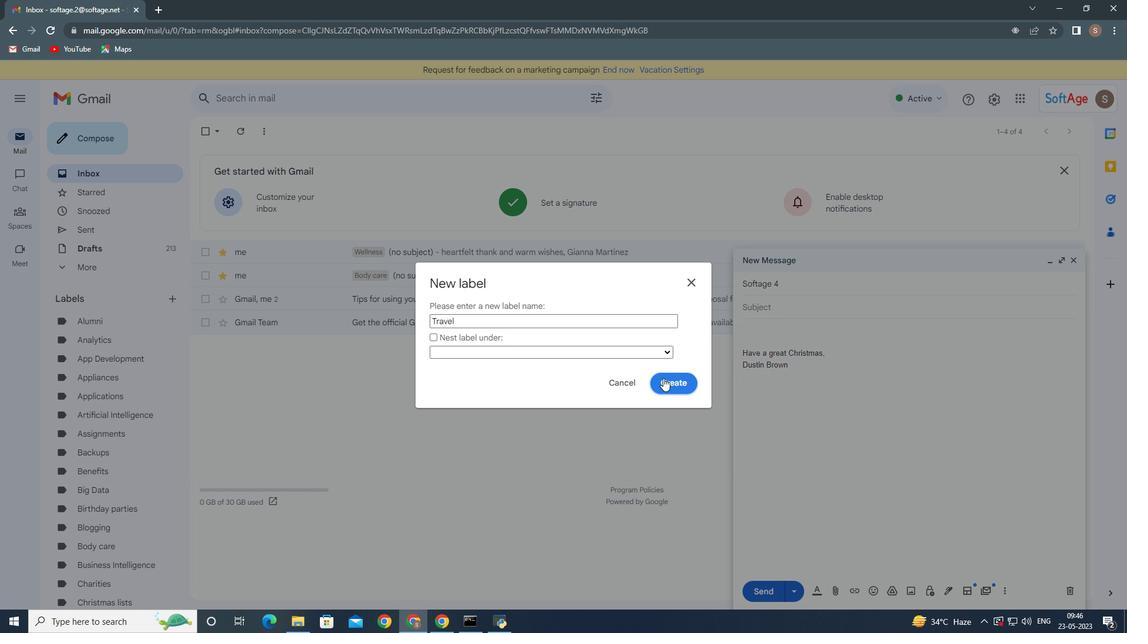 
Action: Mouse moved to (686, 395)
Screenshot: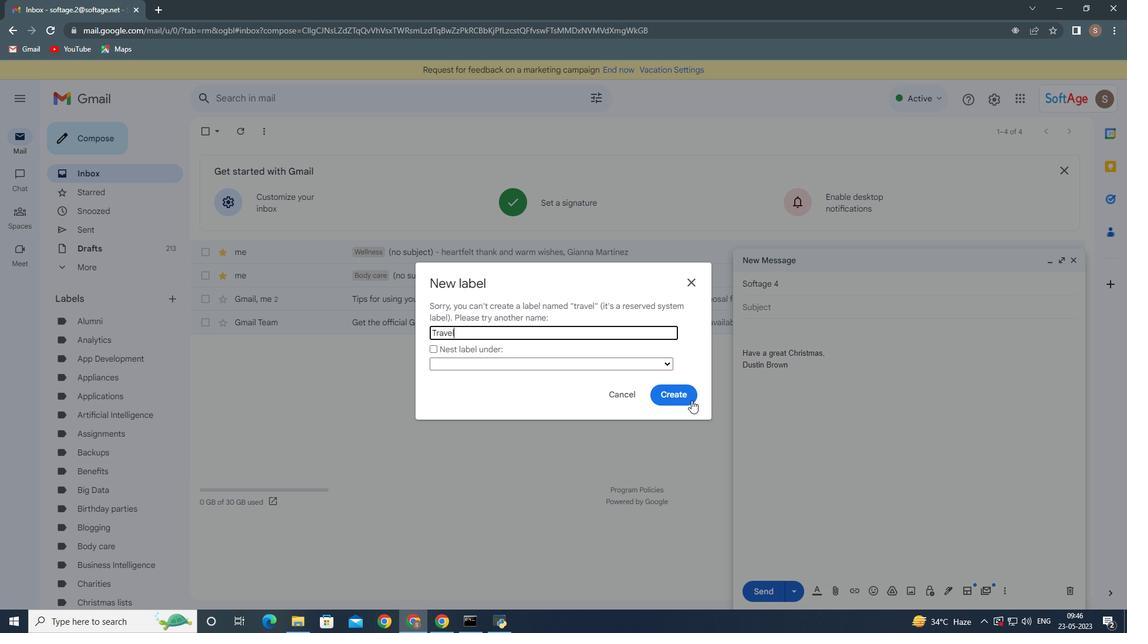 
Action: Mouse pressed left at (686, 395)
Screenshot: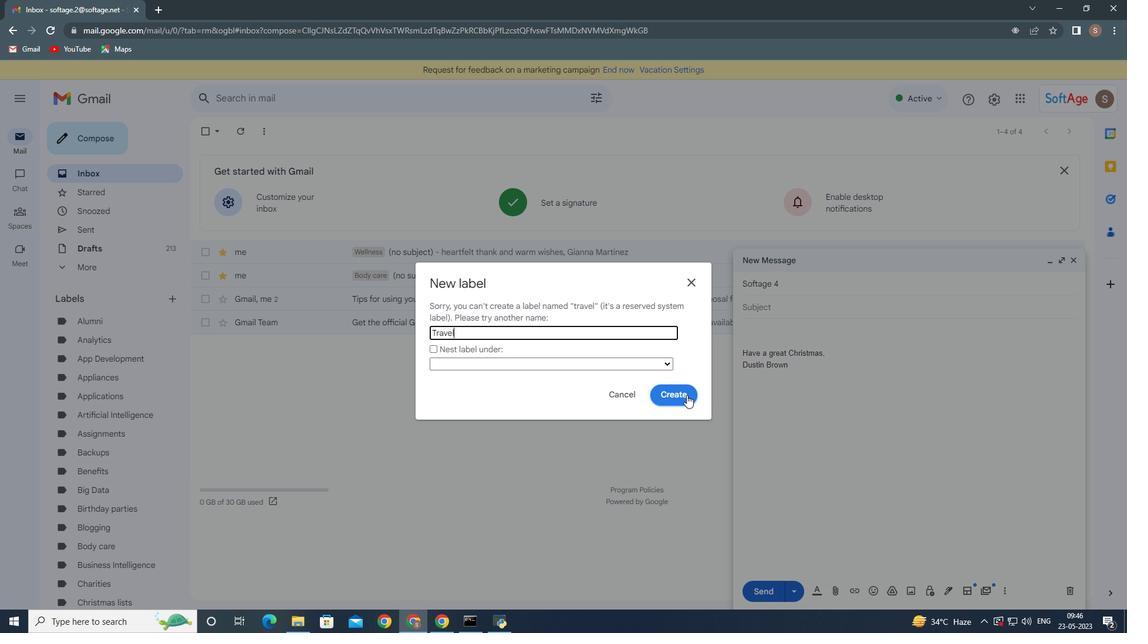 
Action: Mouse moved to (668, 392)
Screenshot: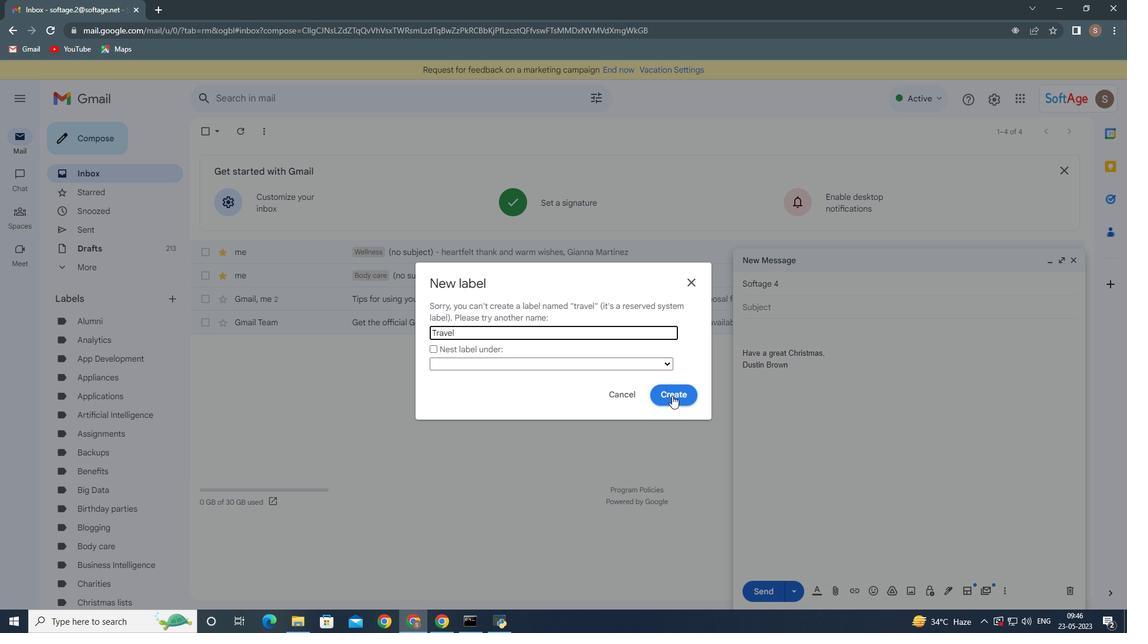 
Action: Mouse pressed left at (668, 392)
Screenshot: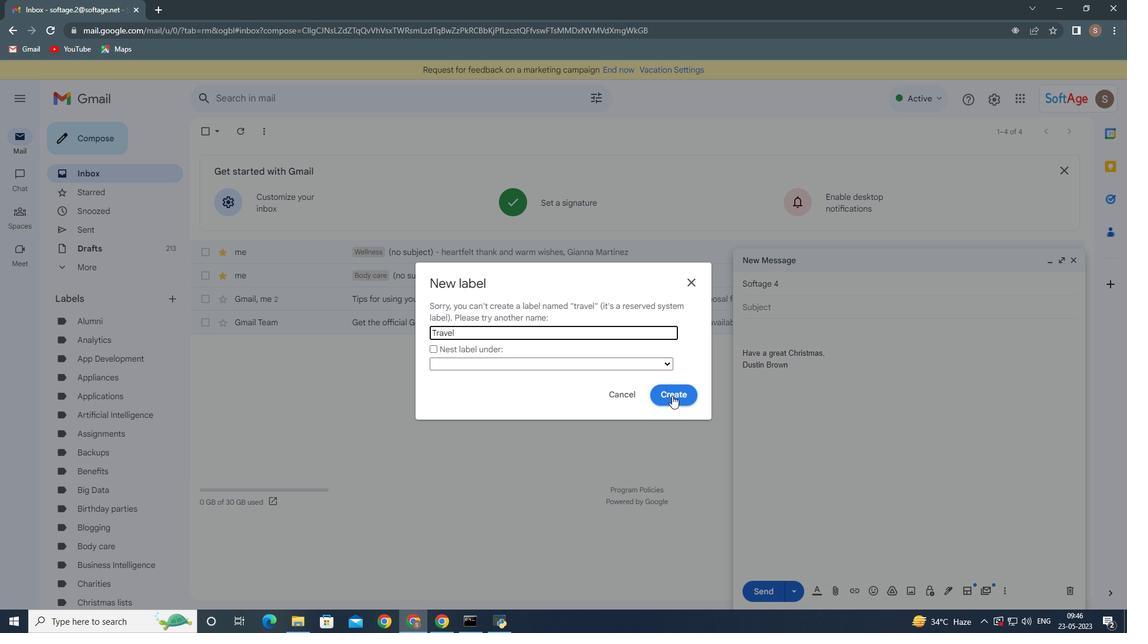 
Action: Mouse moved to (694, 281)
Screenshot: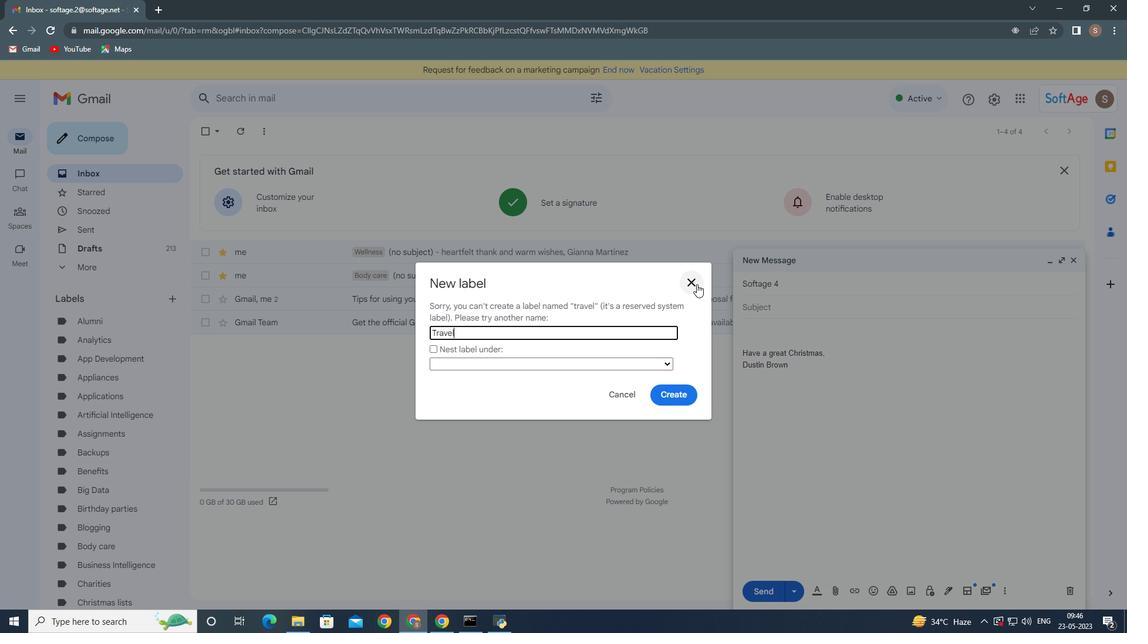 
Action: Mouse pressed left at (694, 281)
Screenshot: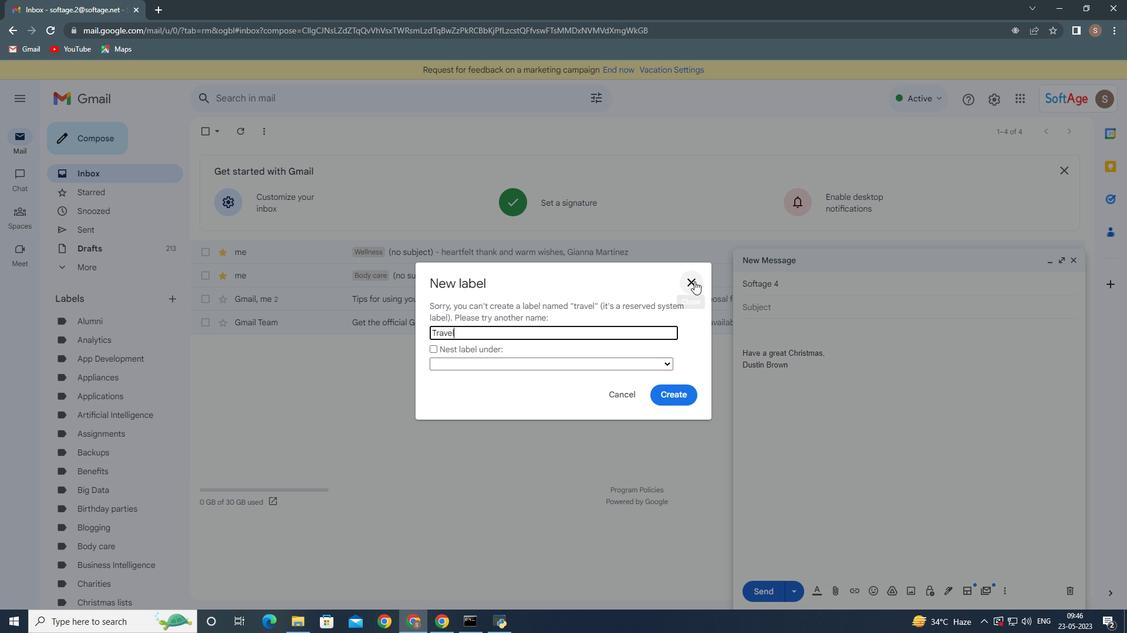 
Action: Mouse moved to (1004, 589)
Screenshot: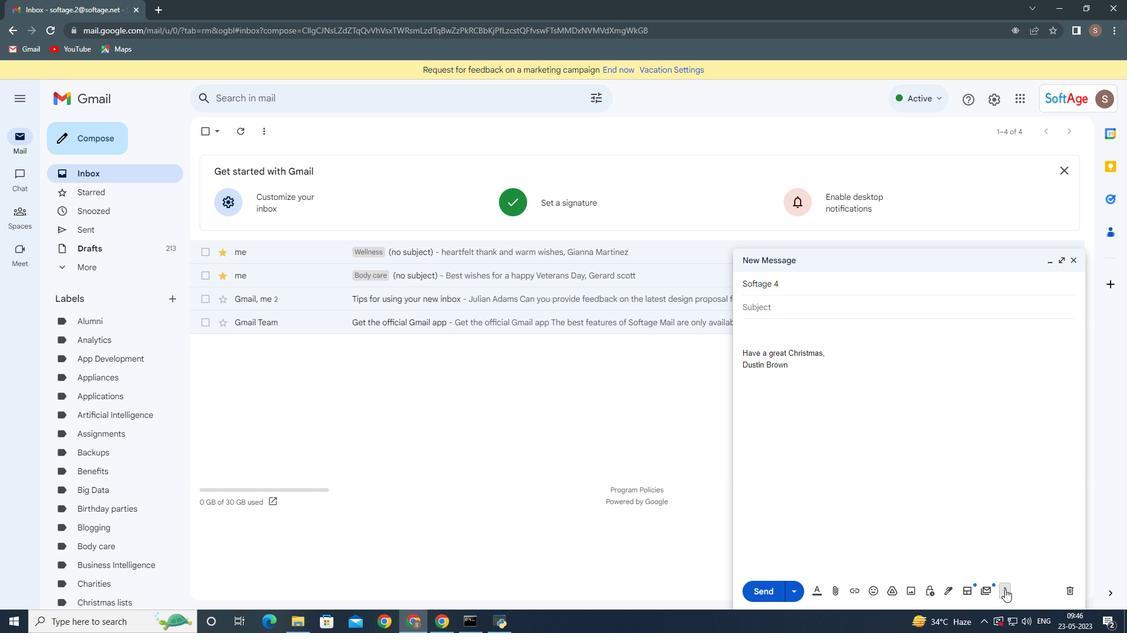 
Action: Mouse pressed left at (1004, 589)
Screenshot: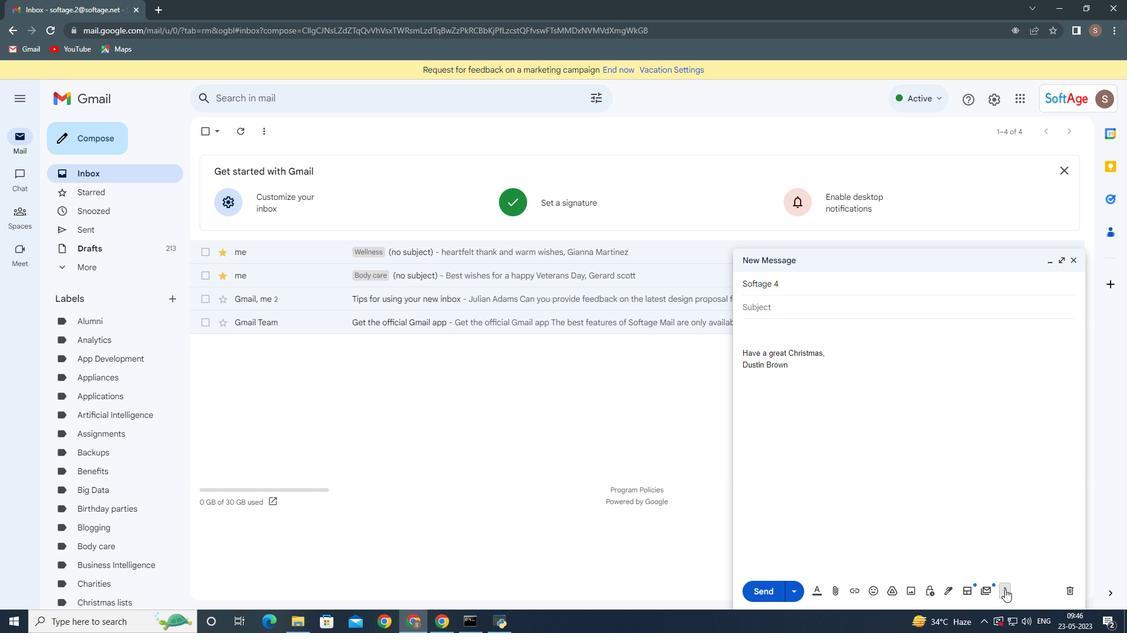 
Action: Mouse moved to (957, 480)
Screenshot: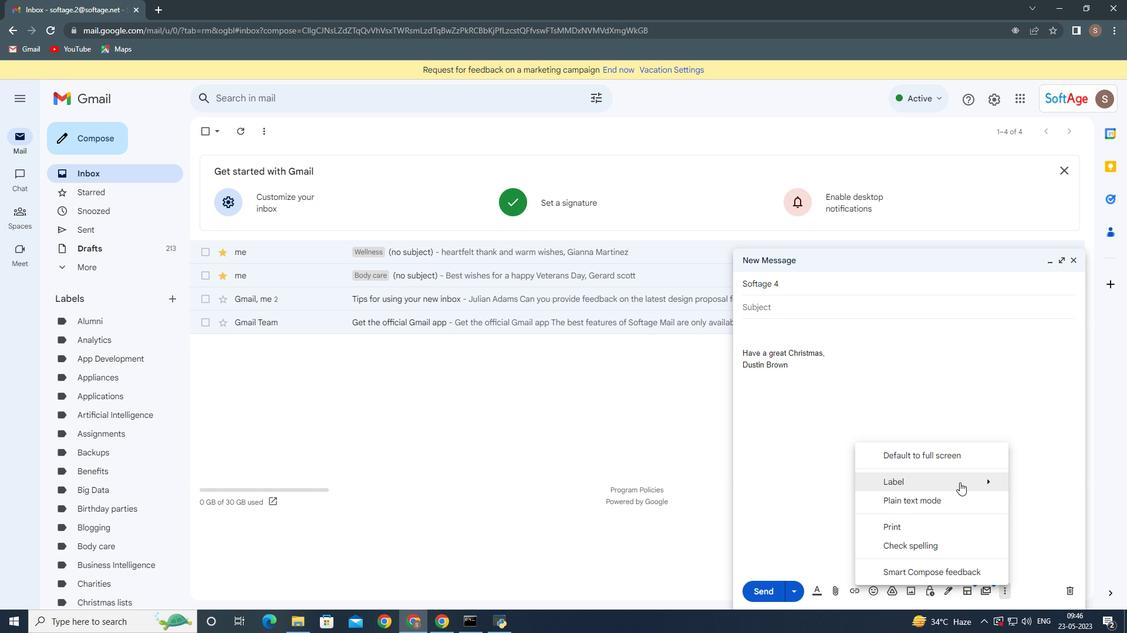 
Action: Mouse pressed left at (957, 480)
Screenshot: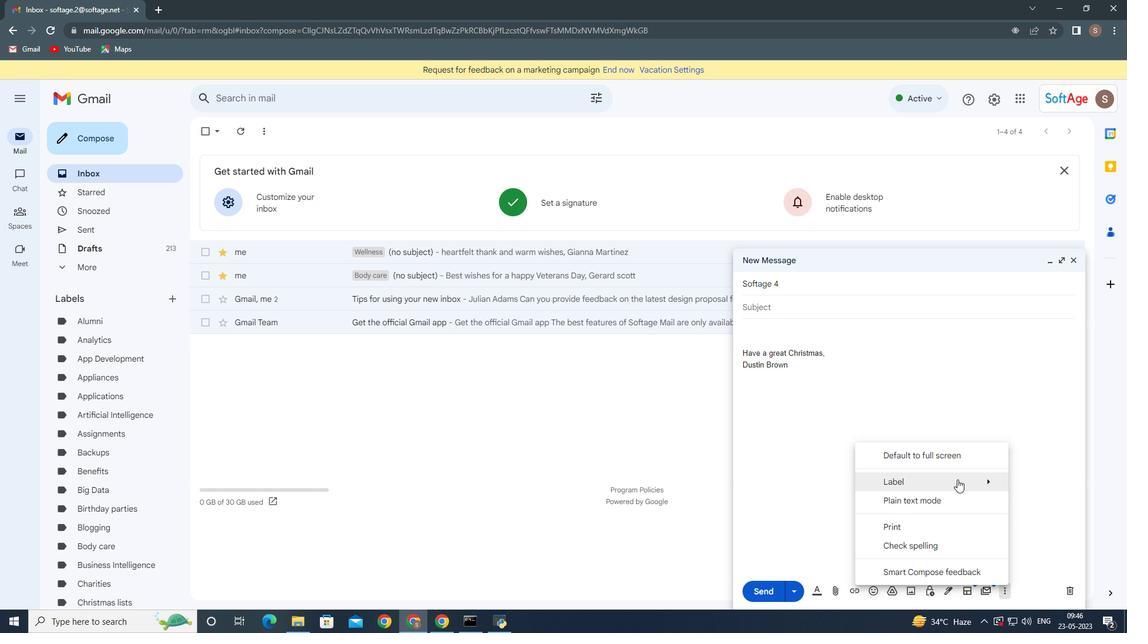 
Action: Mouse moved to (783, 254)
Screenshot: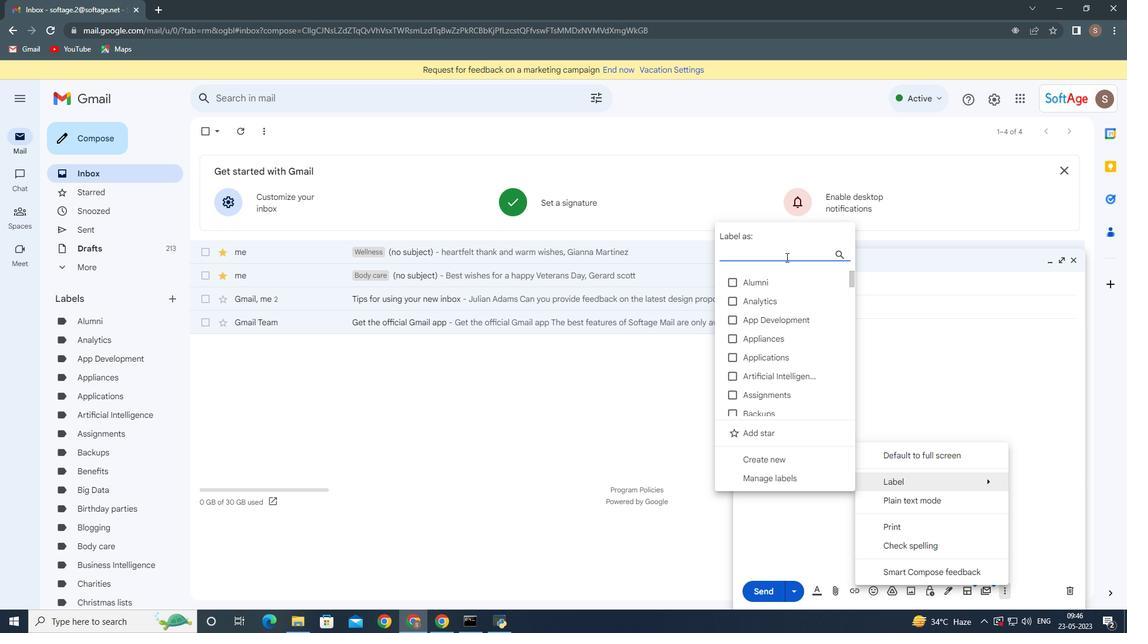 
Action: Key pressed tr
Screenshot: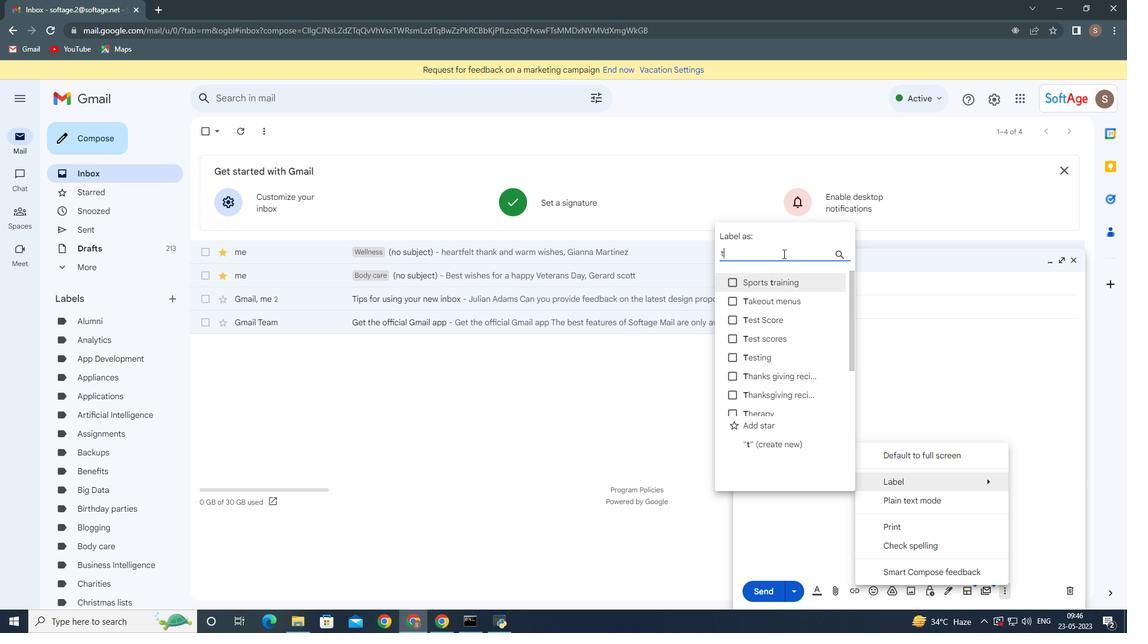
Action: Mouse moved to (633, 378)
Screenshot: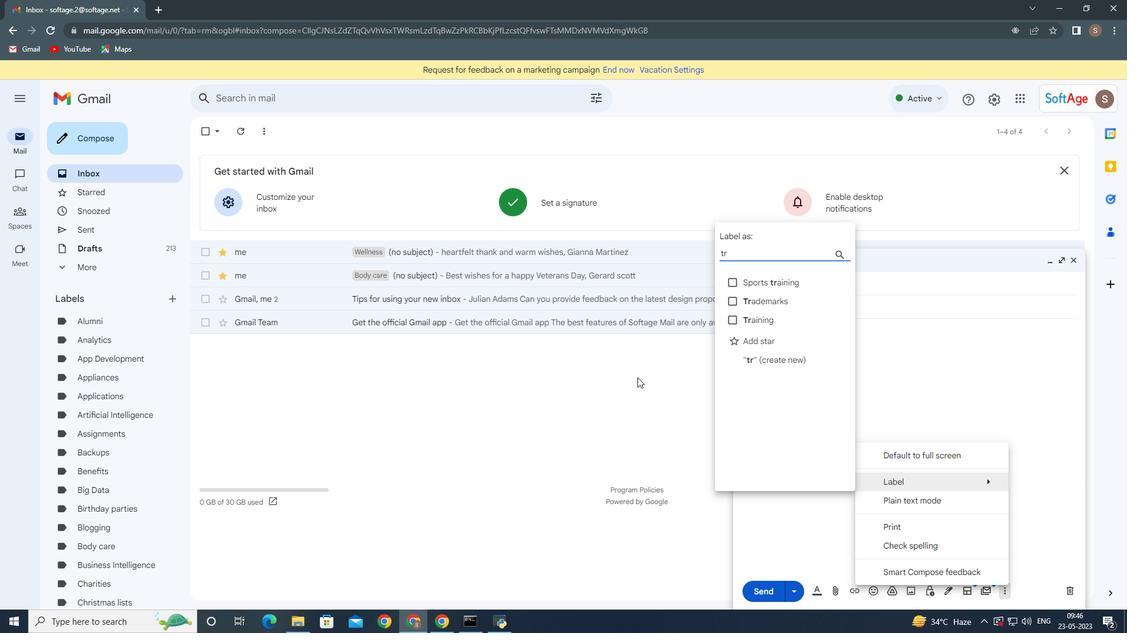 
Action: Mouse pressed left at (633, 378)
Screenshot: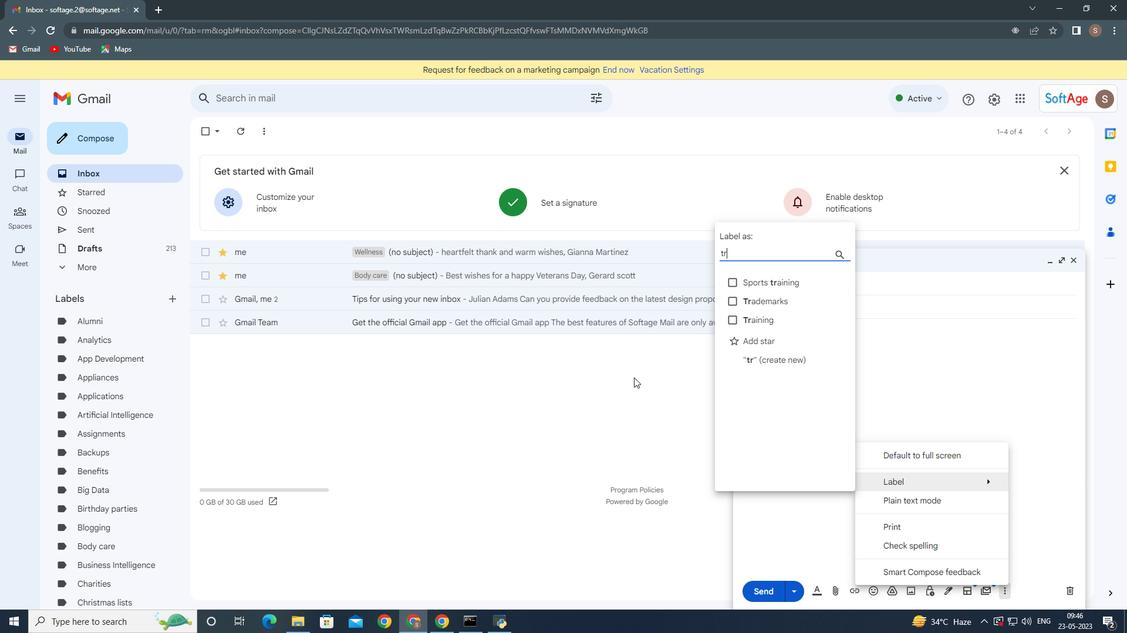 
Action: Mouse moved to (1000, 592)
Screenshot: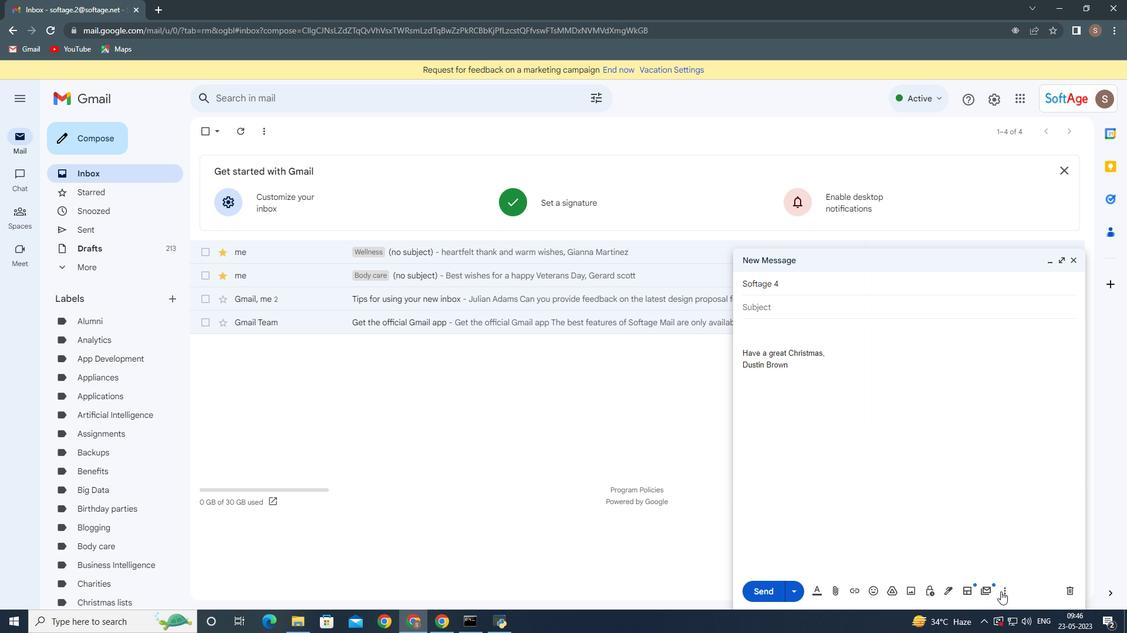 
Action: Mouse pressed left at (1000, 592)
Screenshot: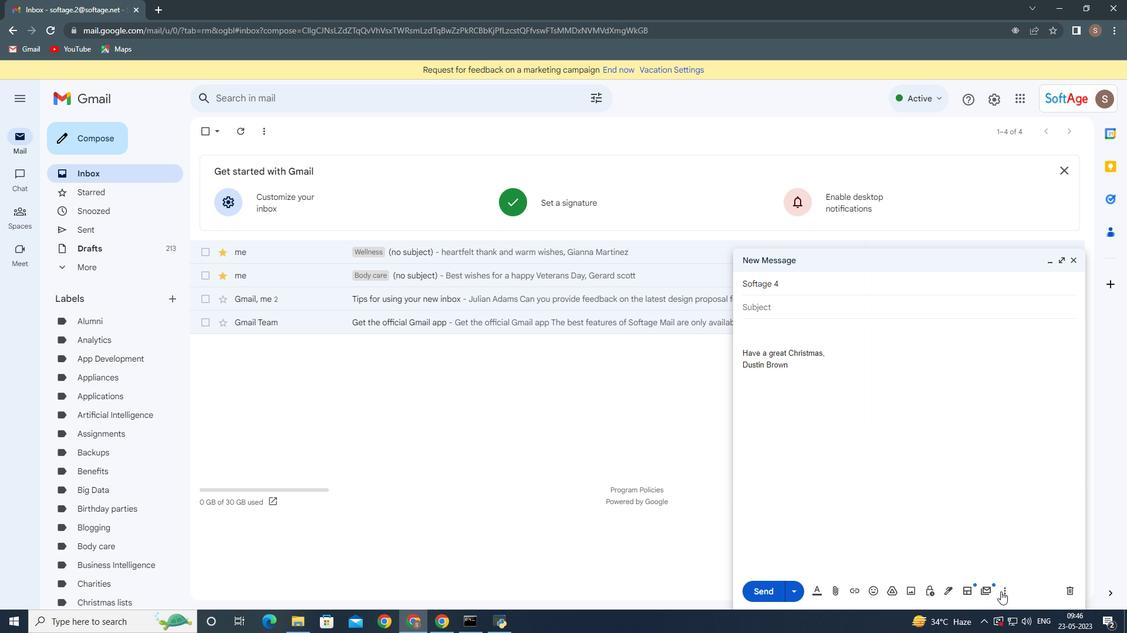 
Action: Mouse moved to (952, 484)
Screenshot: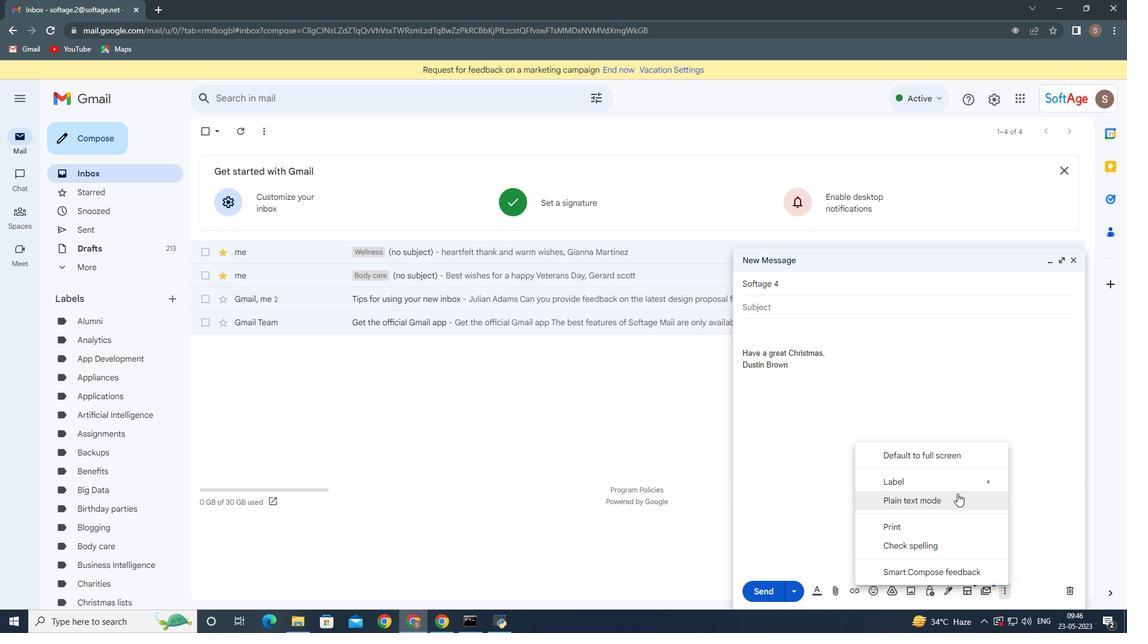 
Action: Mouse pressed left at (952, 484)
Screenshot: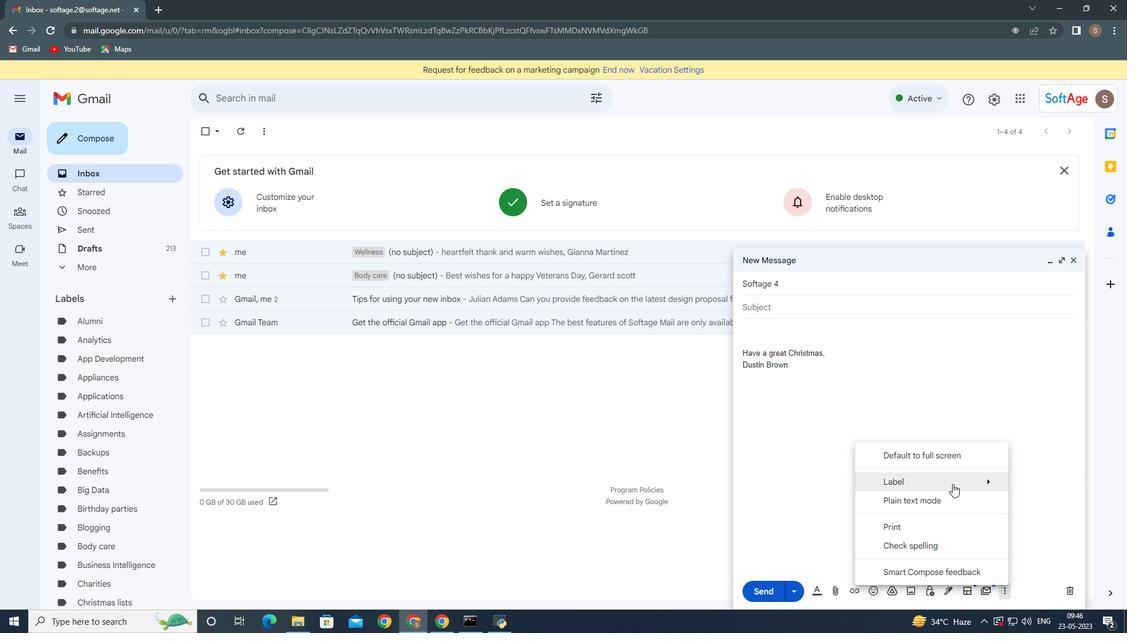 
Action: Mouse moved to (805, 464)
Screenshot: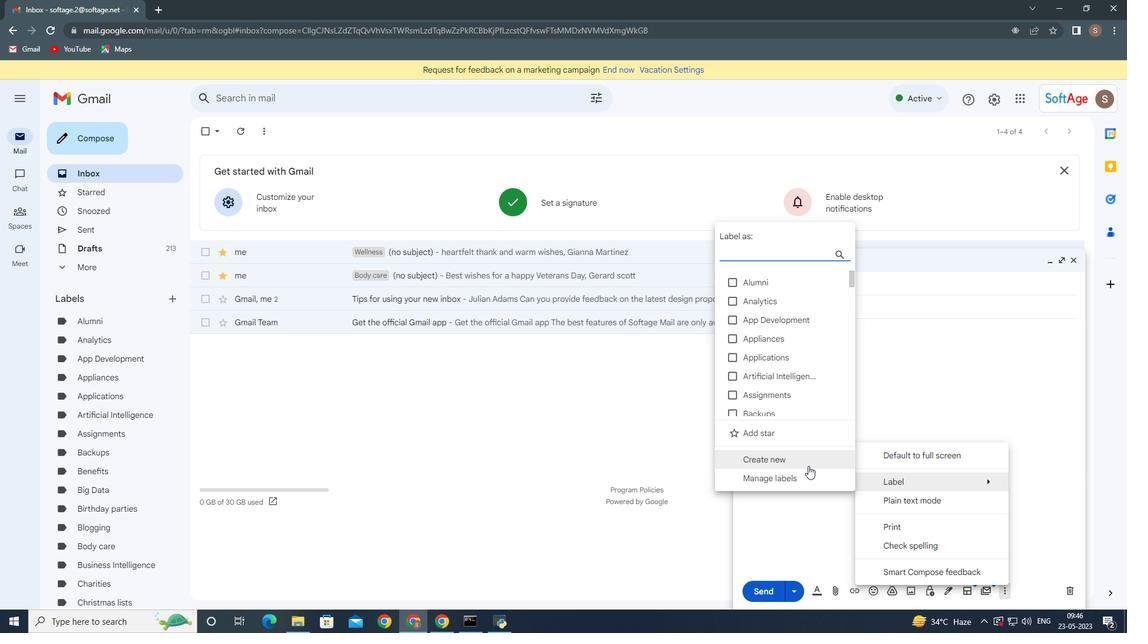 
Action: Mouse pressed left at (805, 464)
Screenshot: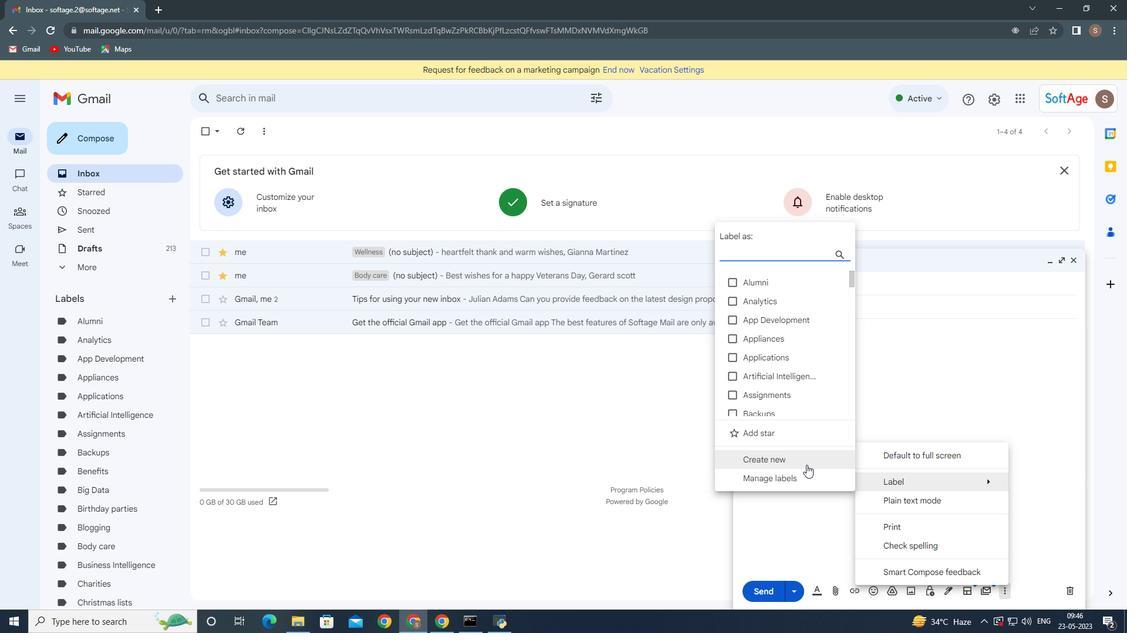 
Action: Mouse moved to (805, 461)
Screenshot: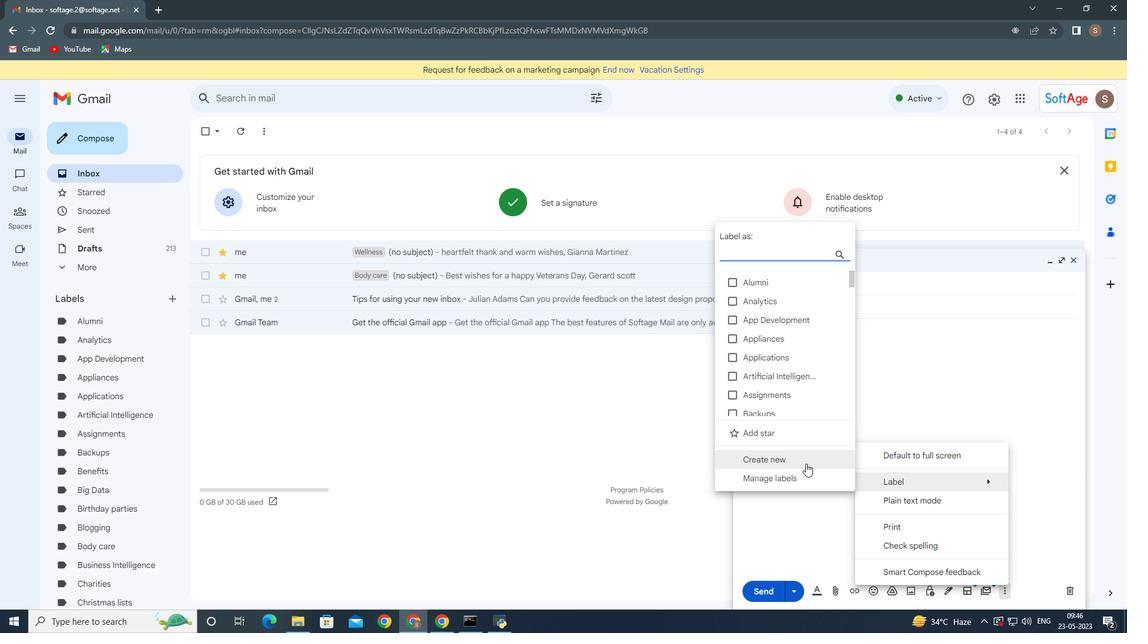
Action: Key pressed <Key.shift>Travel
Screenshot: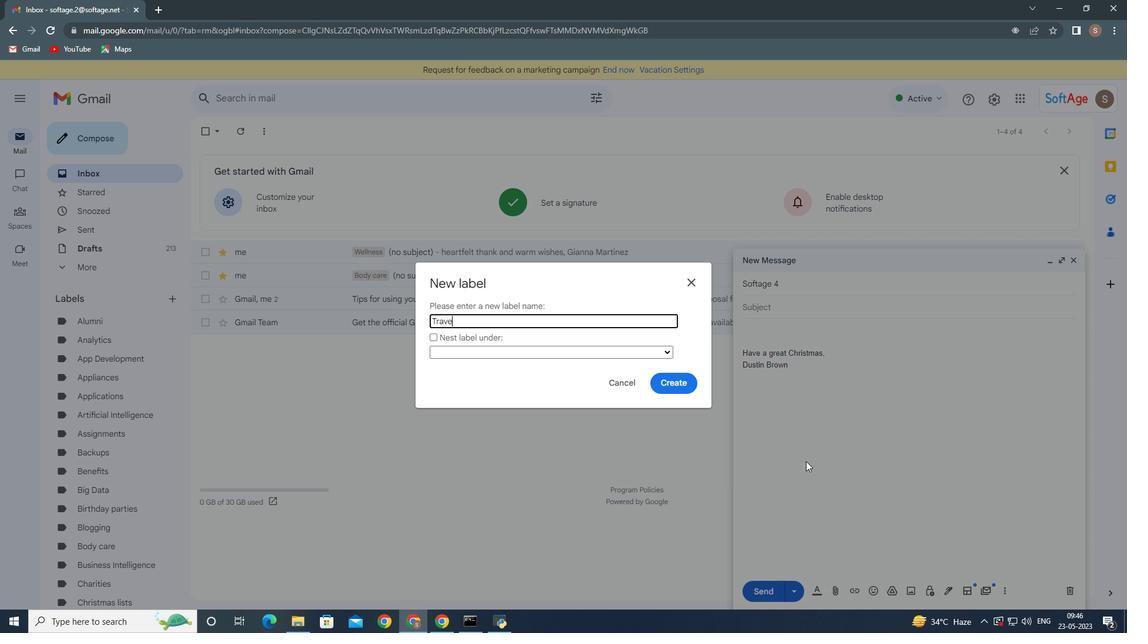 
Action: Mouse moved to (666, 385)
Screenshot: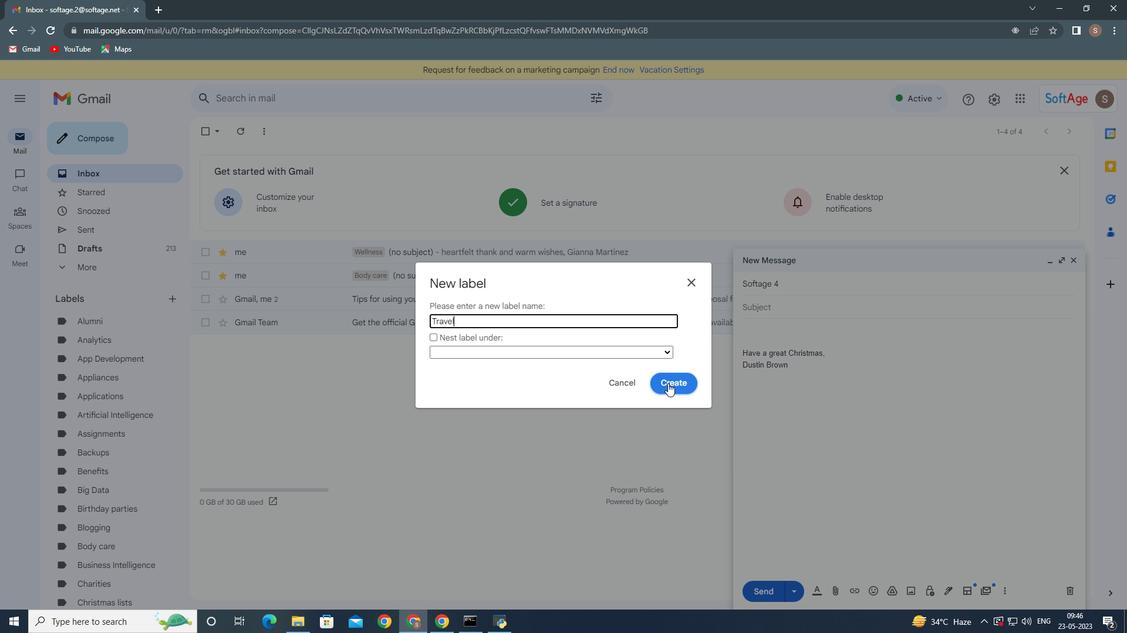 
Action: Mouse pressed left at (666, 385)
Screenshot: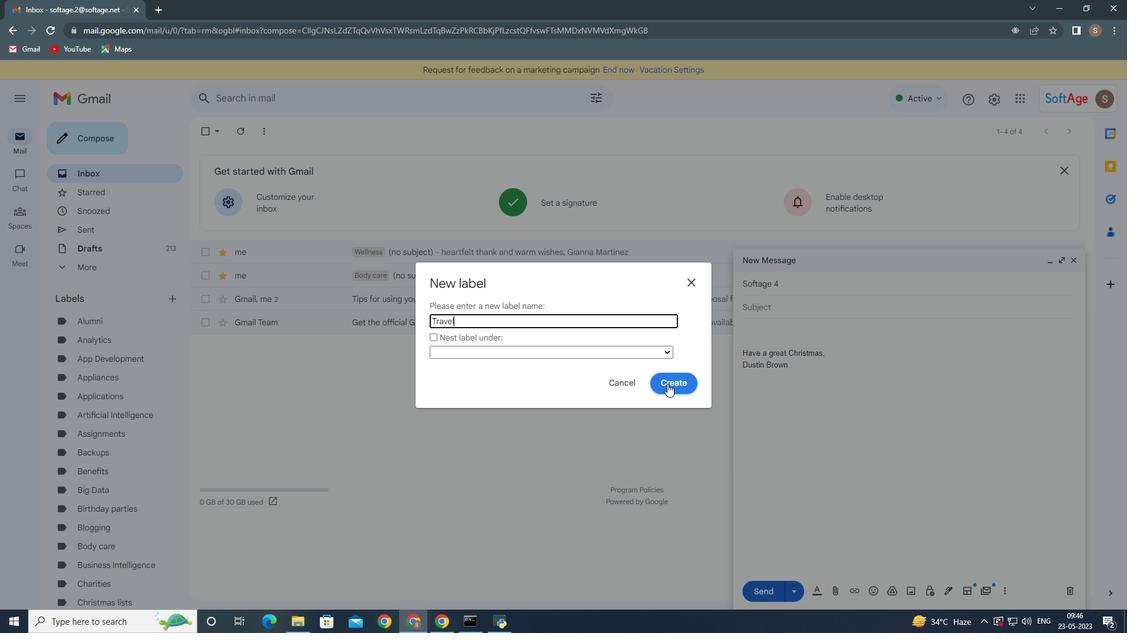 
Action: Mouse moved to (677, 395)
Screenshot: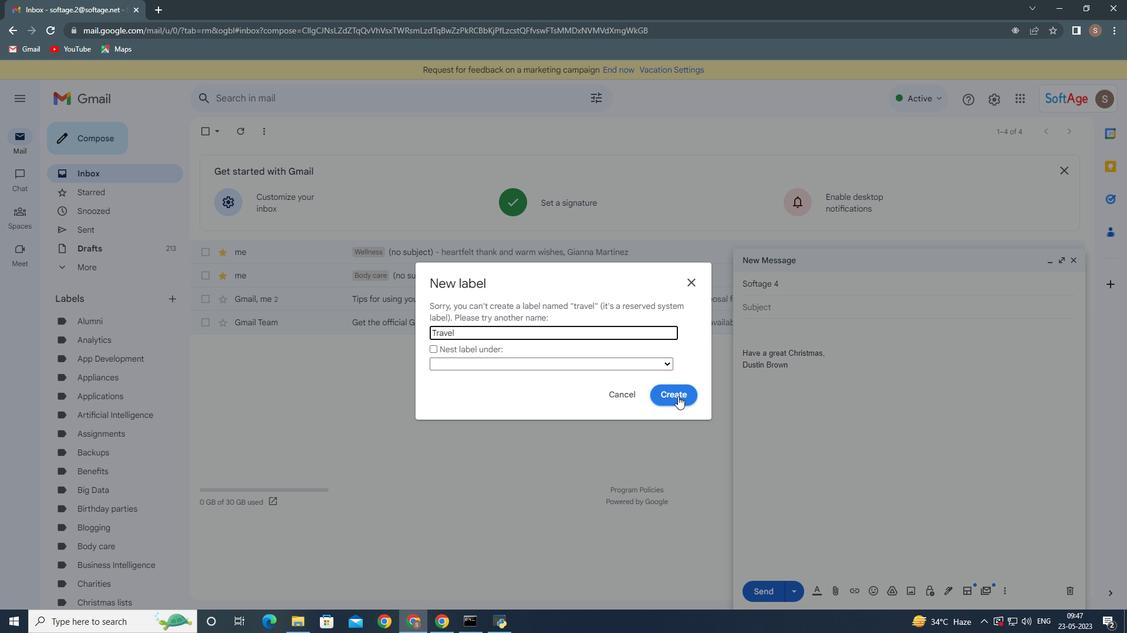
Action: Mouse pressed left at (677, 395)
Screenshot: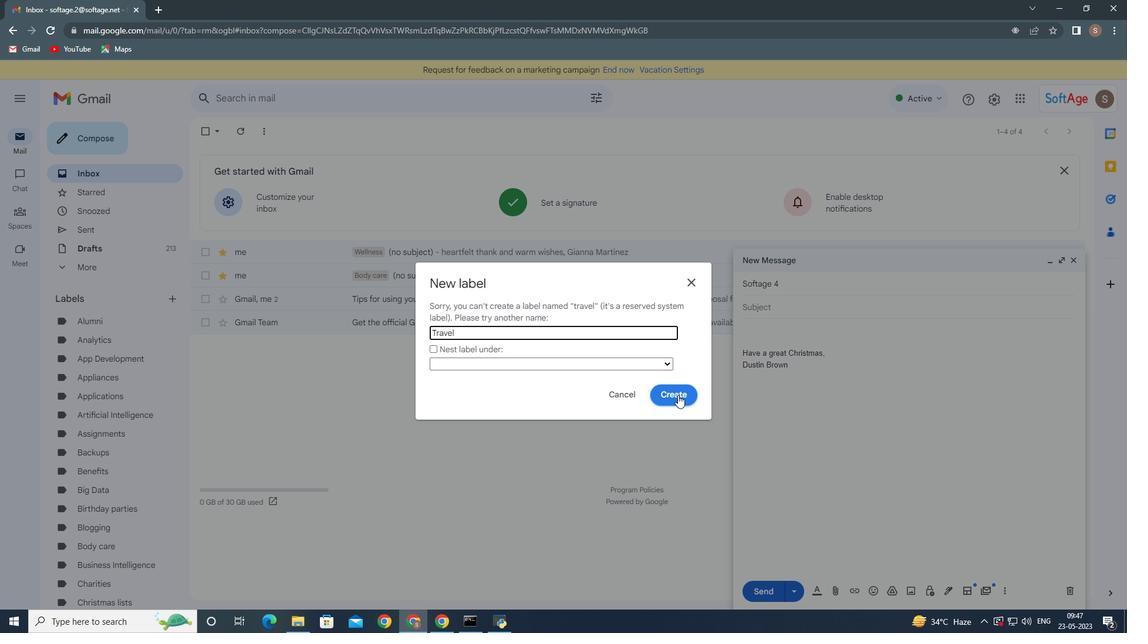 
Action: Mouse moved to (677, 395)
Screenshot: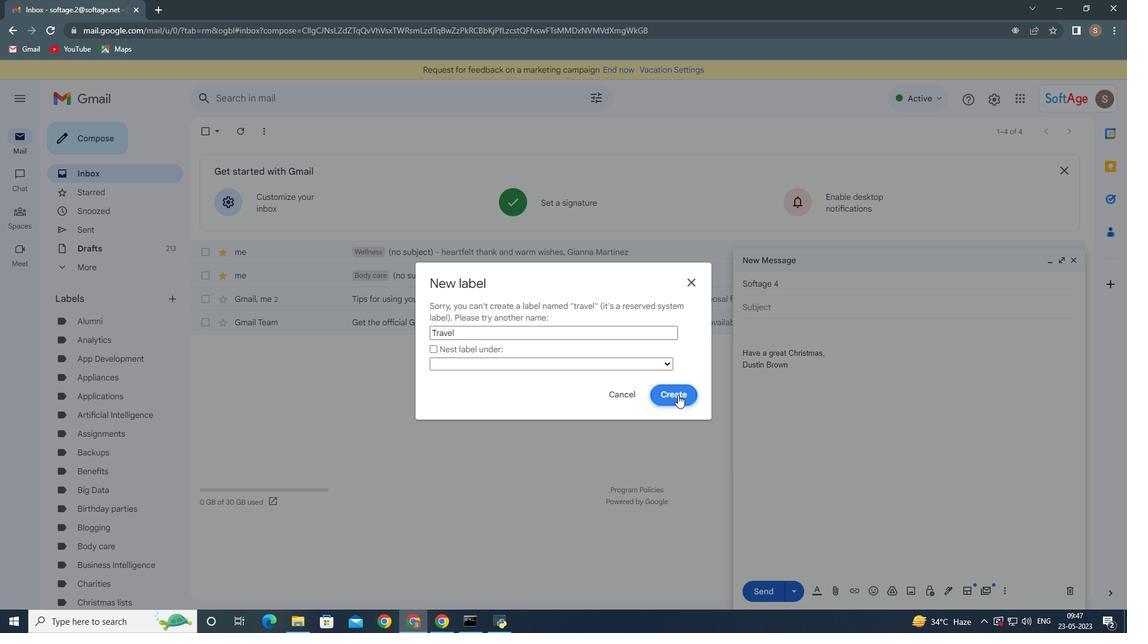 
Action: Mouse pressed left at (677, 395)
Screenshot: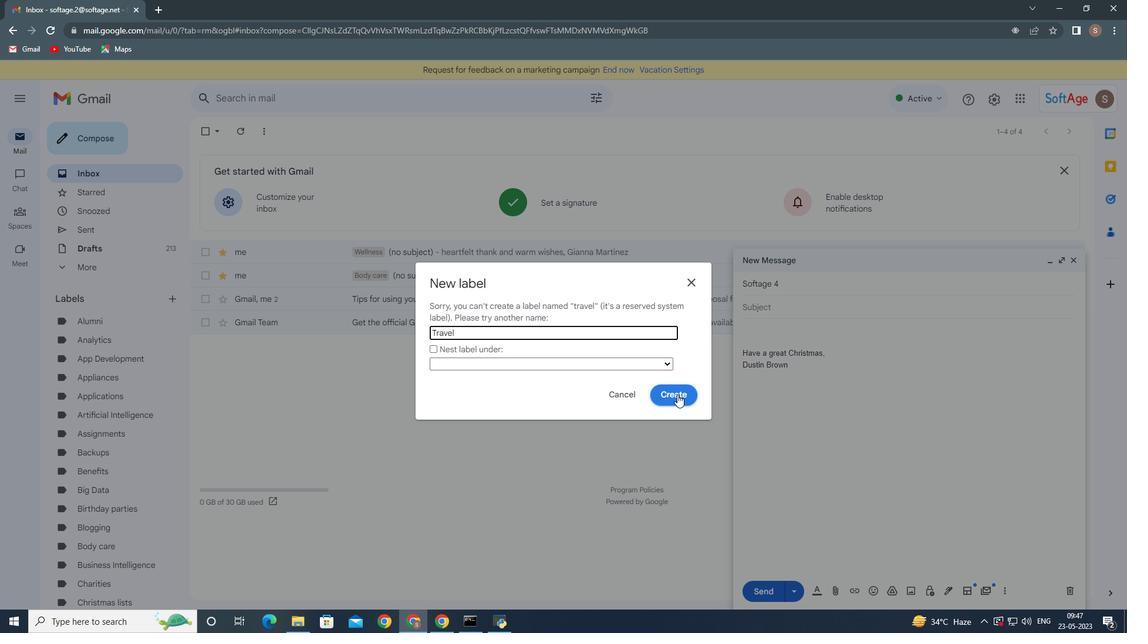 
Action: Mouse moved to (667, 395)
Screenshot: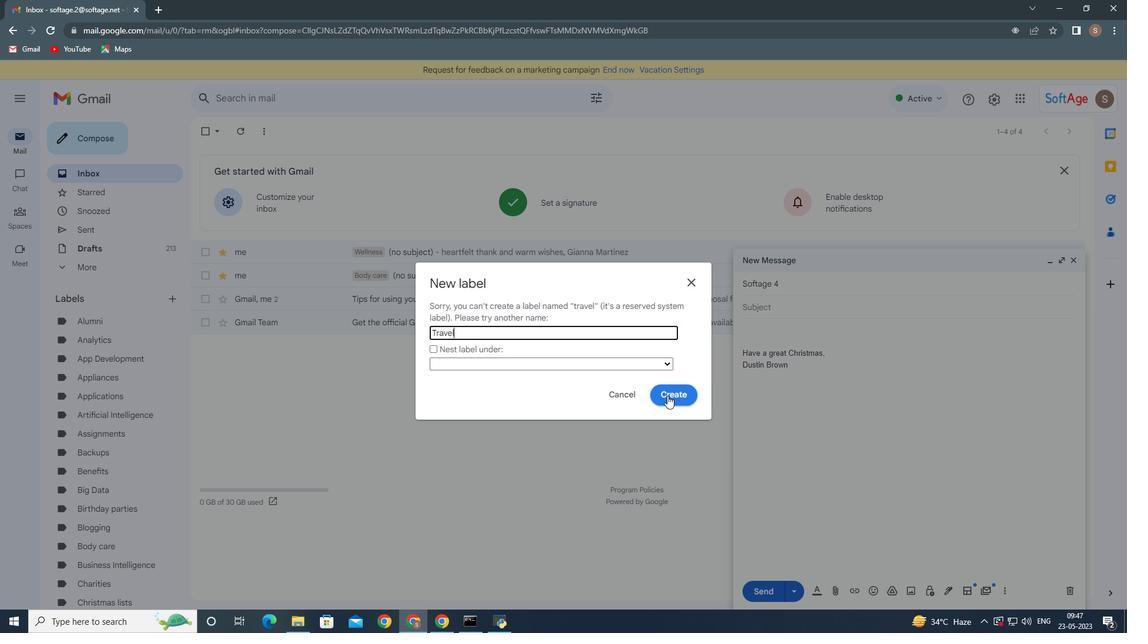 
Action: Mouse pressed left at (667, 395)
Screenshot: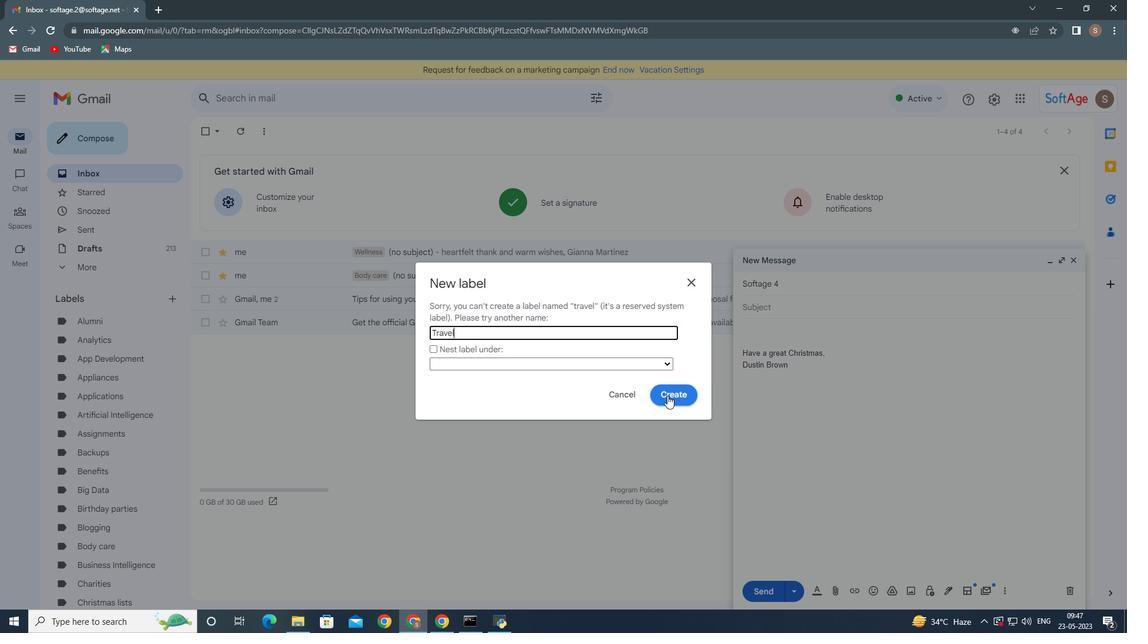 
Action: Mouse moved to (667, 394)
Screenshot: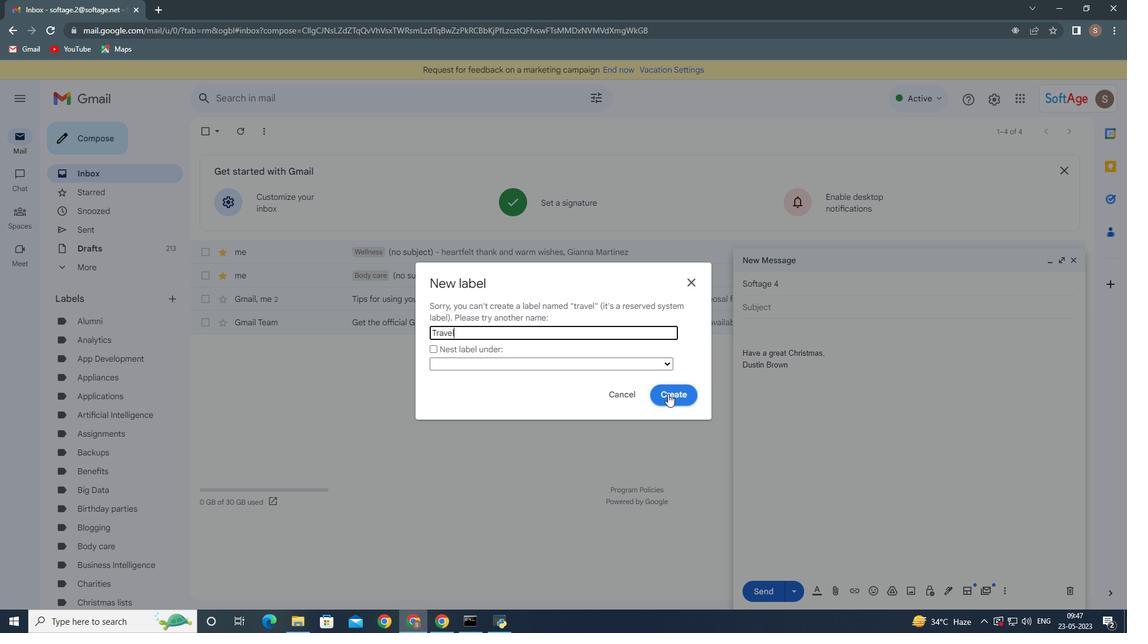 
Action: Mouse pressed left at (667, 394)
Screenshot: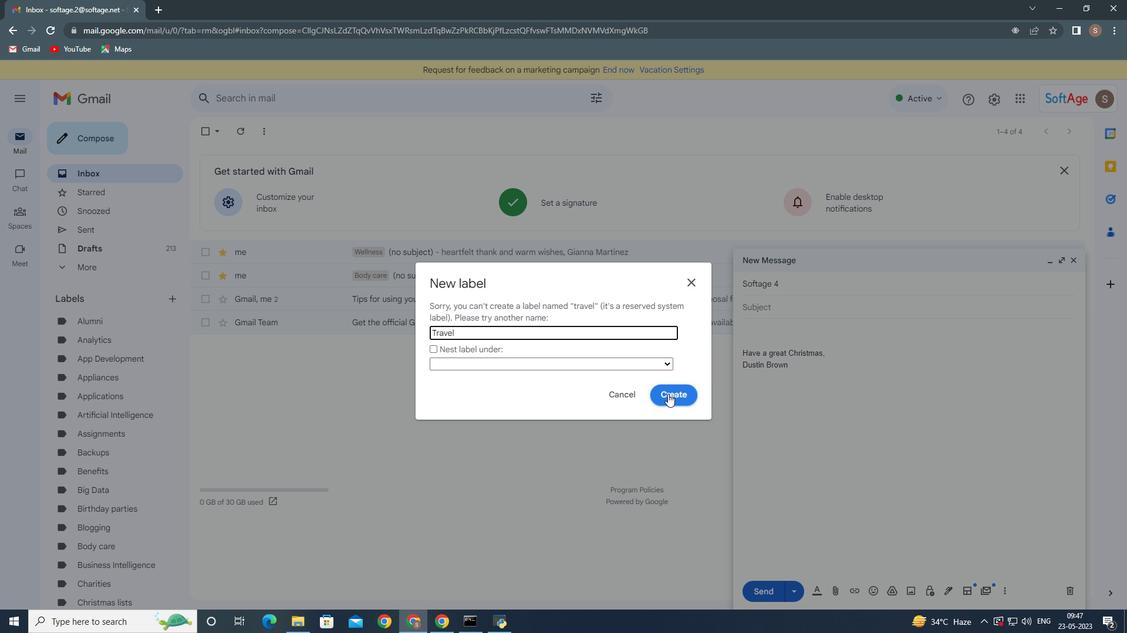 
